 Task: Find connections with filter location Bhattiprolu with filter topic #Educationwith filter profile language French with filter current company VARUN BEVERAGES LIMITED with filter school Karpagam Institute of Technology with filter industry Artists and Writers with filter service category Grant Writing with filter keywords title Funeral Attendant
Action: Mouse moved to (671, 89)
Screenshot: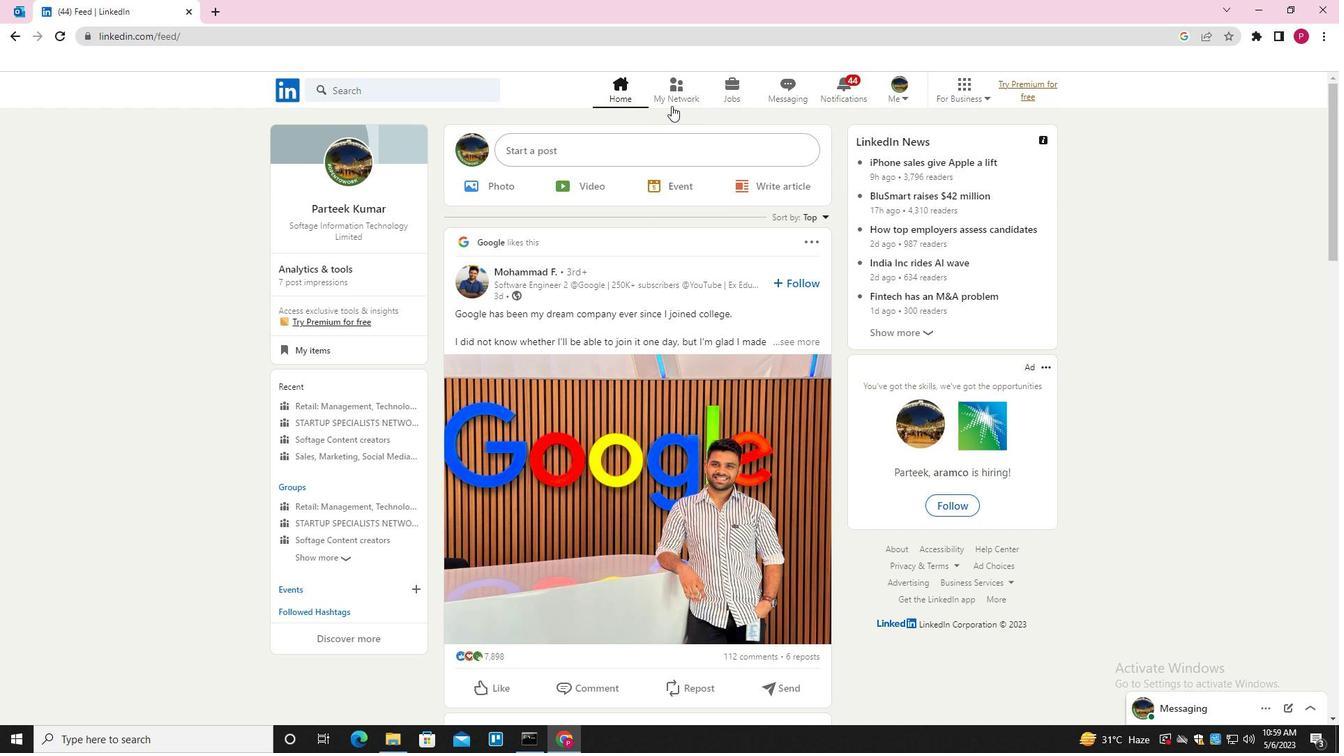 
Action: Mouse pressed left at (671, 89)
Screenshot: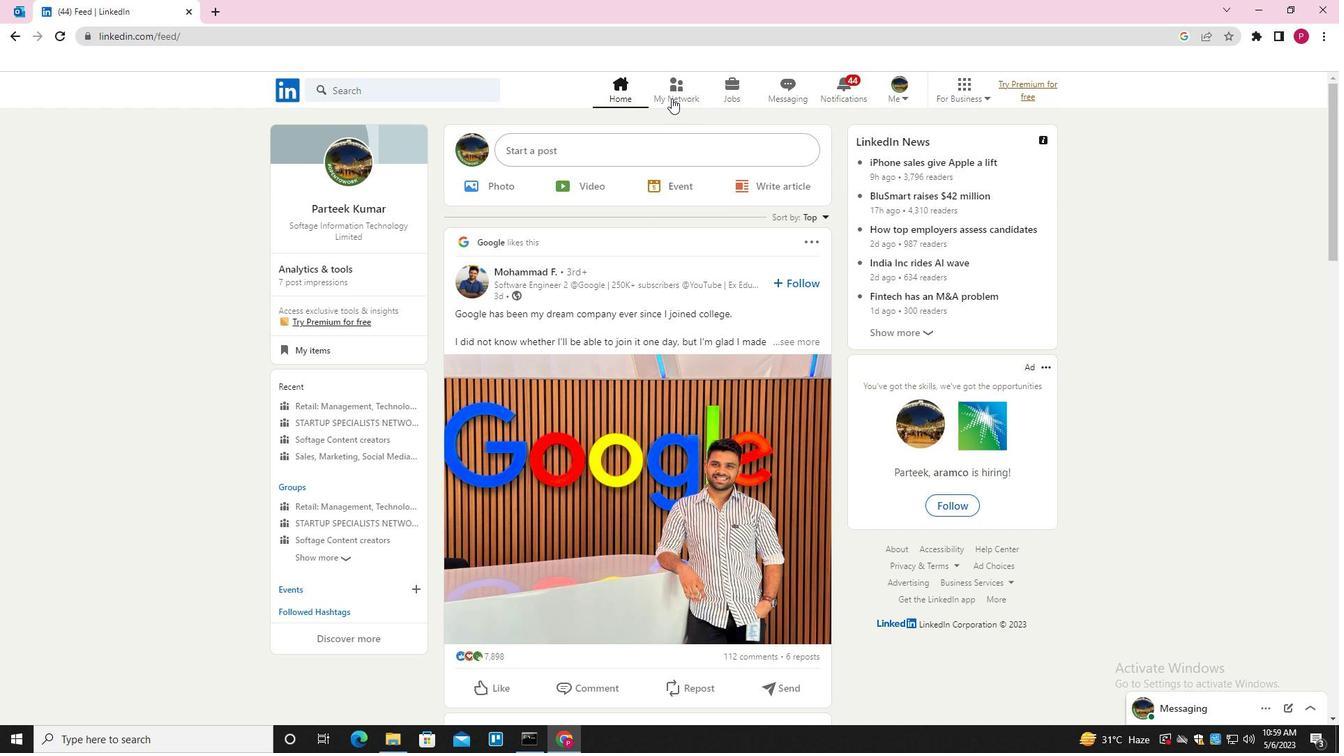 
Action: Mouse moved to (449, 161)
Screenshot: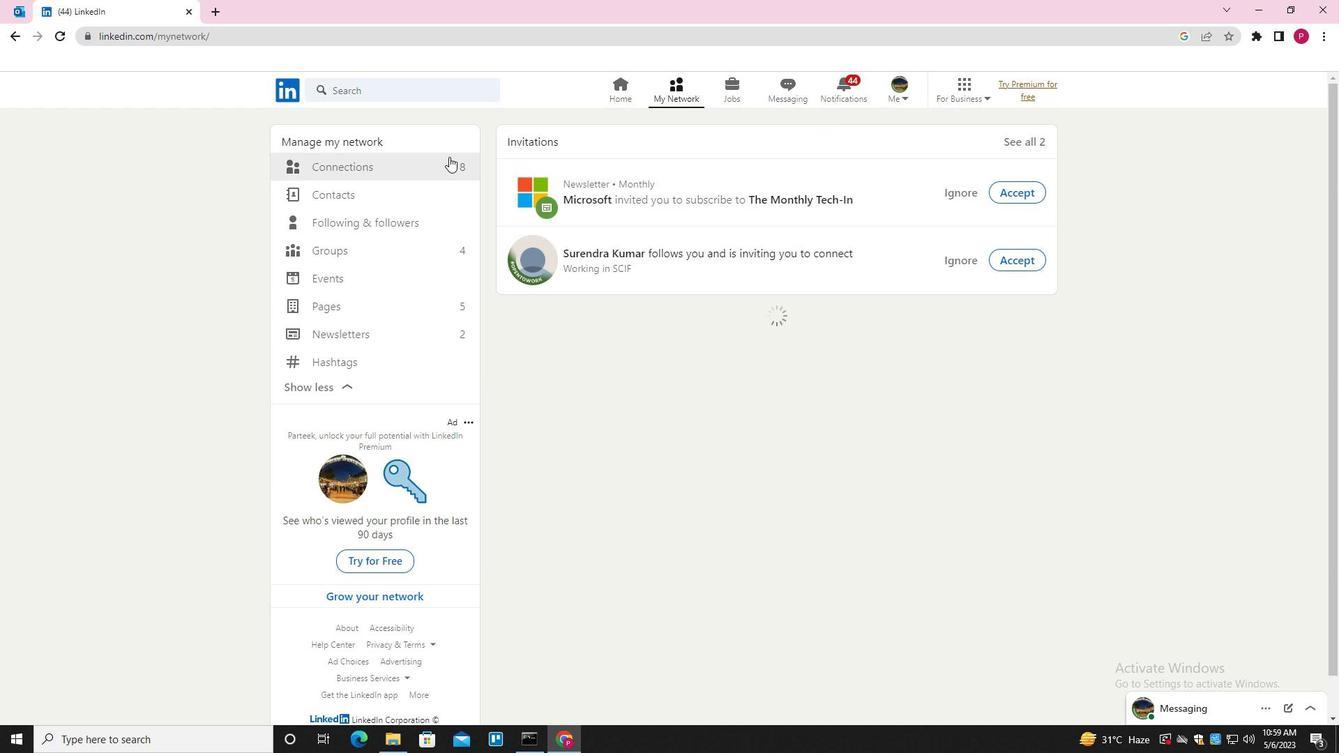 
Action: Mouse pressed left at (449, 161)
Screenshot: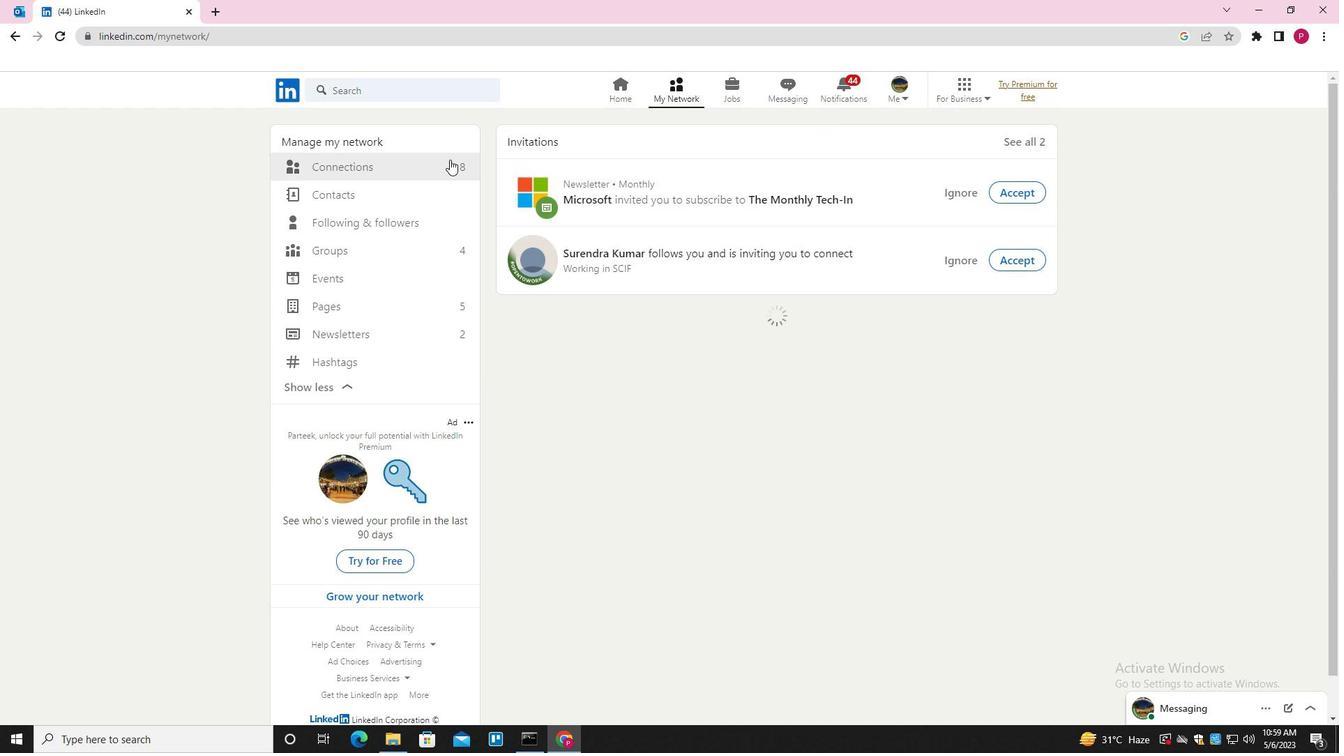 
Action: Mouse moved to (756, 166)
Screenshot: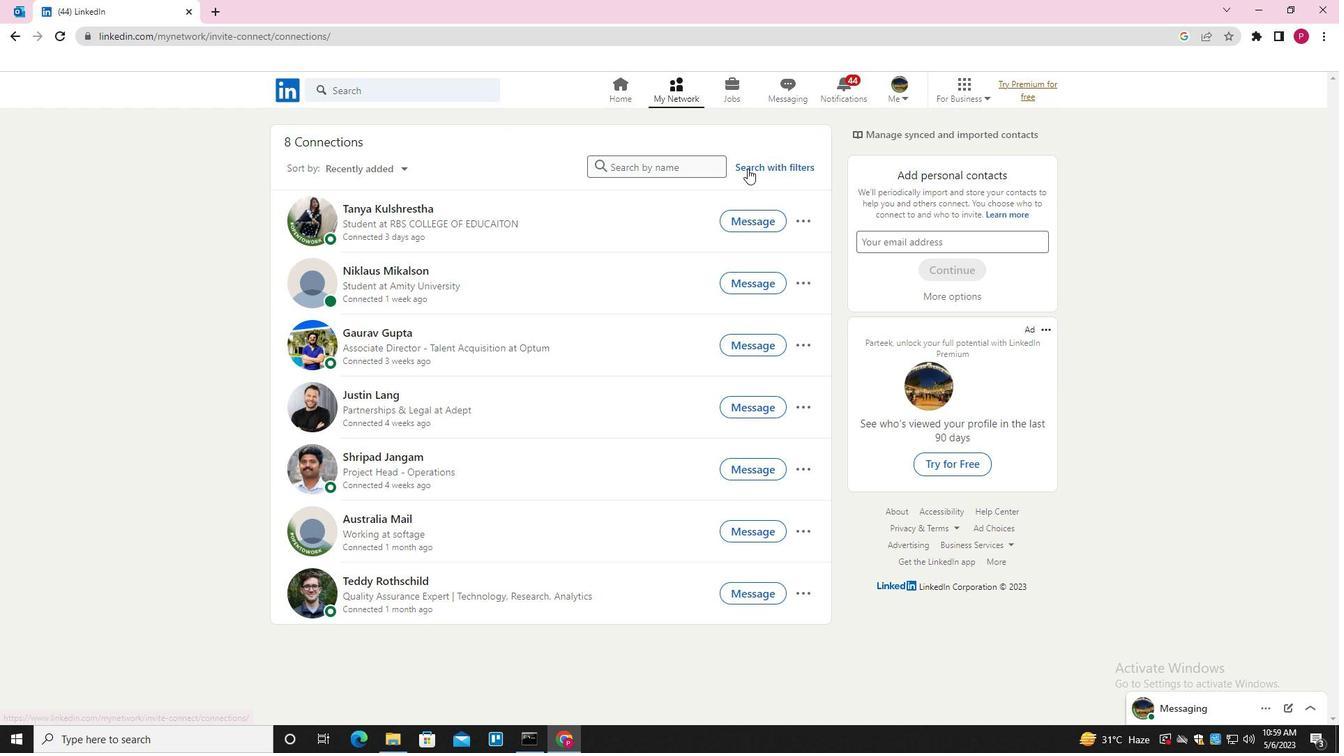 
Action: Mouse pressed left at (756, 166)
Screenshot: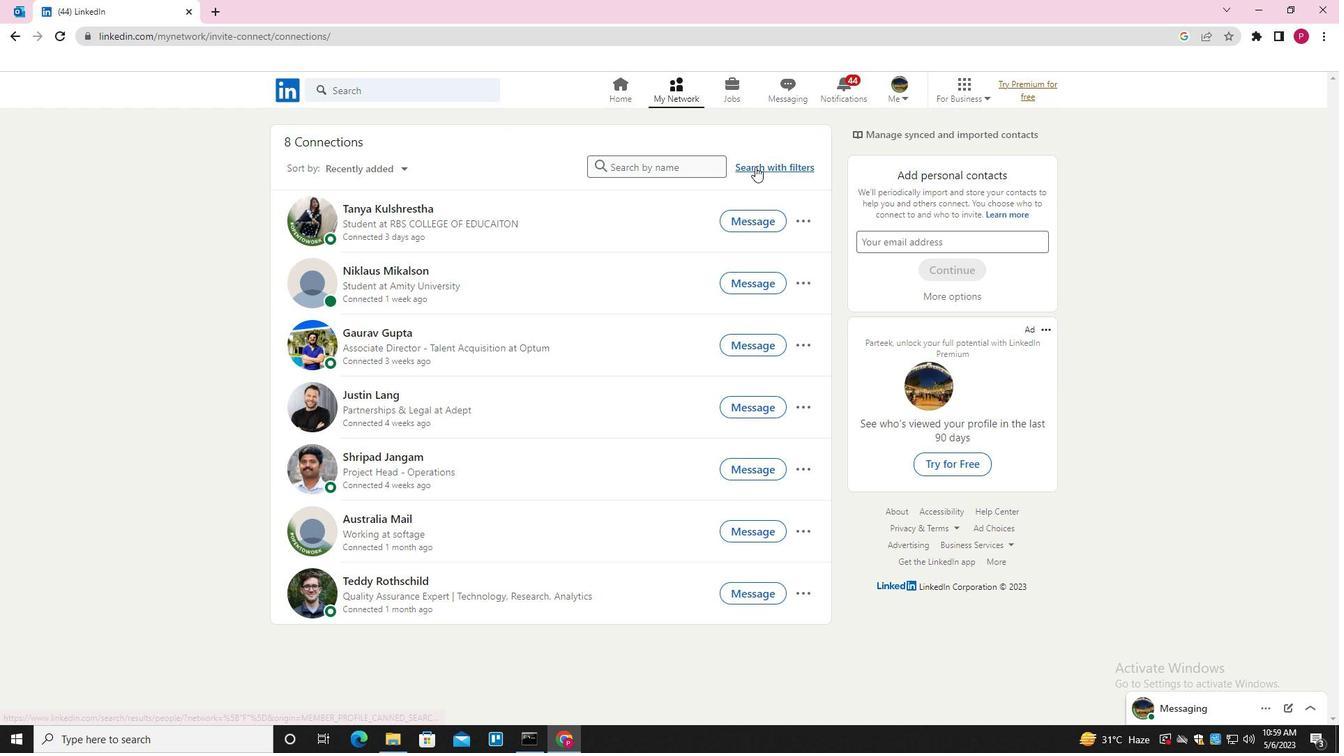 
Action: Mouse moved to (709, 127)
Screenshot: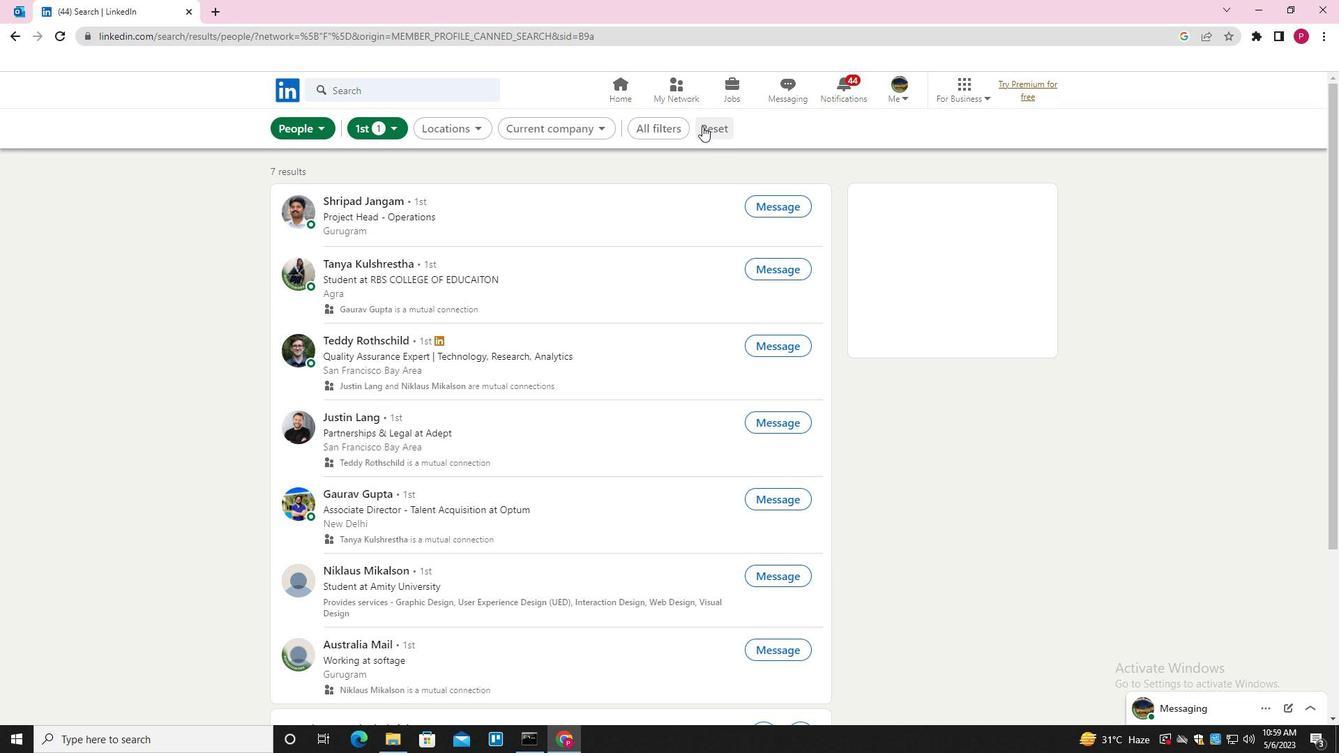 
Action: Mouse pressed left at (709, 127)
Screenshot: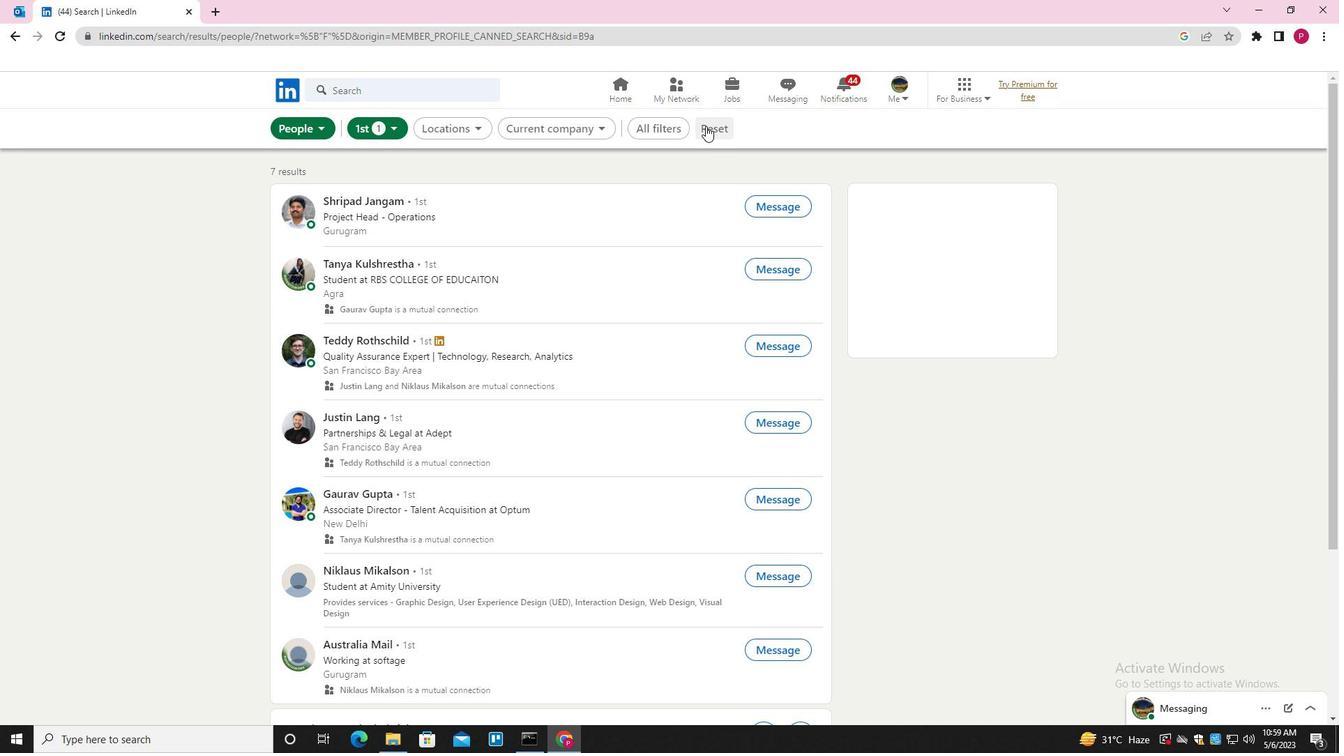
Action: Mouse moved to (699, 132)
Screenshot: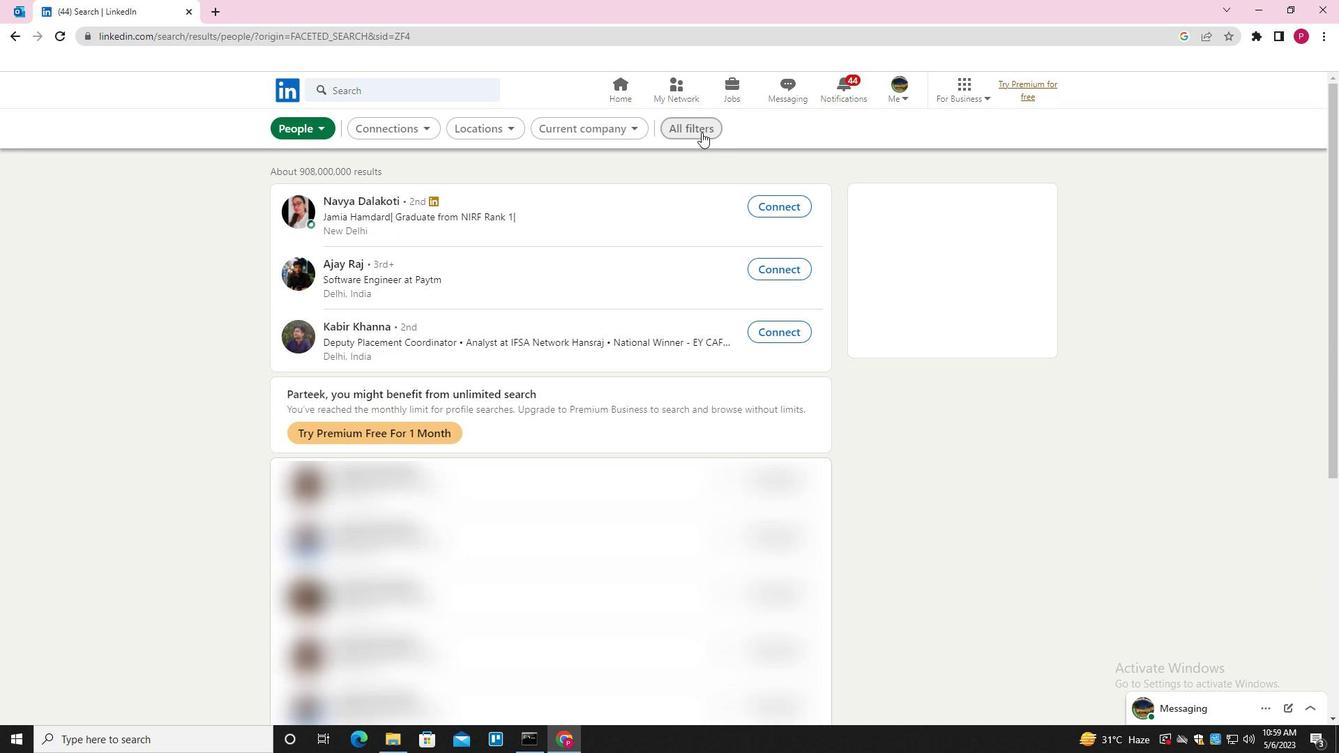 
Action: Mouse pressed left at (699, 132)
Screenshot: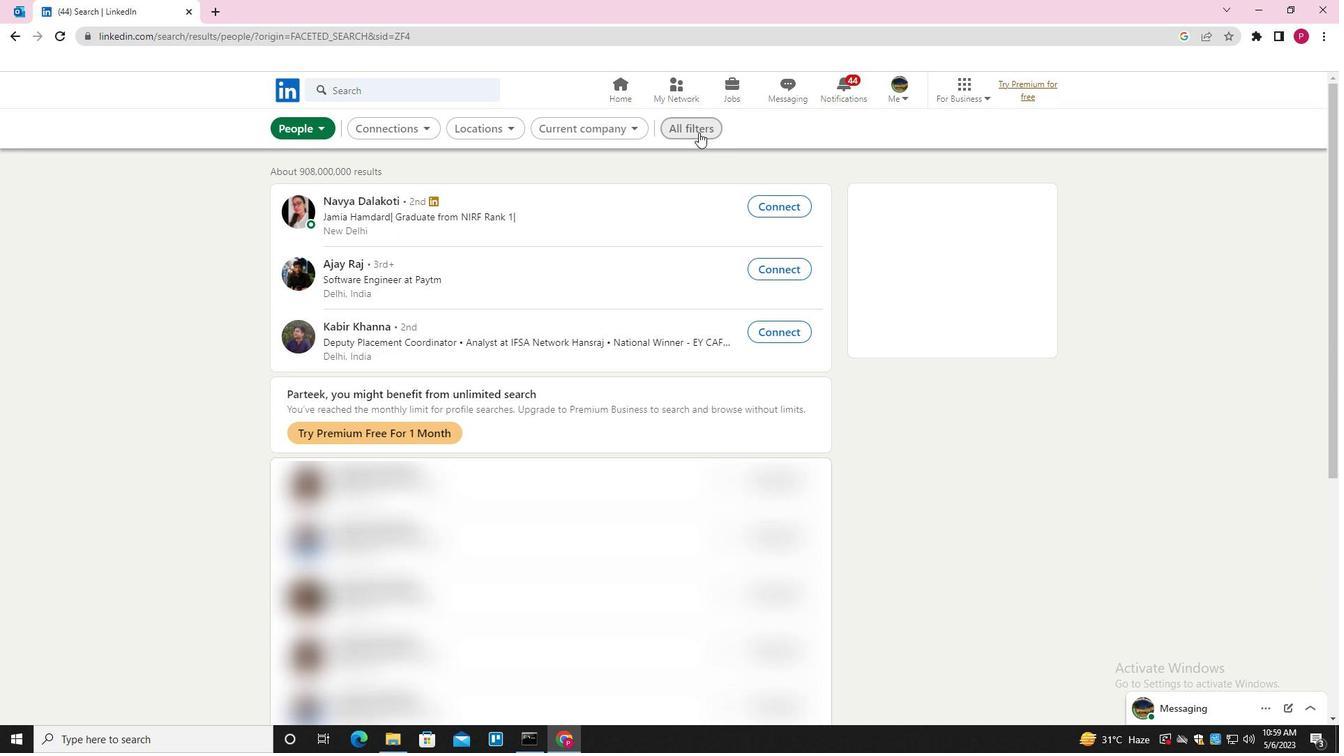 
Action: Mouse moved to (1045, 456)
Screenshot: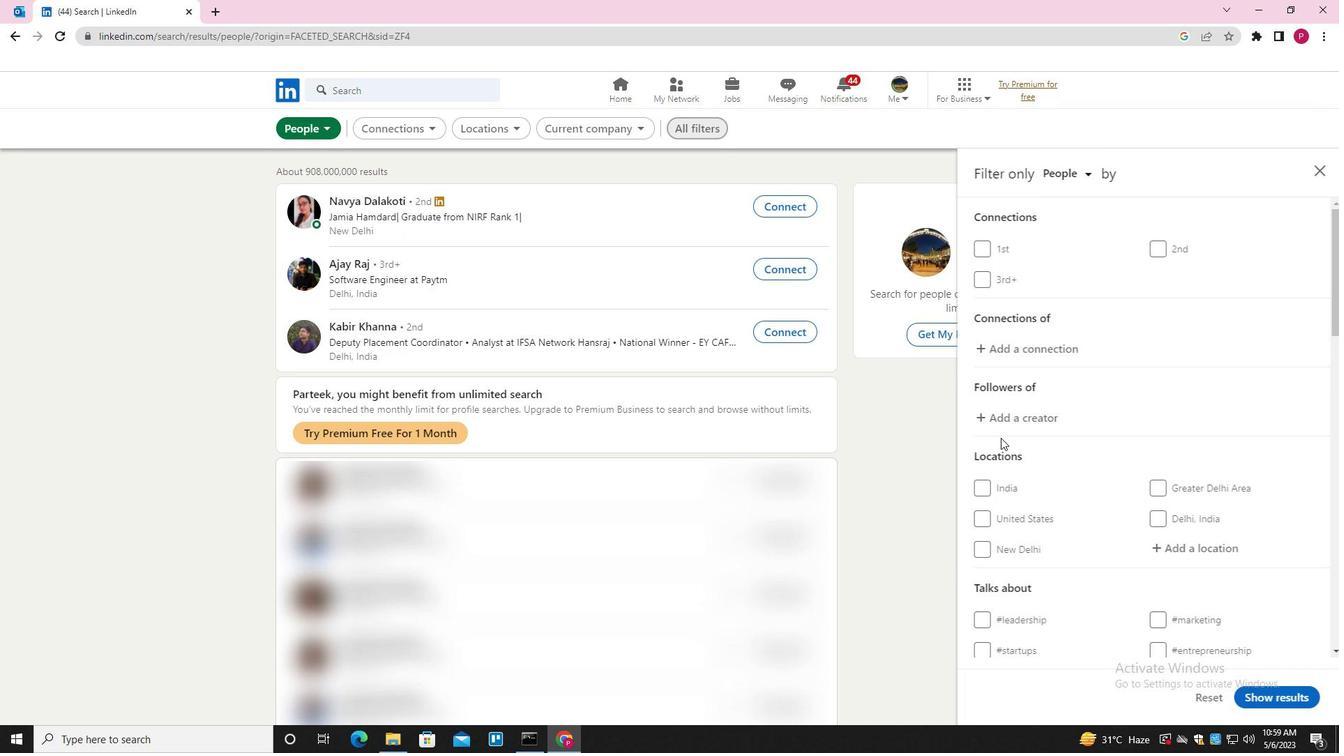 
Action: Mouse scrolled (1045, 455) with delta (0, 0)
Screenshot: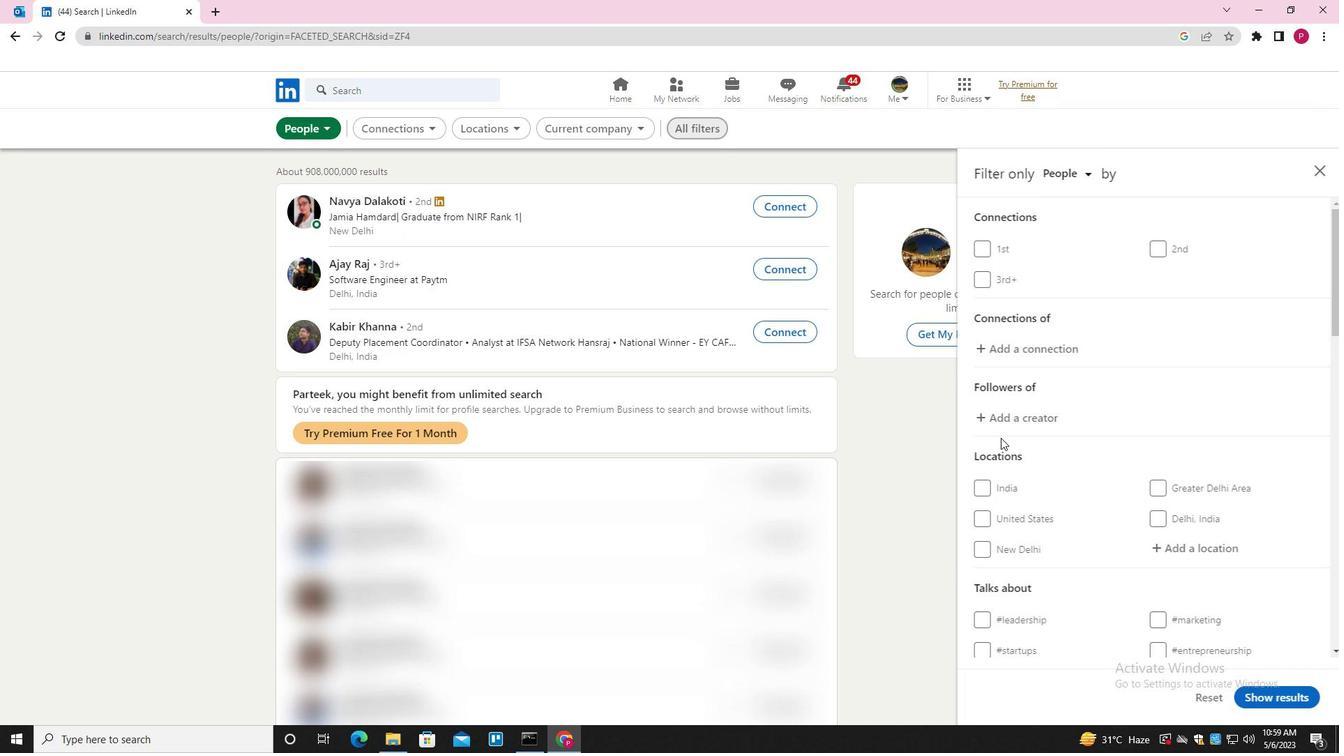 
Action: Mouse moved to (1050, 459)
Screenshot: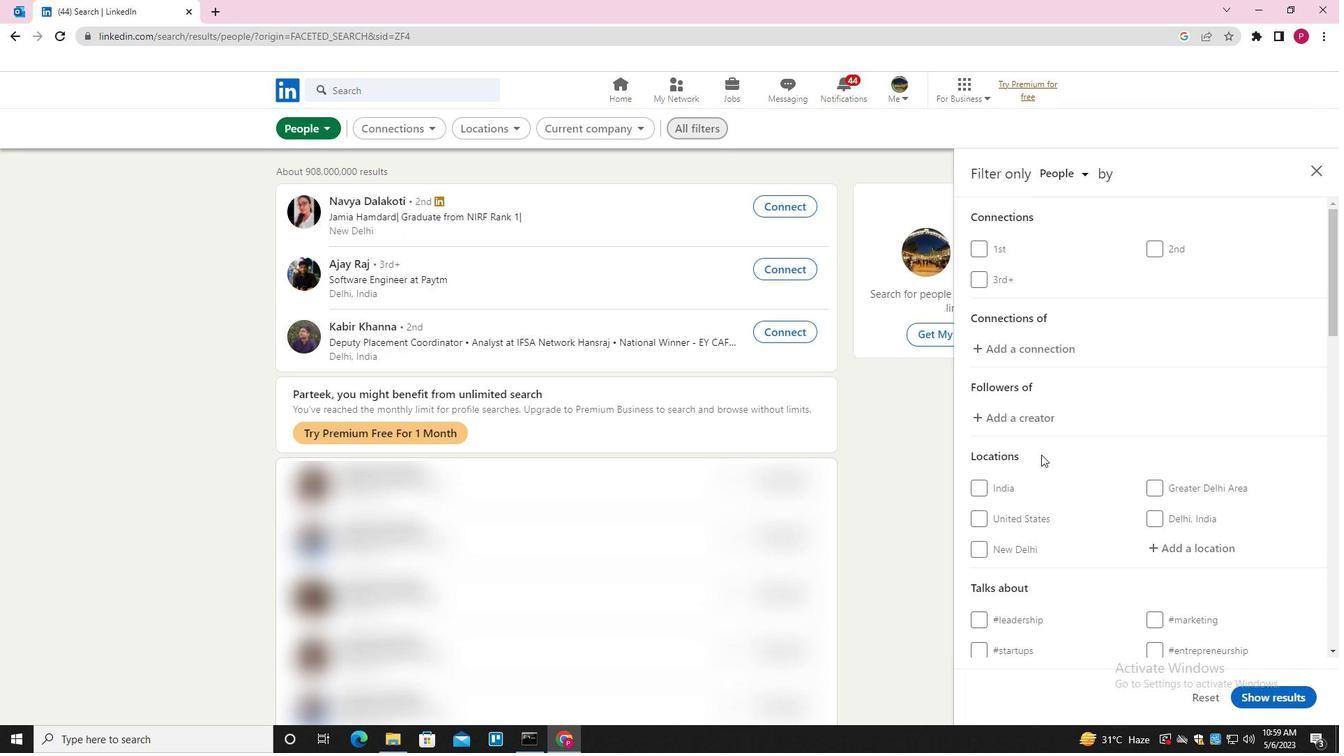 
Action: Mouse scrolled (1050, 458) with delta (0, 0)
Screenshot: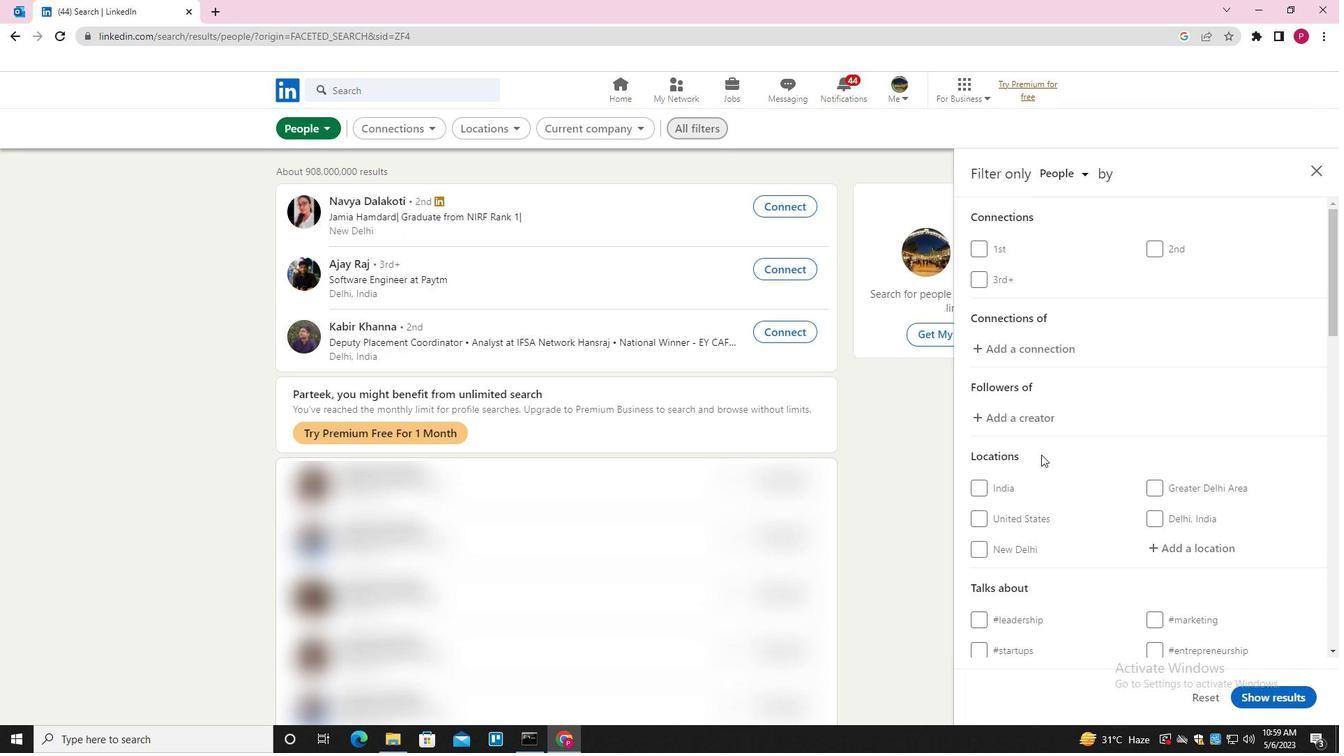 
Action: Mouse moved to (1059, 464)
Screenshot: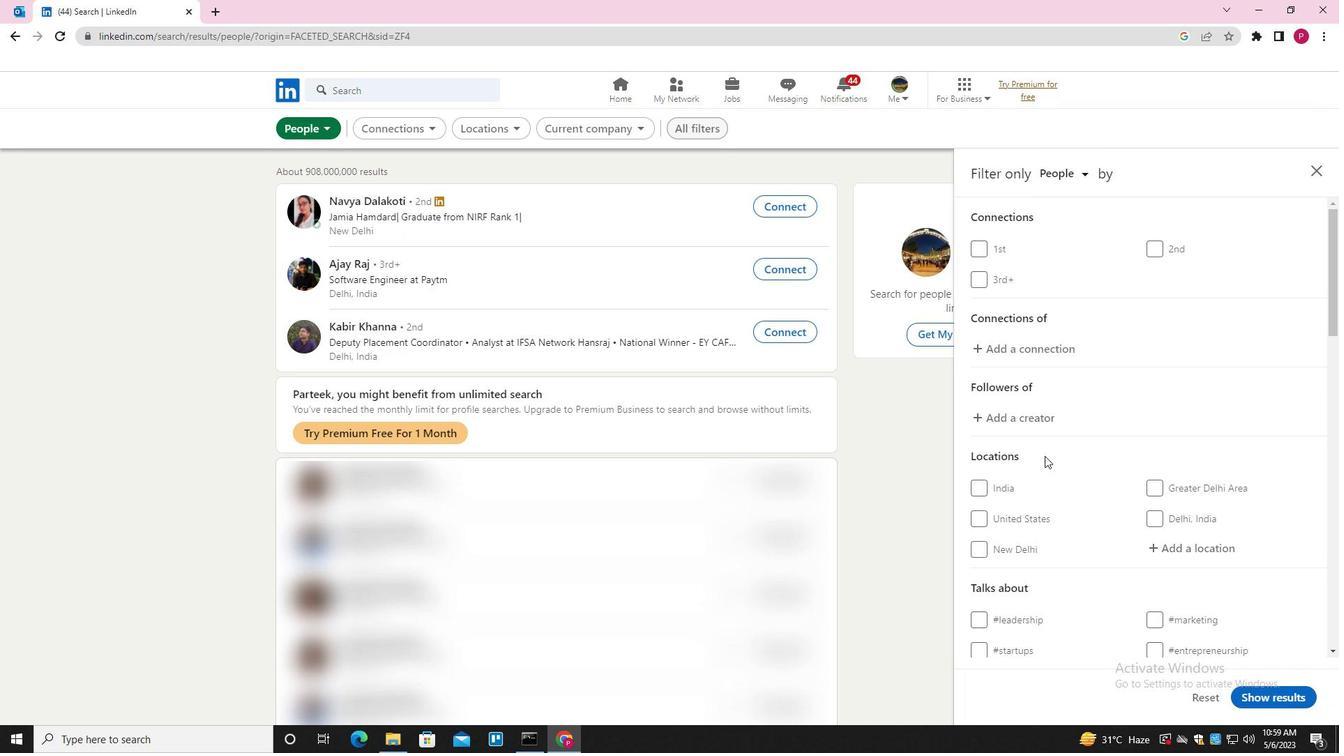 
Action: Mouse scrolled (1059, 463) with delta (0, 0)
Screenshot: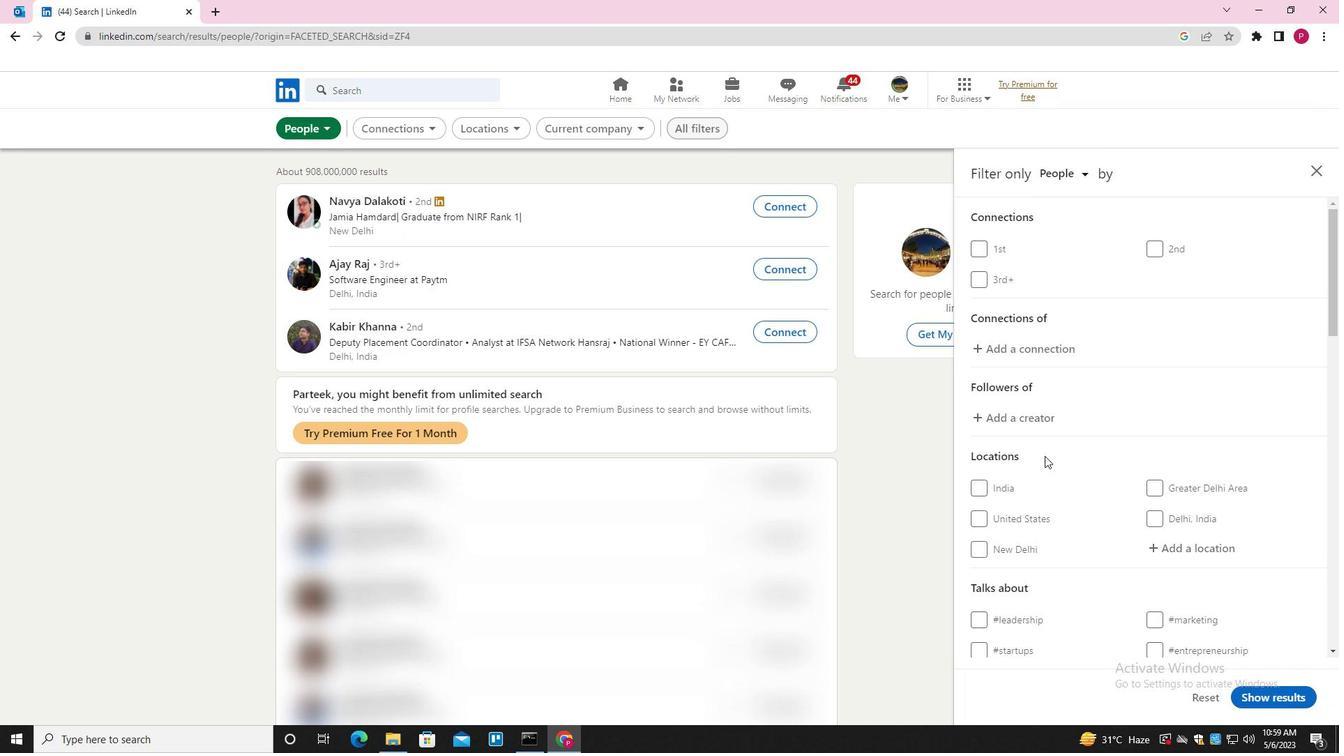 
Action: Mouse moved to (1198, 325)
Screenshot: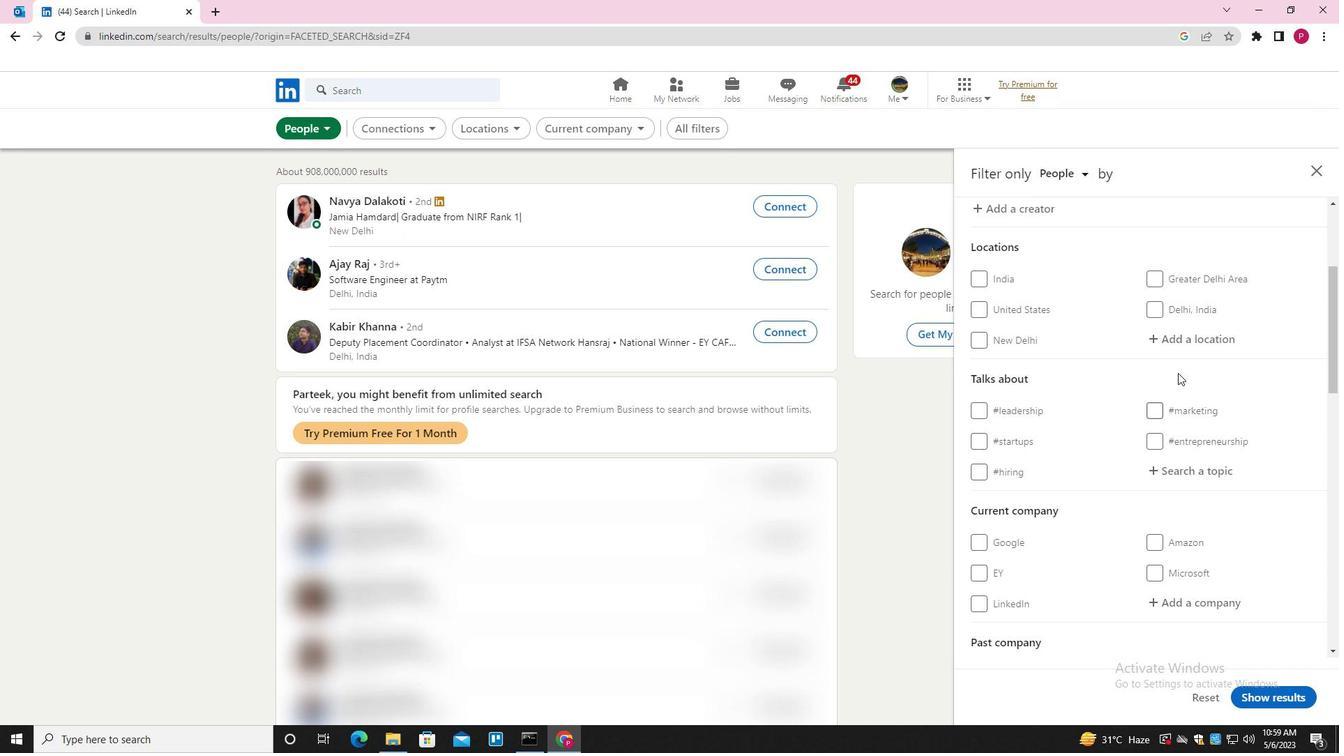 
Action: Mouse pressed left at (1198, 325)
Screenshot: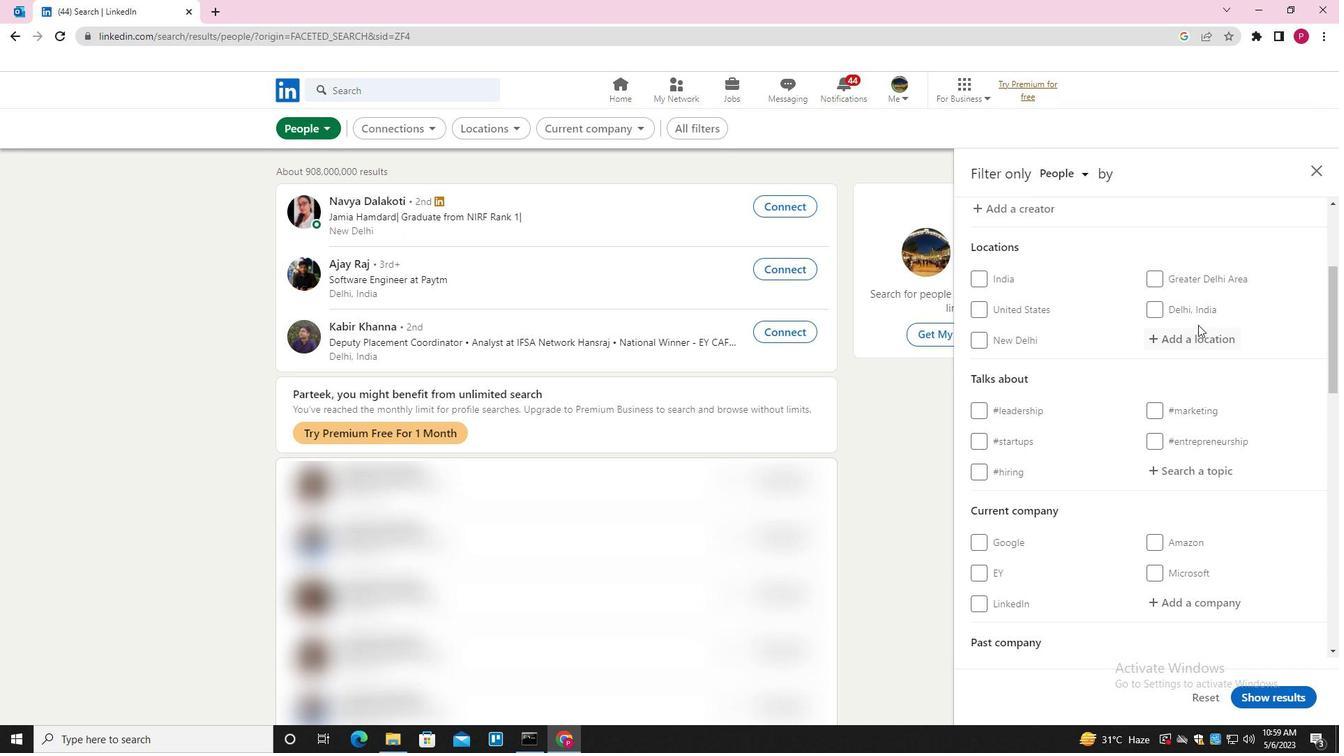 
Action: Mouse moved to (1199, 346)
Screenshot: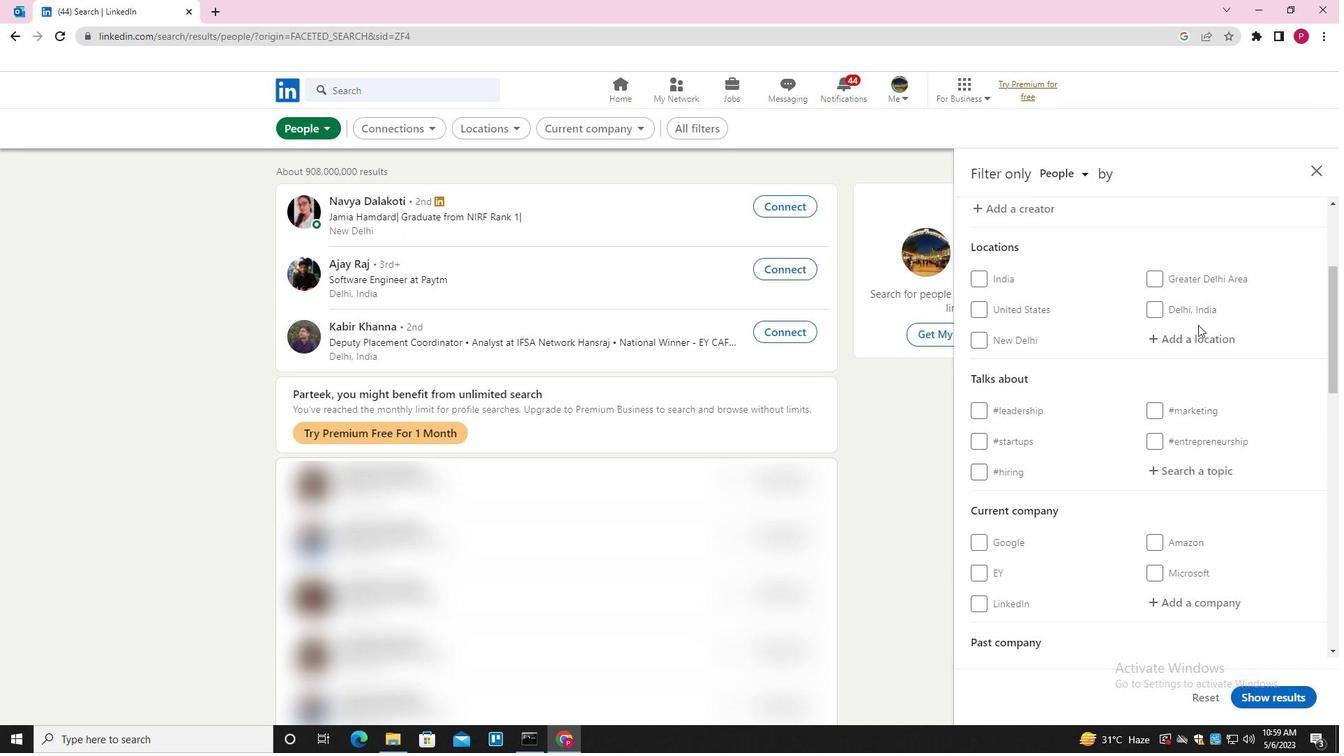 
Action: Mouse pressed left at (1199, 346)
Screenshot: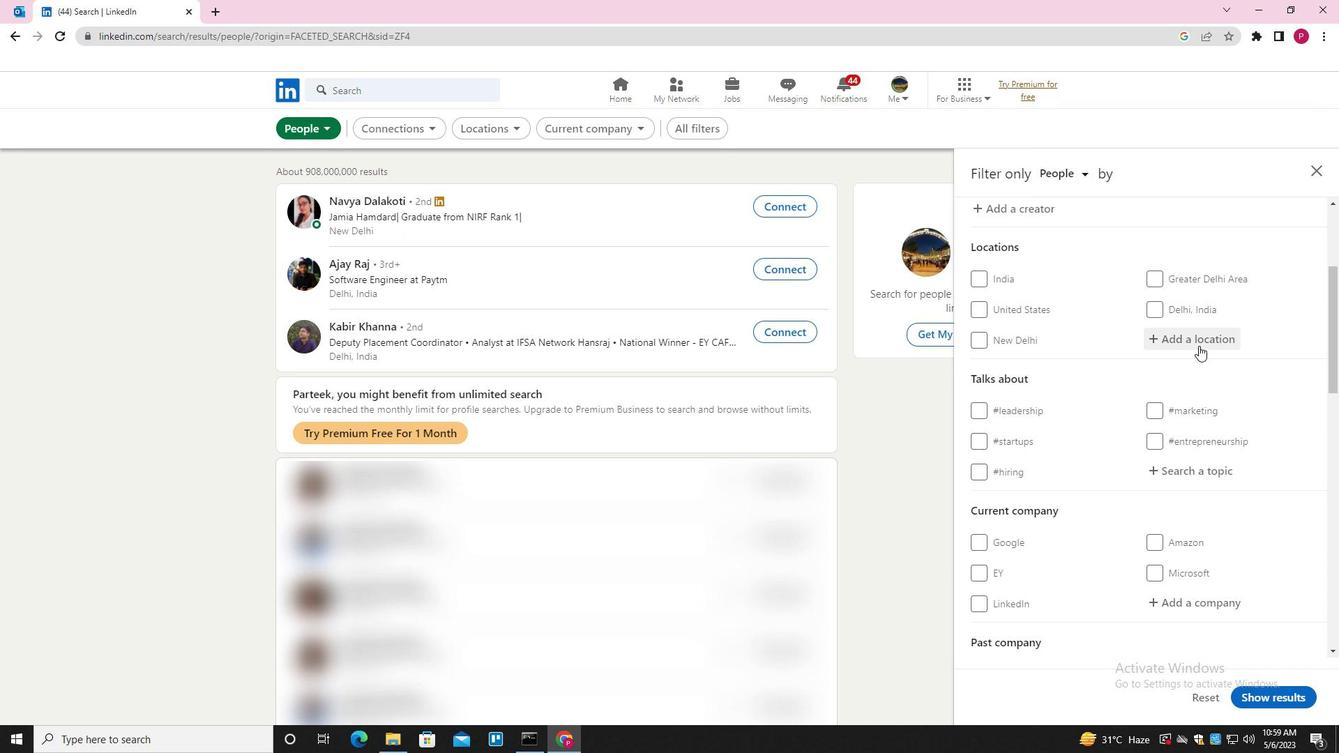 
Action: Key pressed <Key.shift>BHATIPRO<Key.backspace><Key.backspace><Key.backspace><Key.backspace>TIPROLU<Key.down><Key.enter>
Screenshot: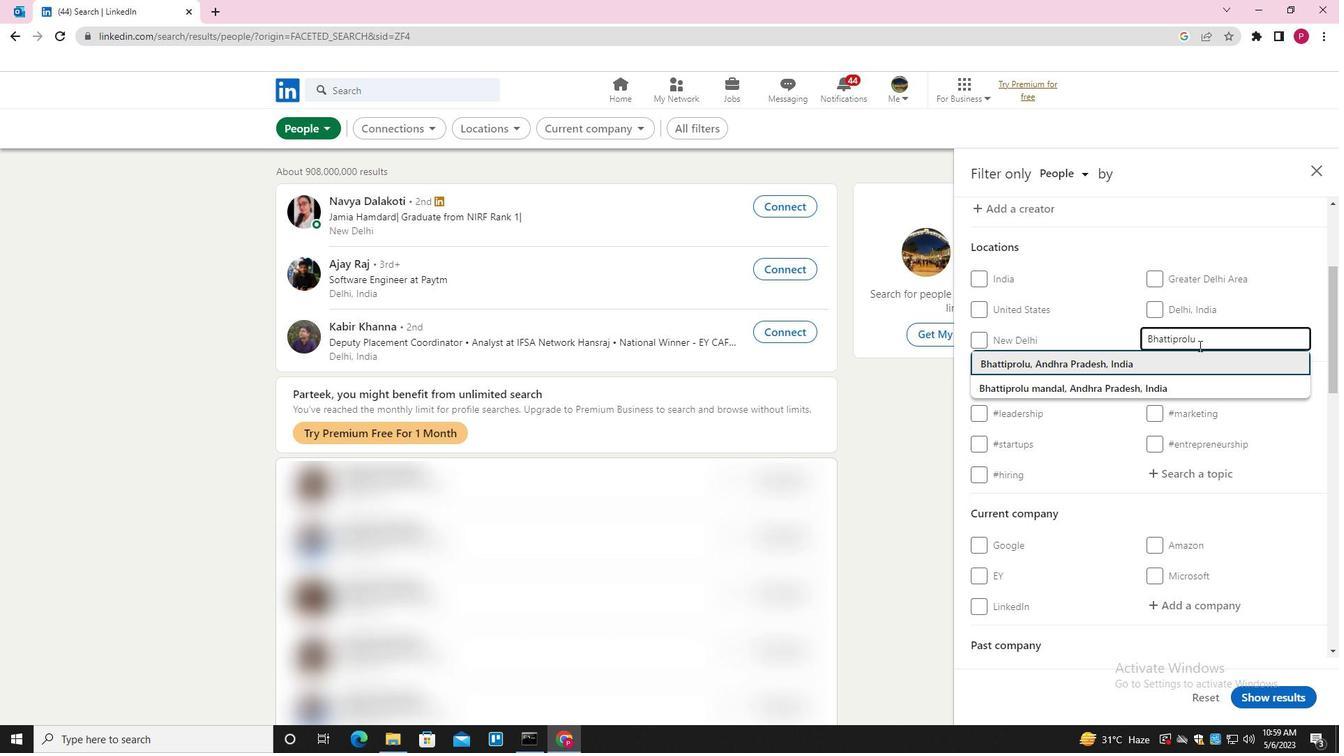 
Action: Mouse moved to (1133, 448)
Screenshot: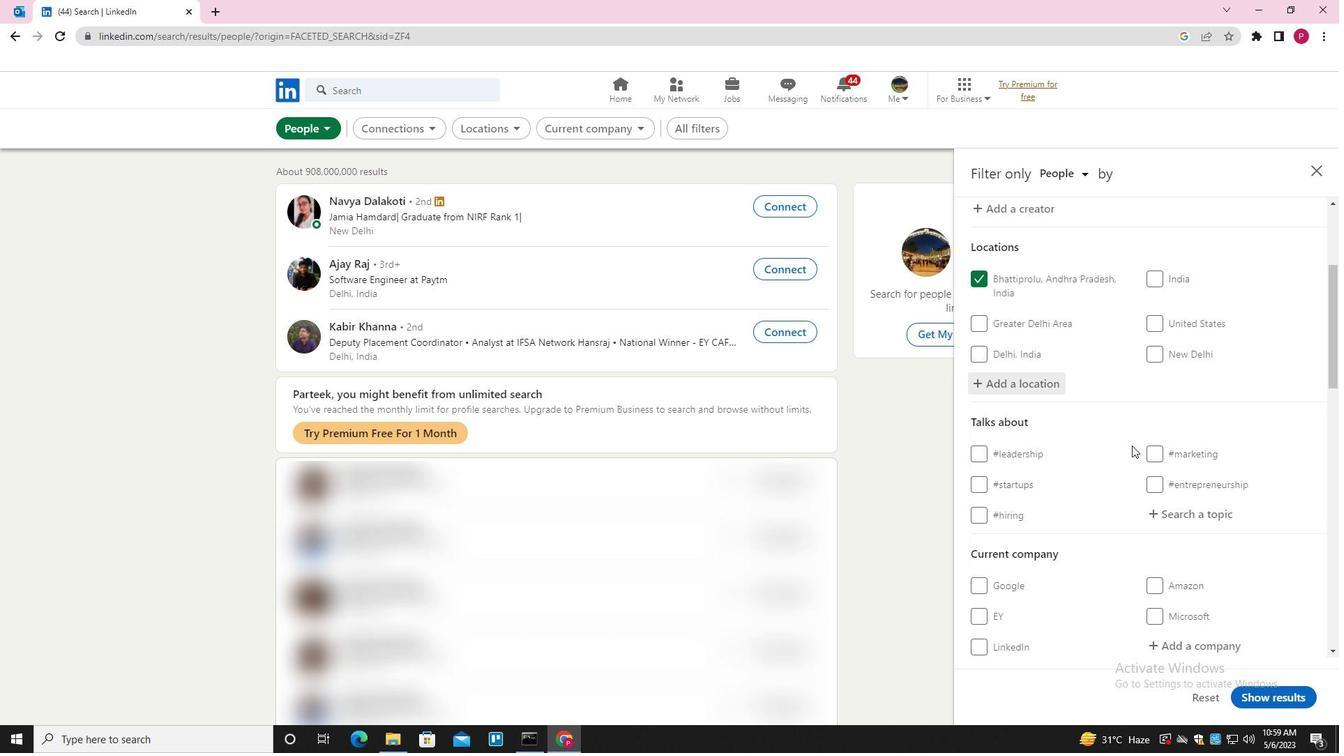 
Action: Mouse scrolled (1133, 447) with delta (0, 0)
Screenshot: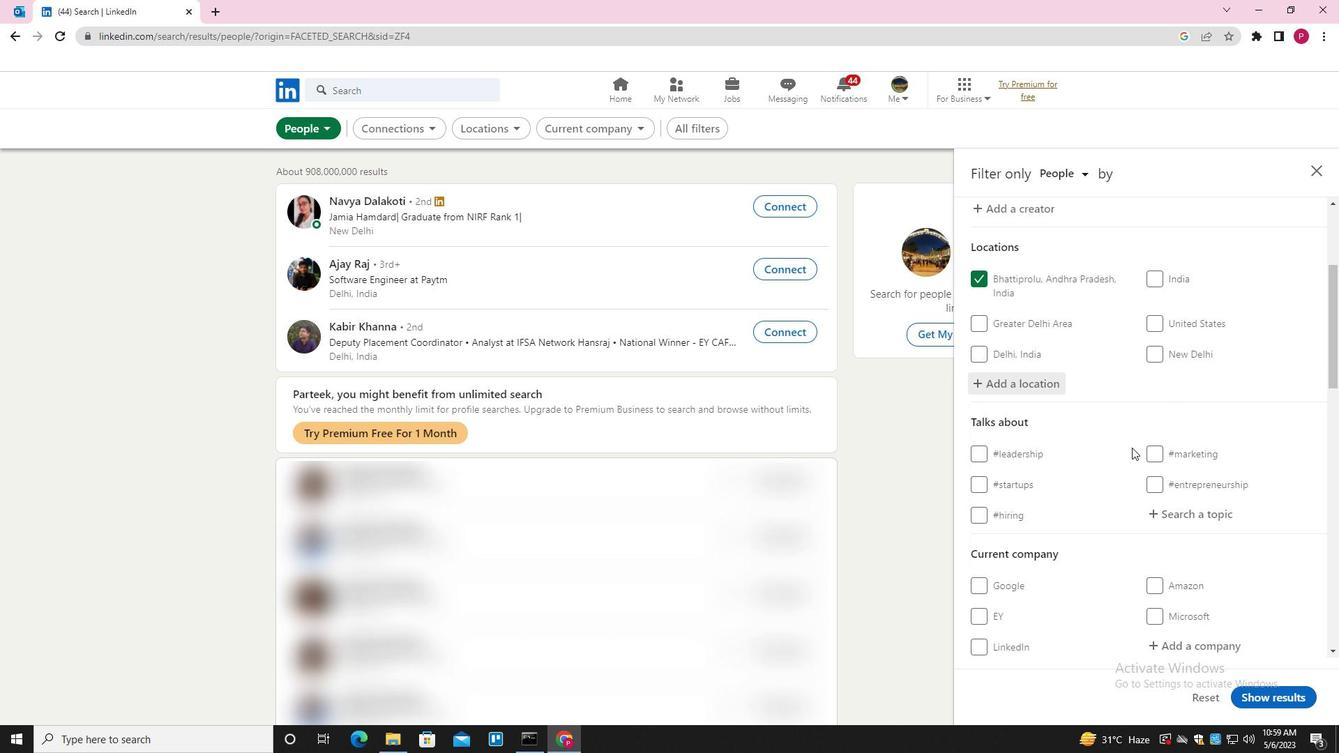 
Action: Mouse scrolled (1133, 447) with delta (0, 0)
Screenshot: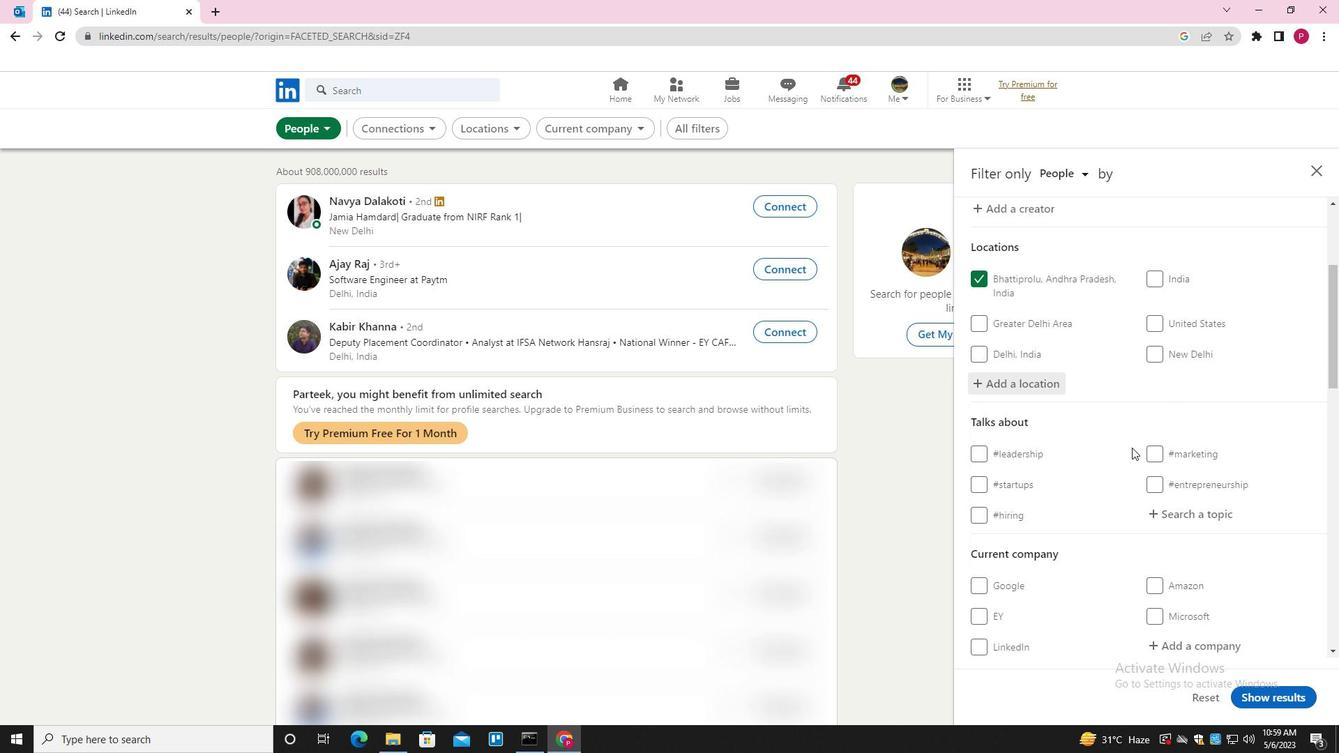 
Action: Mouse scrolled (1133, 447) with delta (0, 0)
Screenshot: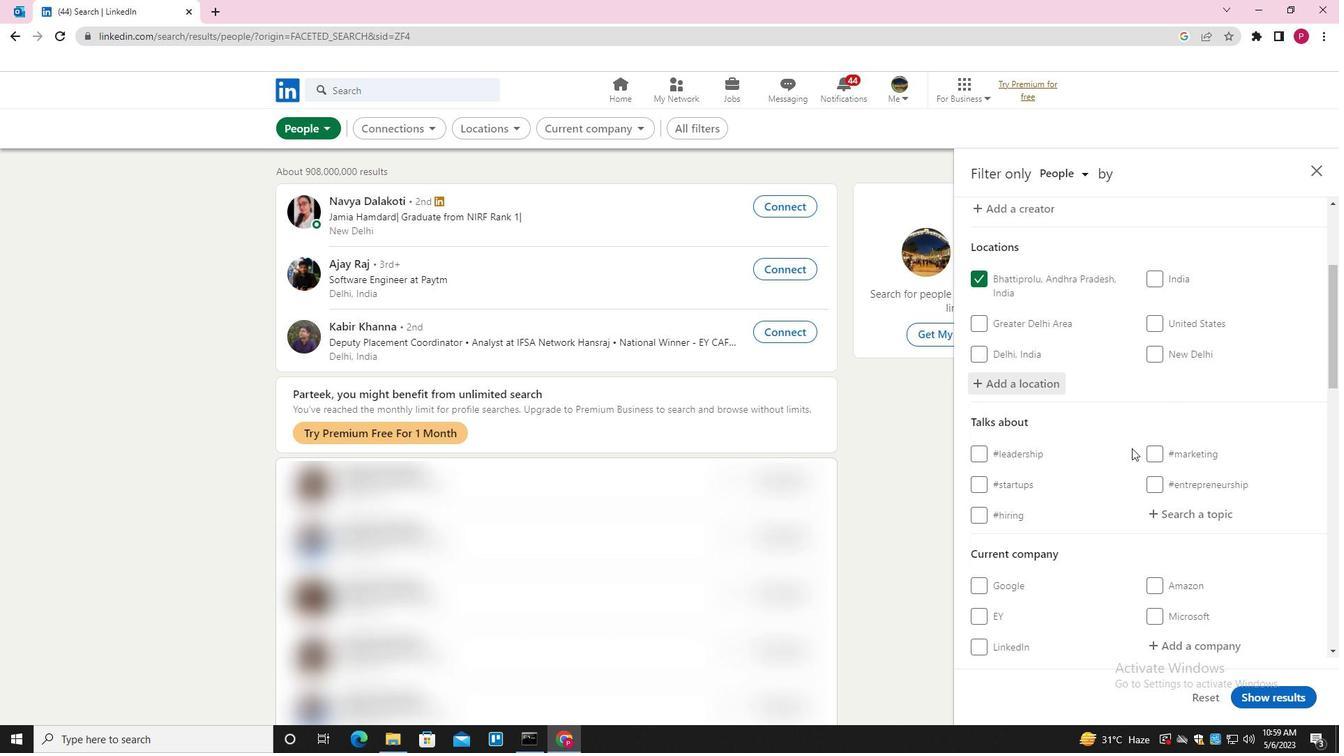 
Action: Mouse moved to (1177, 292)
Screenshot: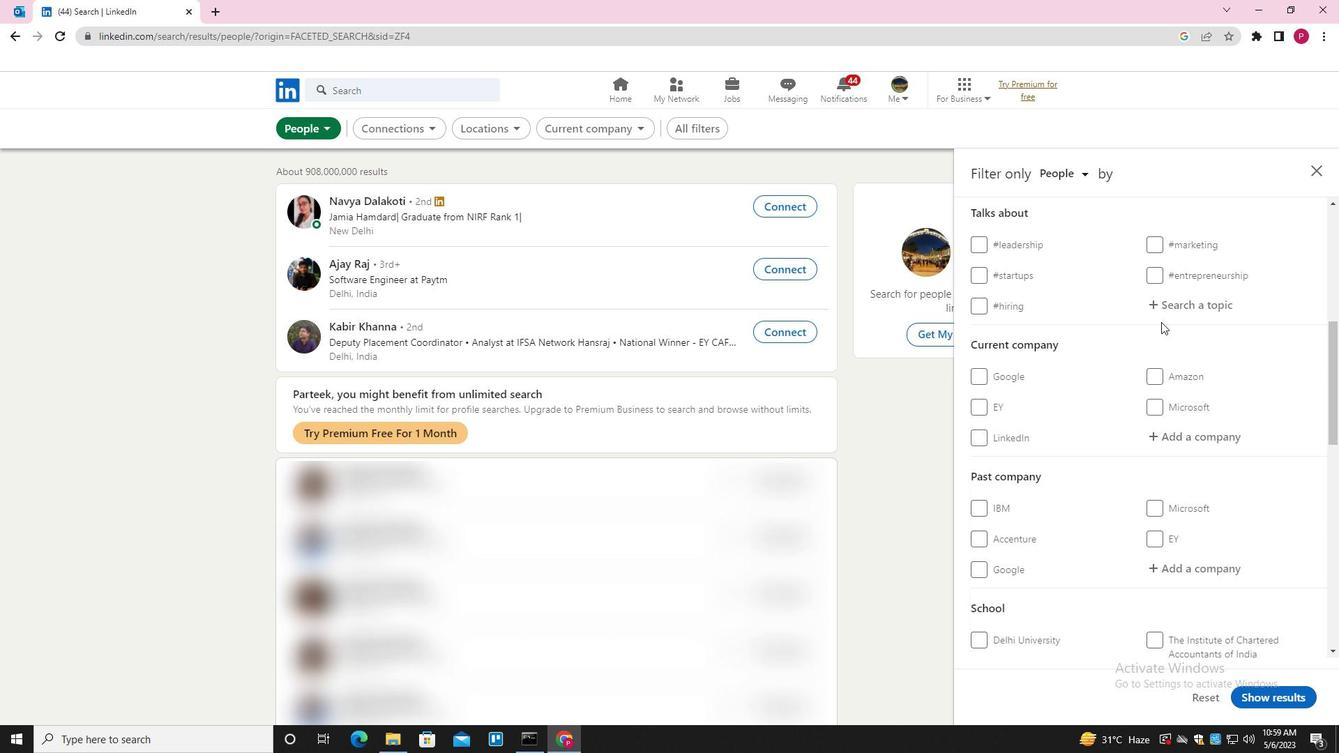 
Action: Mouse pressed left at (1177, 292)
Screenshot: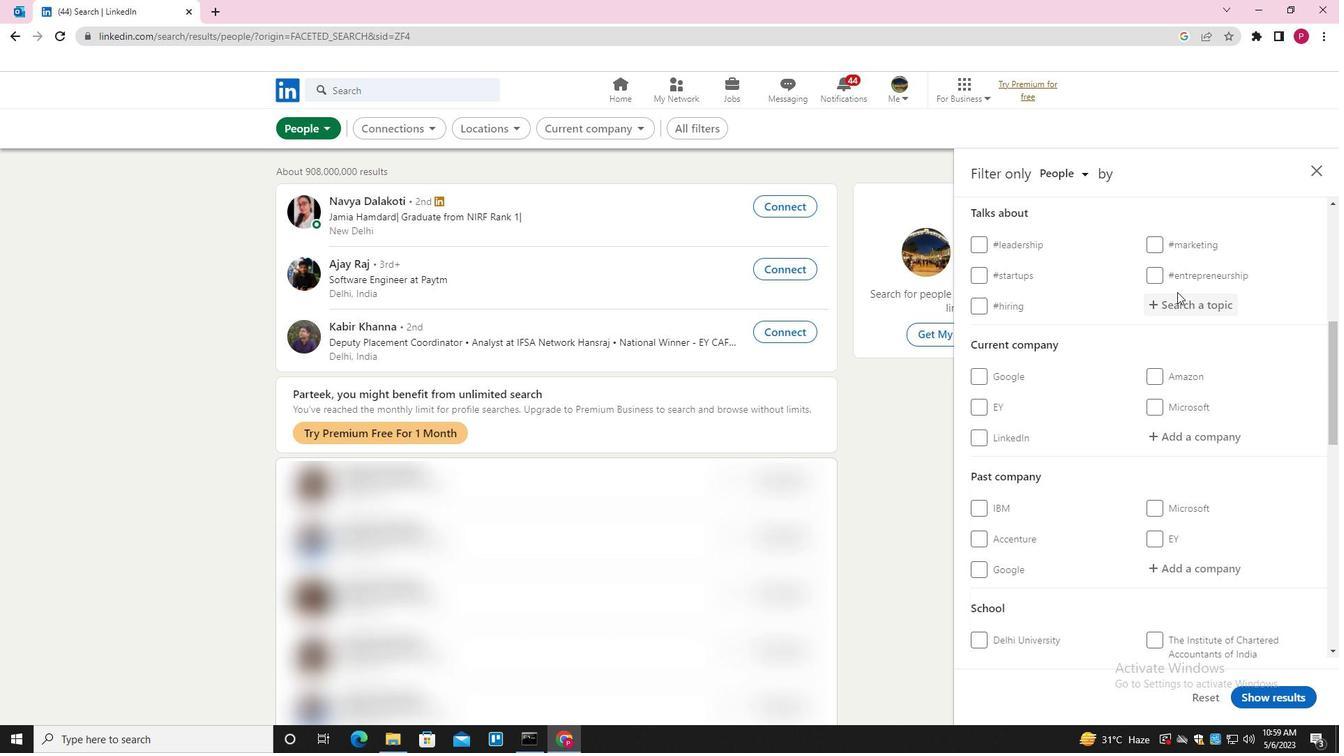 
Action: Mouse moved to (1178, 303)
Screenshot: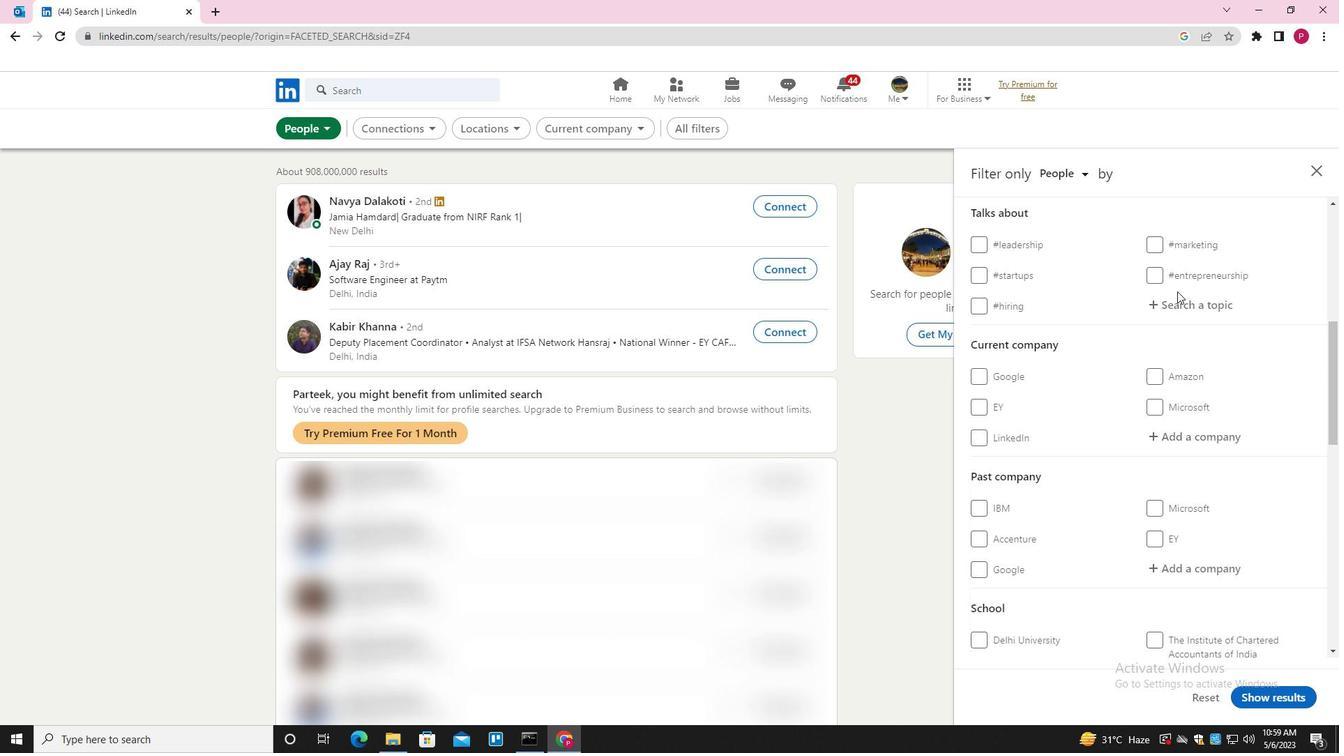 
Action: Mouse pressed left at (1178, 303)
Screenshot: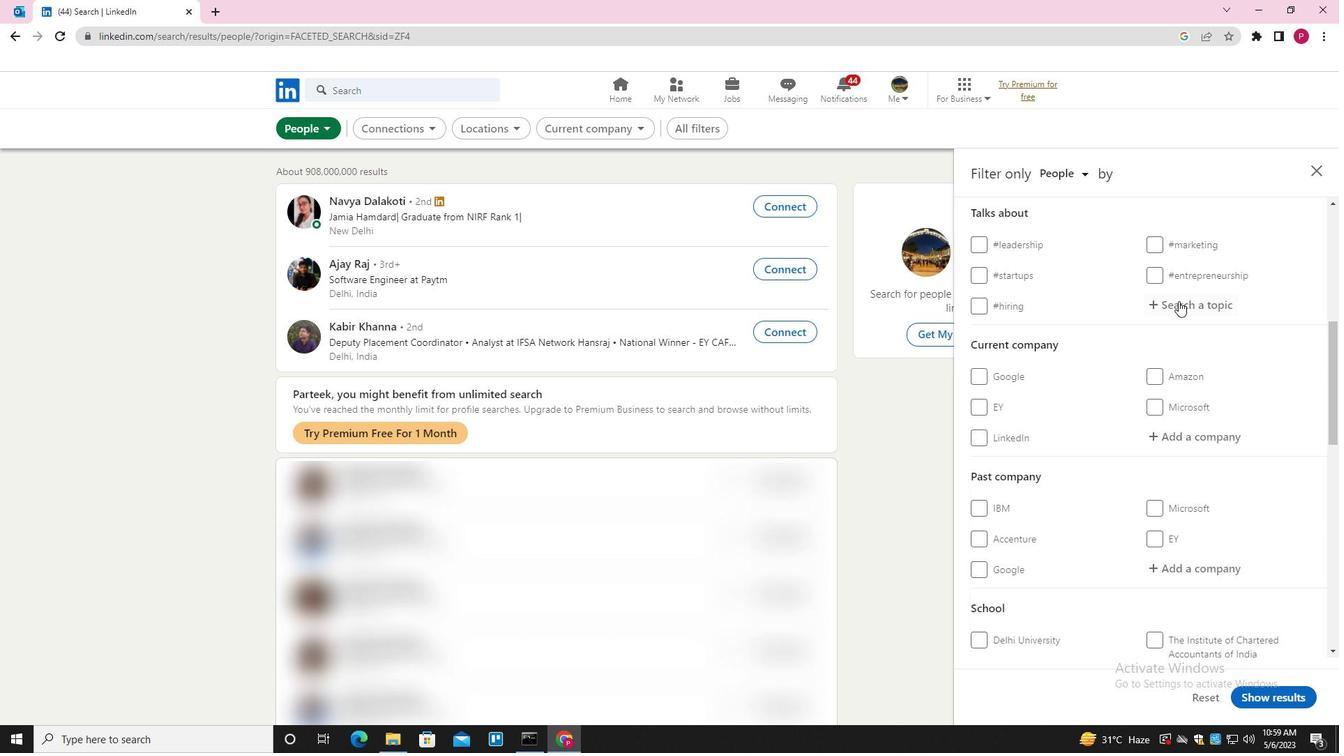 
Action: Mouse moved to (1179, 303)
Screenshot: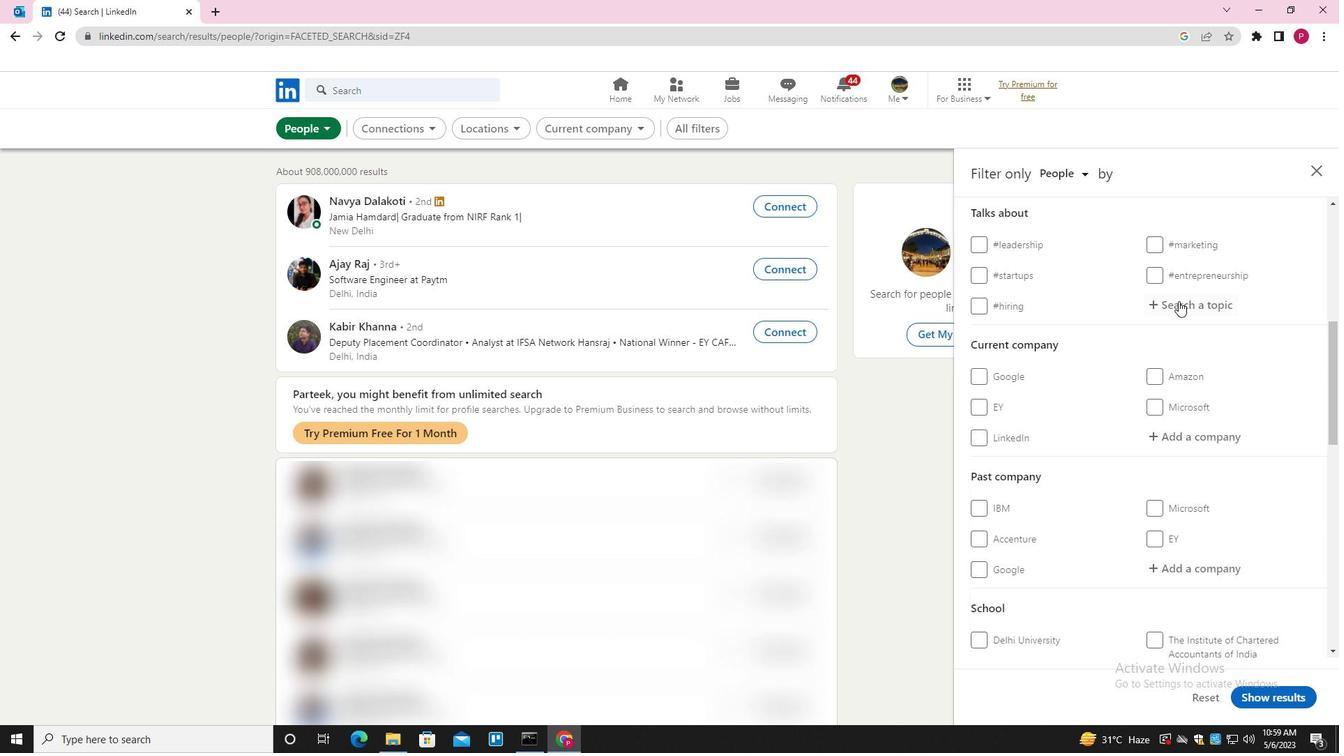 
Action: Key pressed EDUCATION<Key.down><Key.enter>
Screenshot: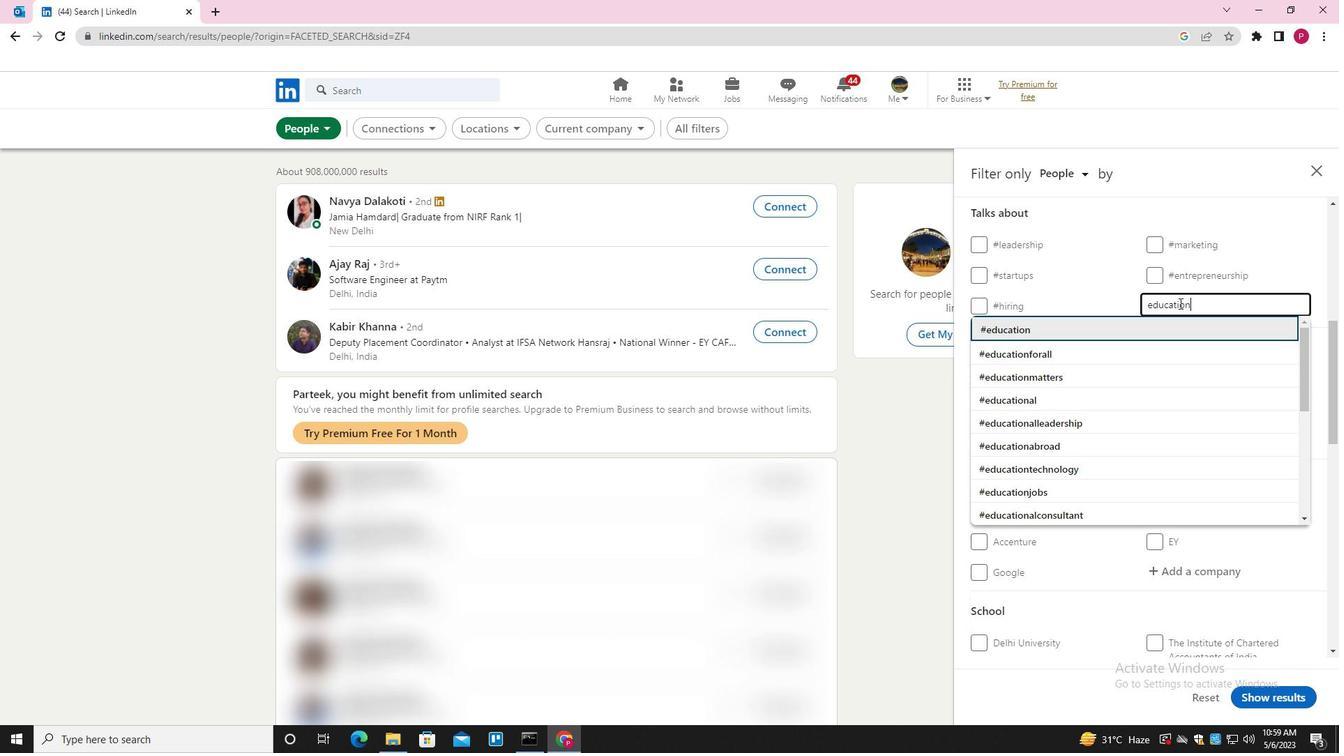 
Action: Mouse moved to (1151, 380)
Screenshot: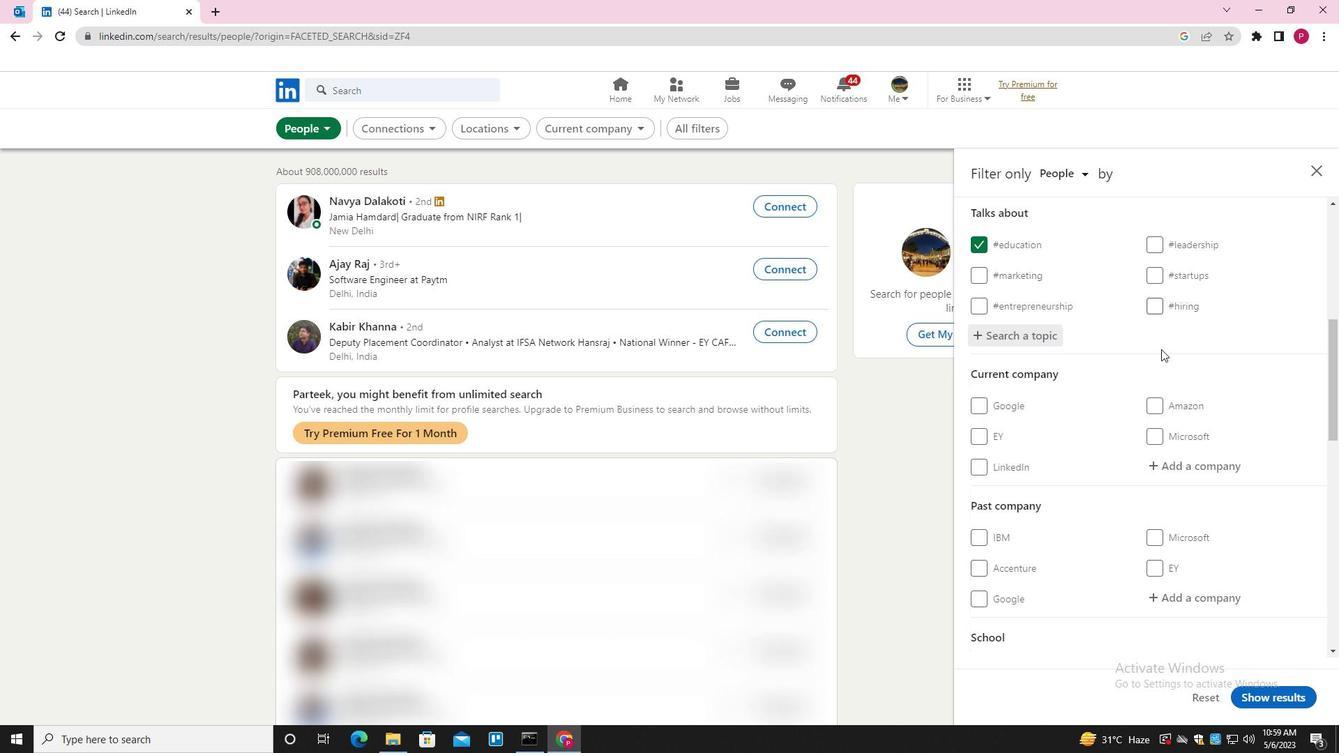 
Action: Mouse scrolled (1151, 380) with delta (0, 0)
Screenshot: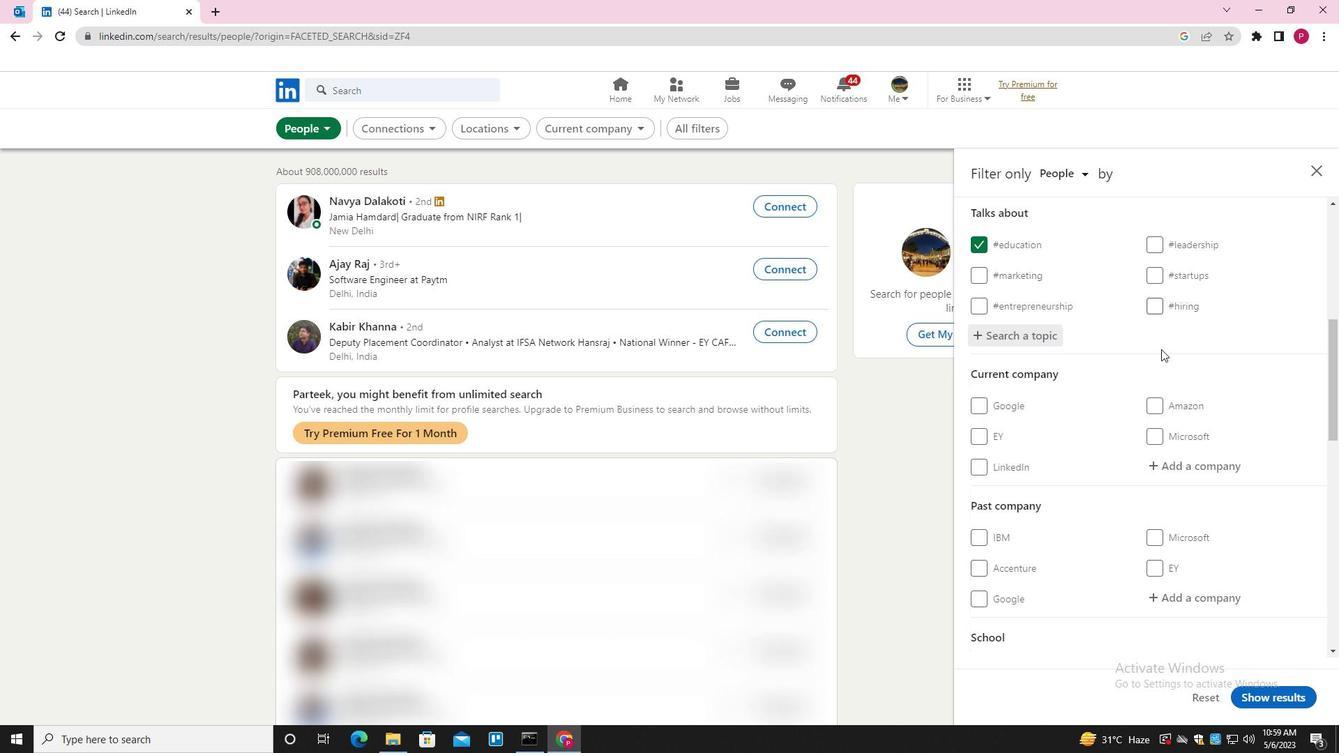 
Action: Mouse moved to (1150, 382)
Screenshot: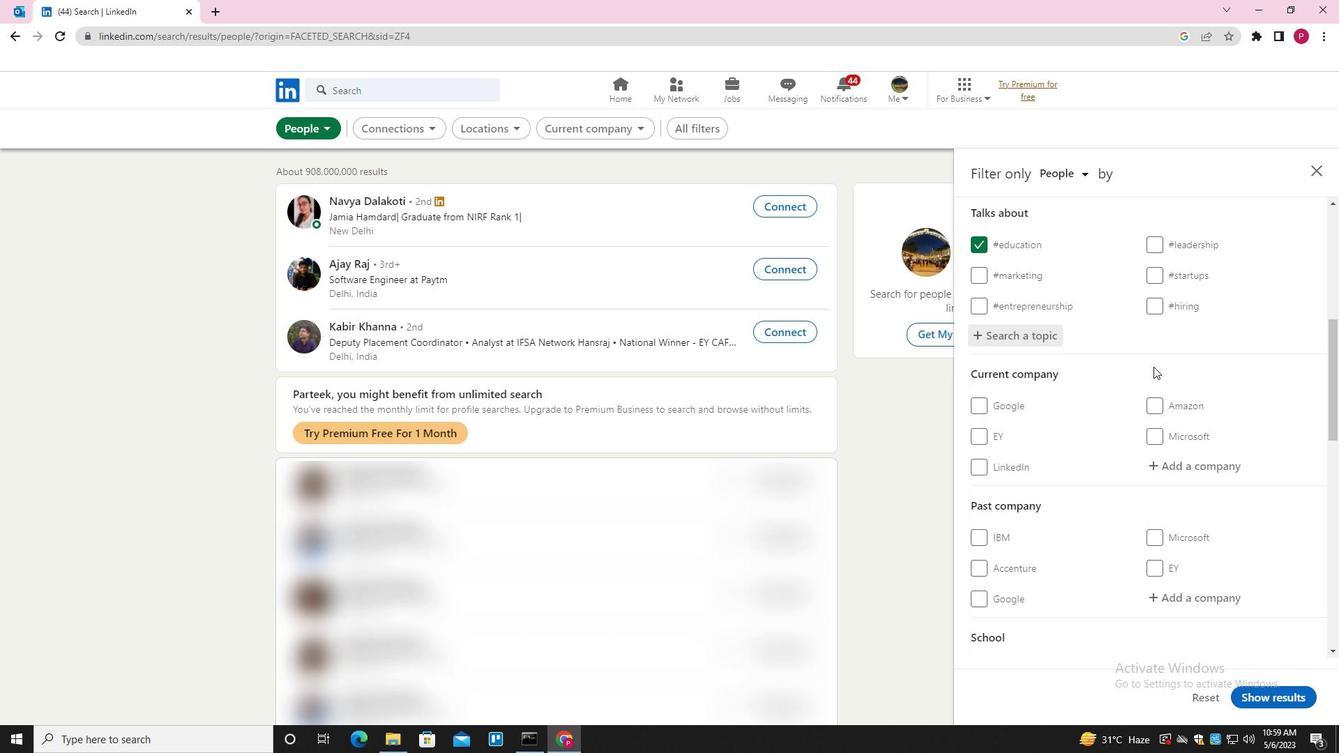 
Action: Mouse scrolled (1150, 382) with delta (0, 0)
Screenshot: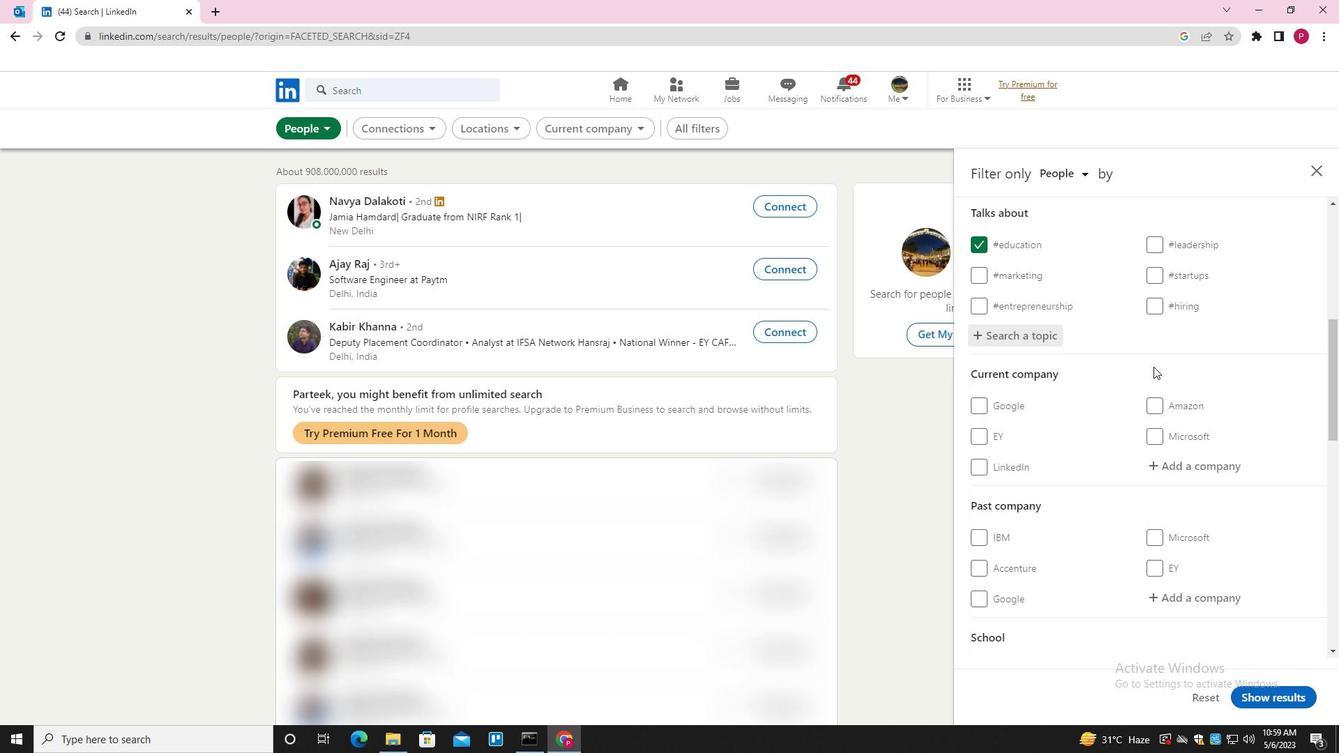 
Action: Mouse moved to (1150, 387)
Screenshot: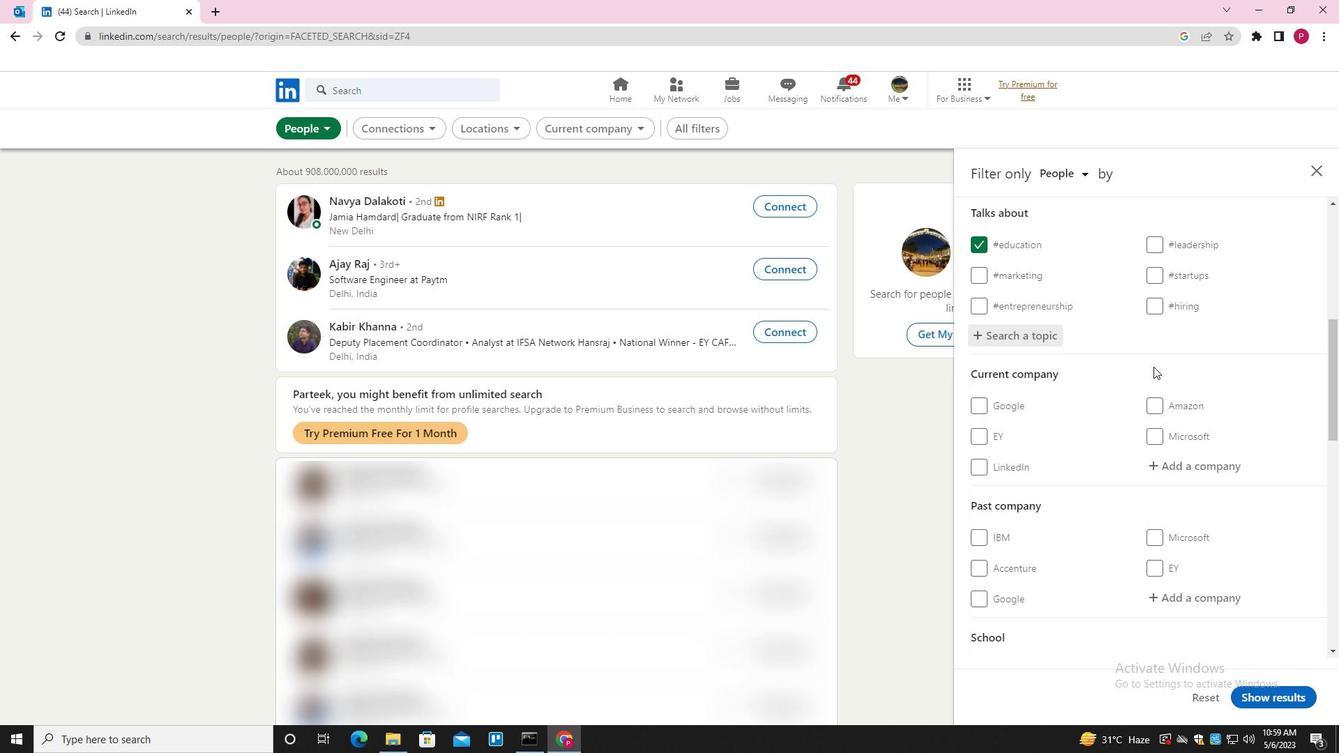 
Action: Mouse scrolled (1150, 387) with delta (0, 0)
Screenshot: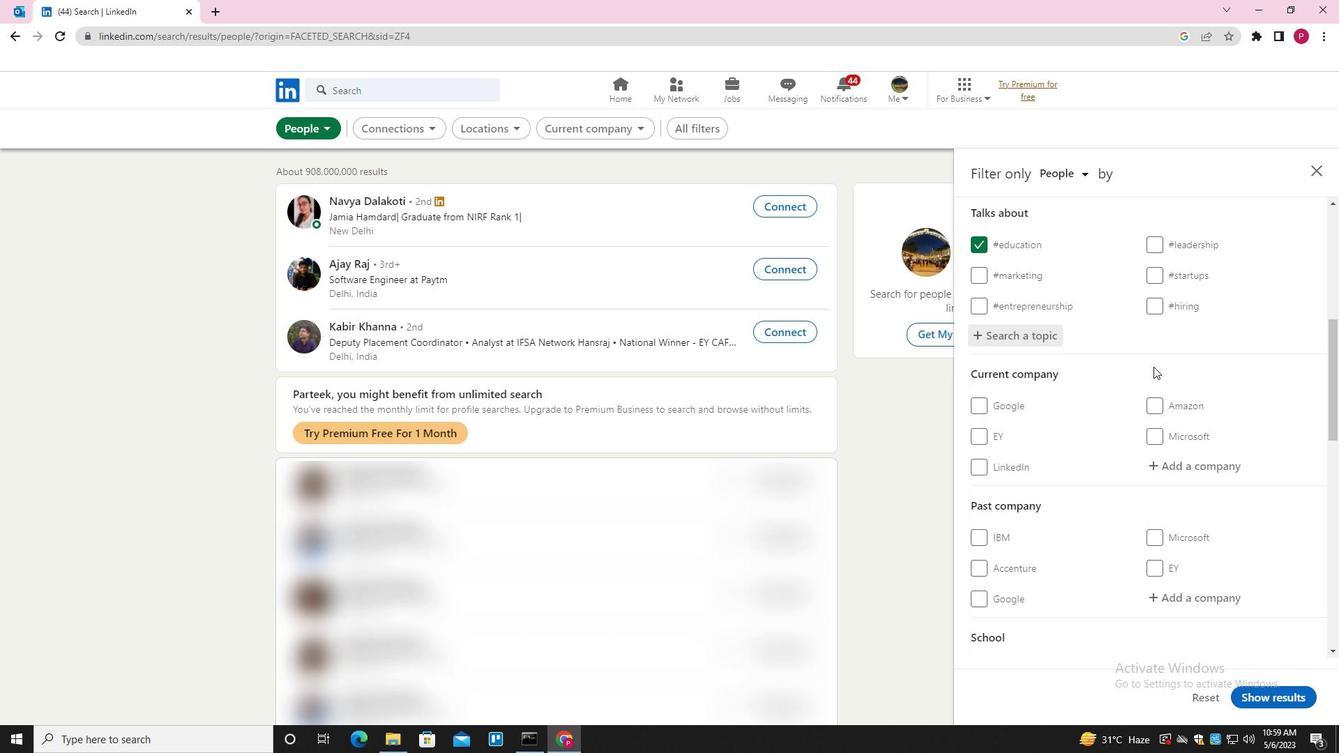 
Action: Mouse moved to (1137, 425)
Screenshot: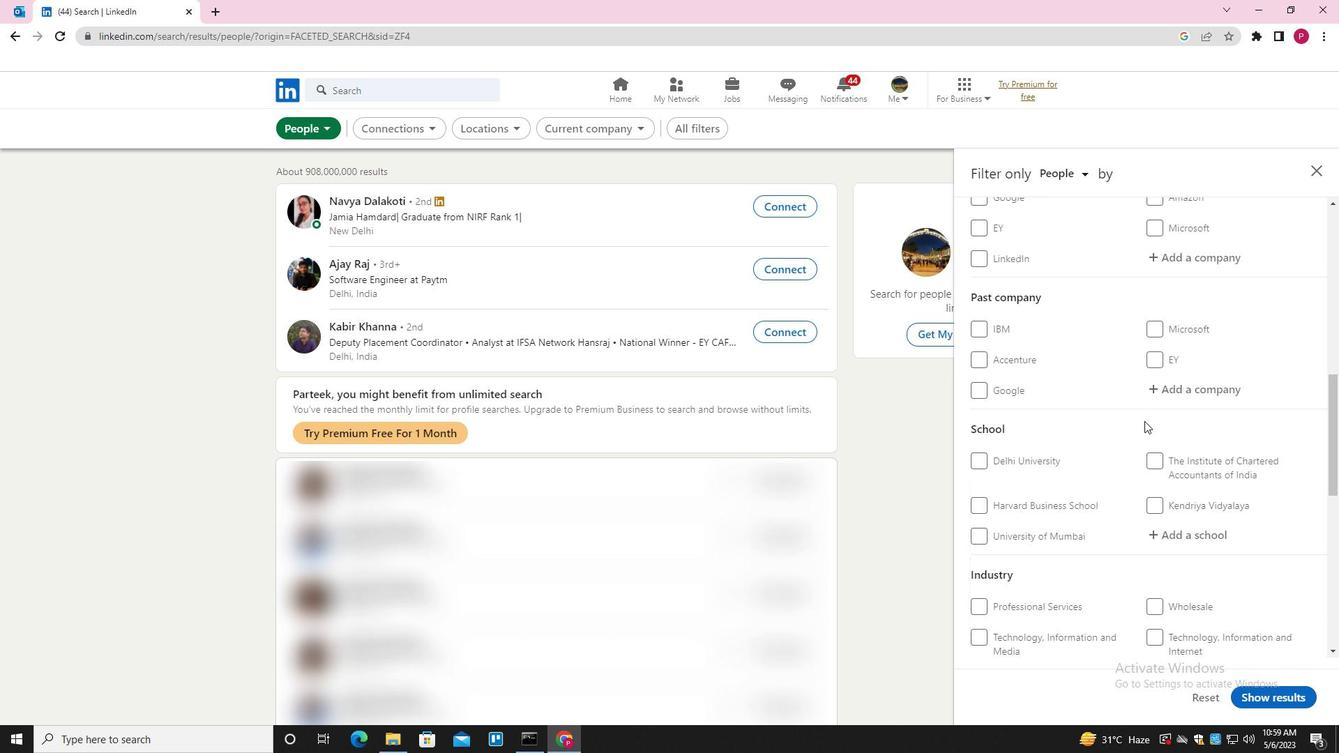
Action: Mouse scrolled (1137, 424) with delta (0, 0)
Screenshot: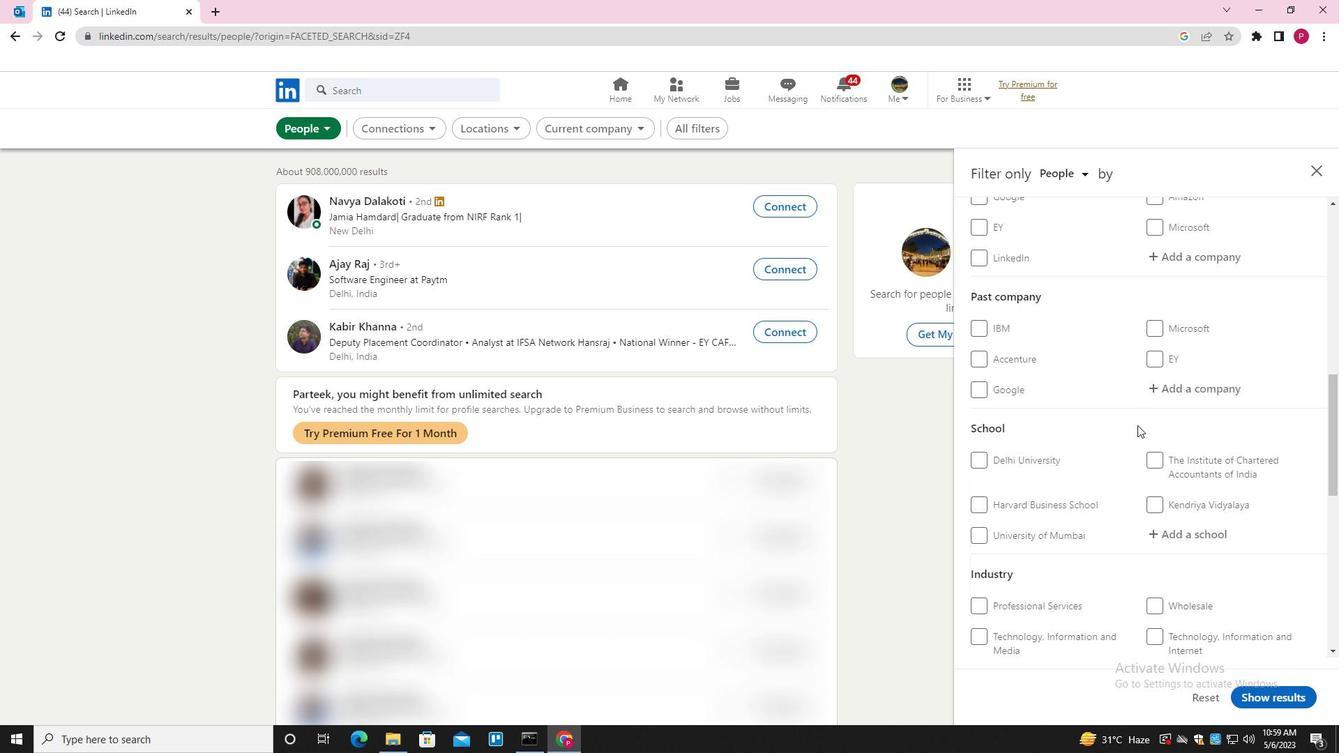 
Action: Mouse scrolled (1137, 424) with delta (0, 0)
Screenshot: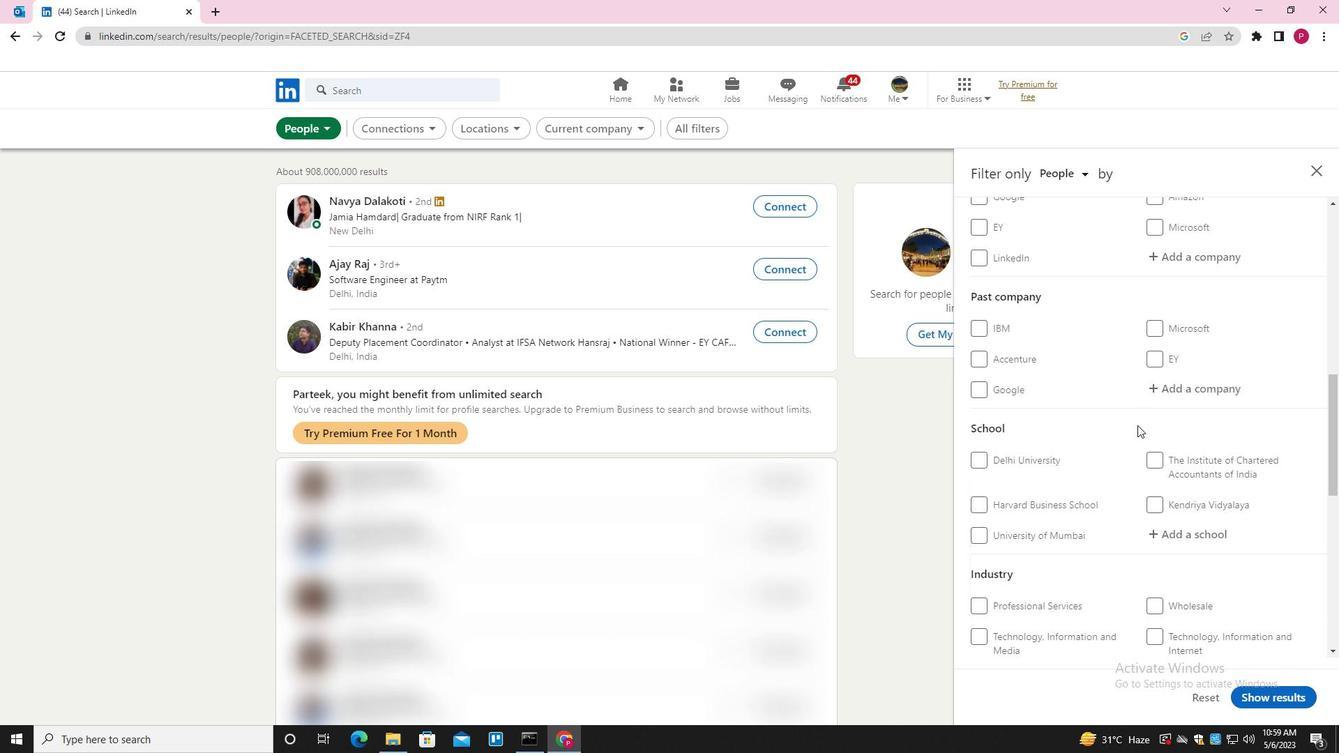 
Action: Mouse scrolled (1137, 424) with delta (0, 0)
Screenshot: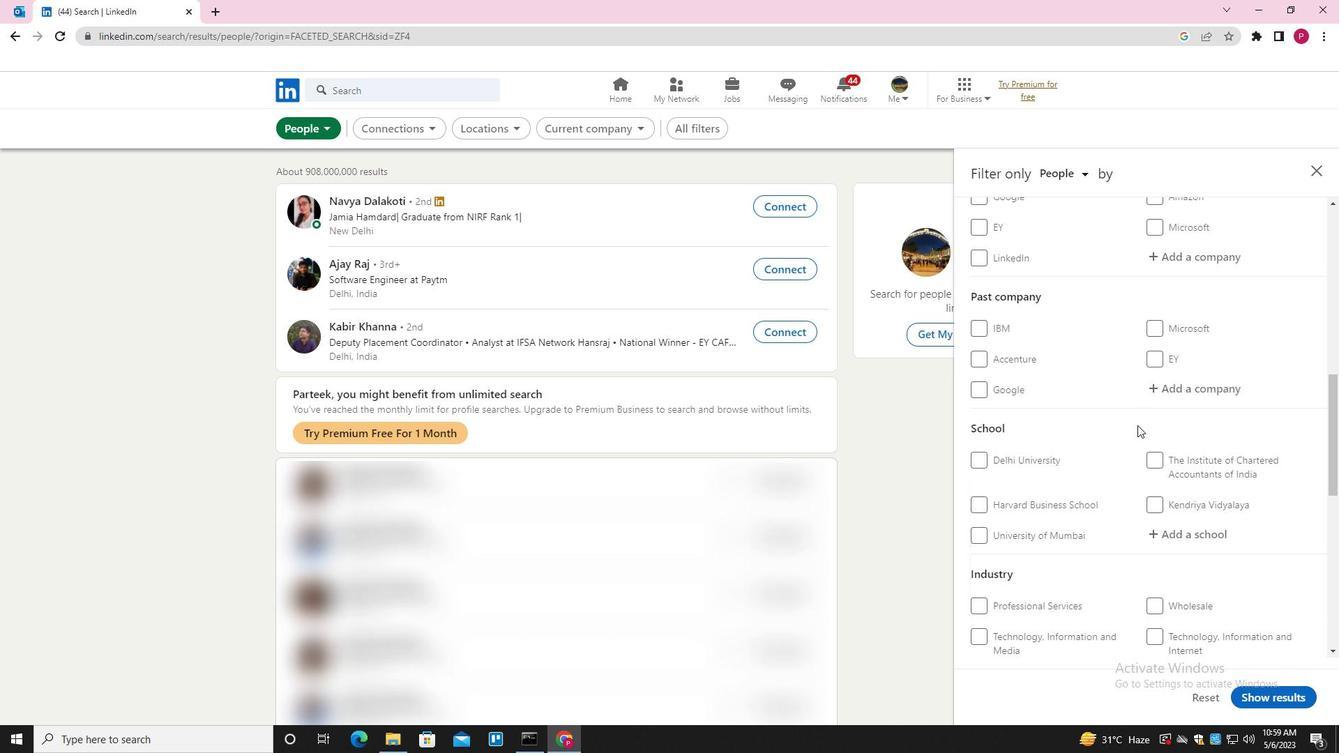 
Action: Mouse scrolled (1137, 424) with delta (0, 0)
Screenshot: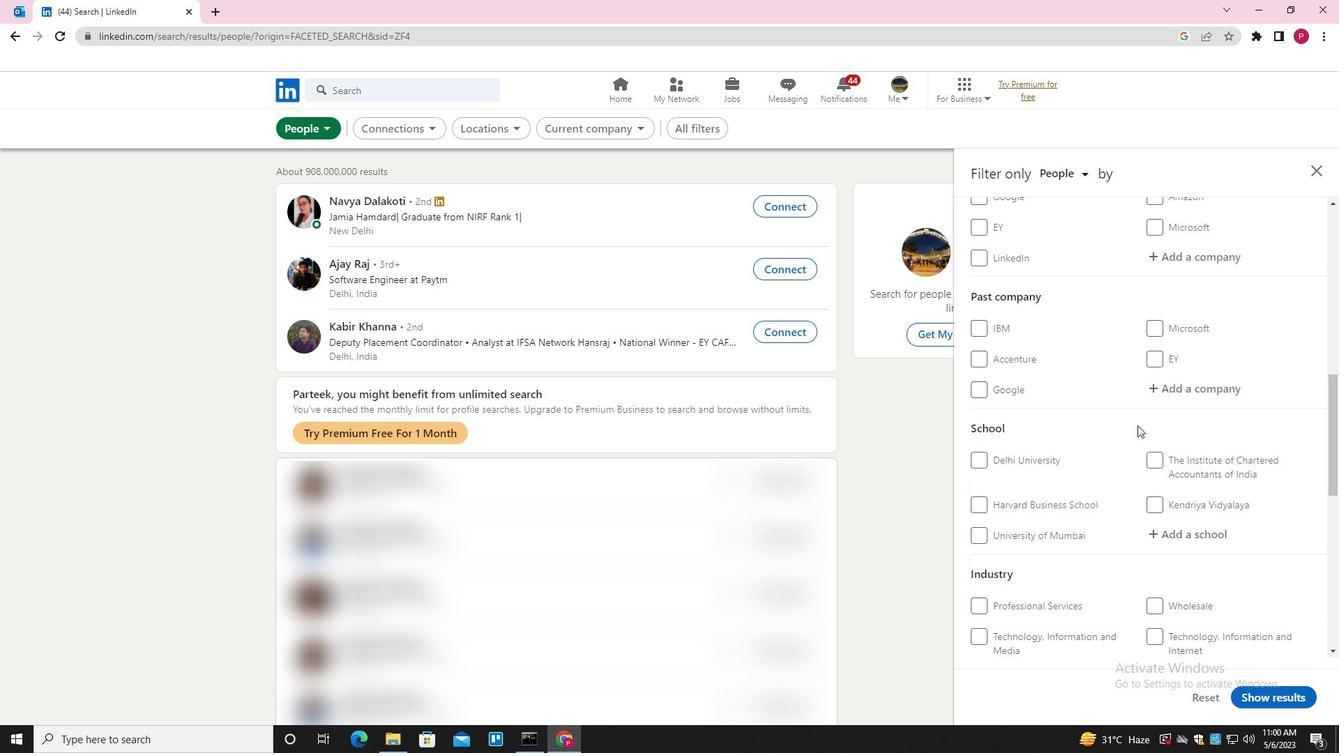 
Action: Mouse moved to (1142, 386)
Screenshot: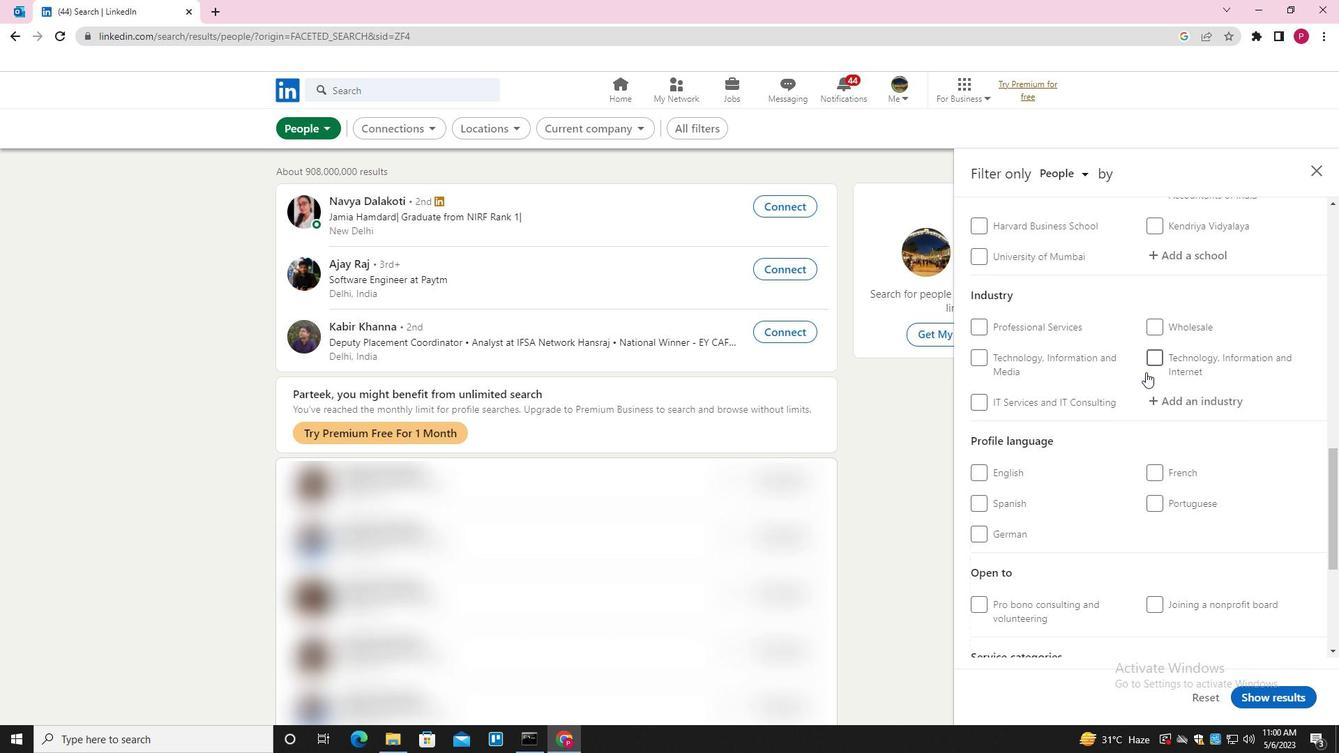 
Action: Mouse scrolled (1142, 385) with delta (0, 0)
Screenshot: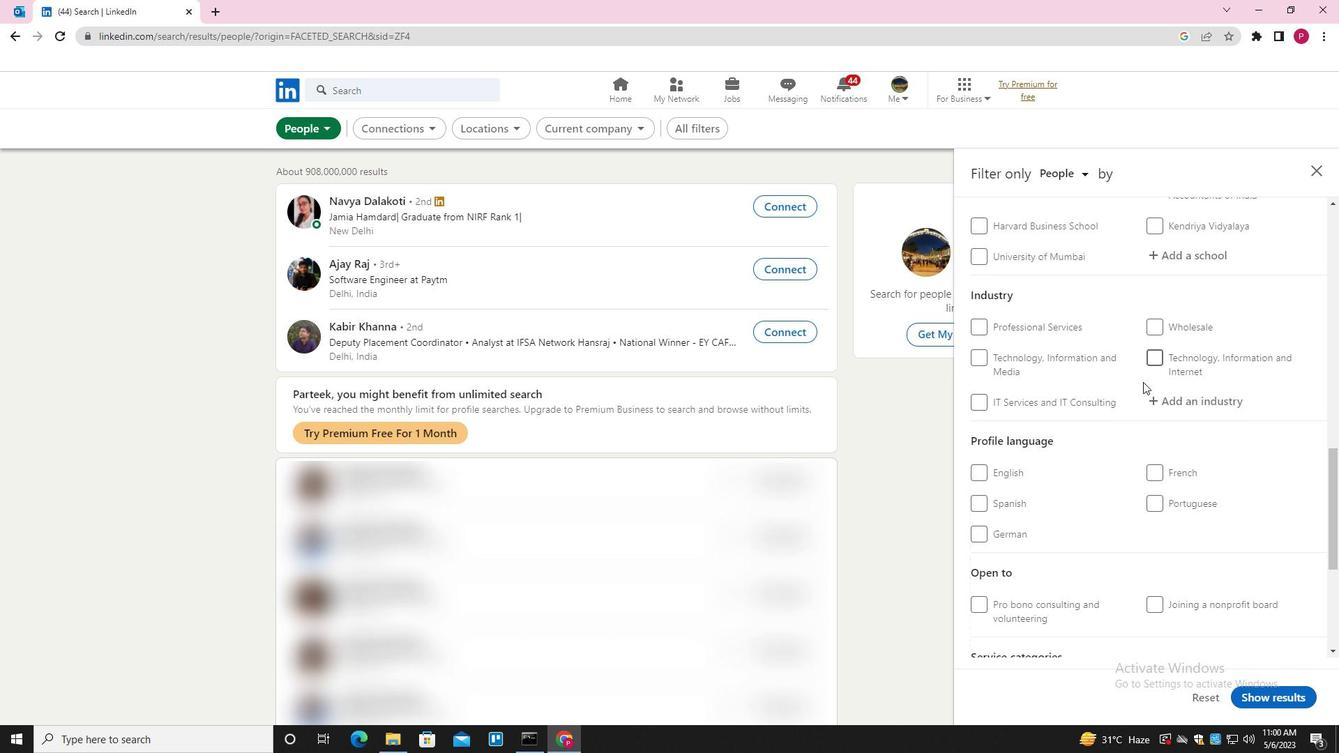 
Action: Mouse moved to (1142, 387)
Screenshot: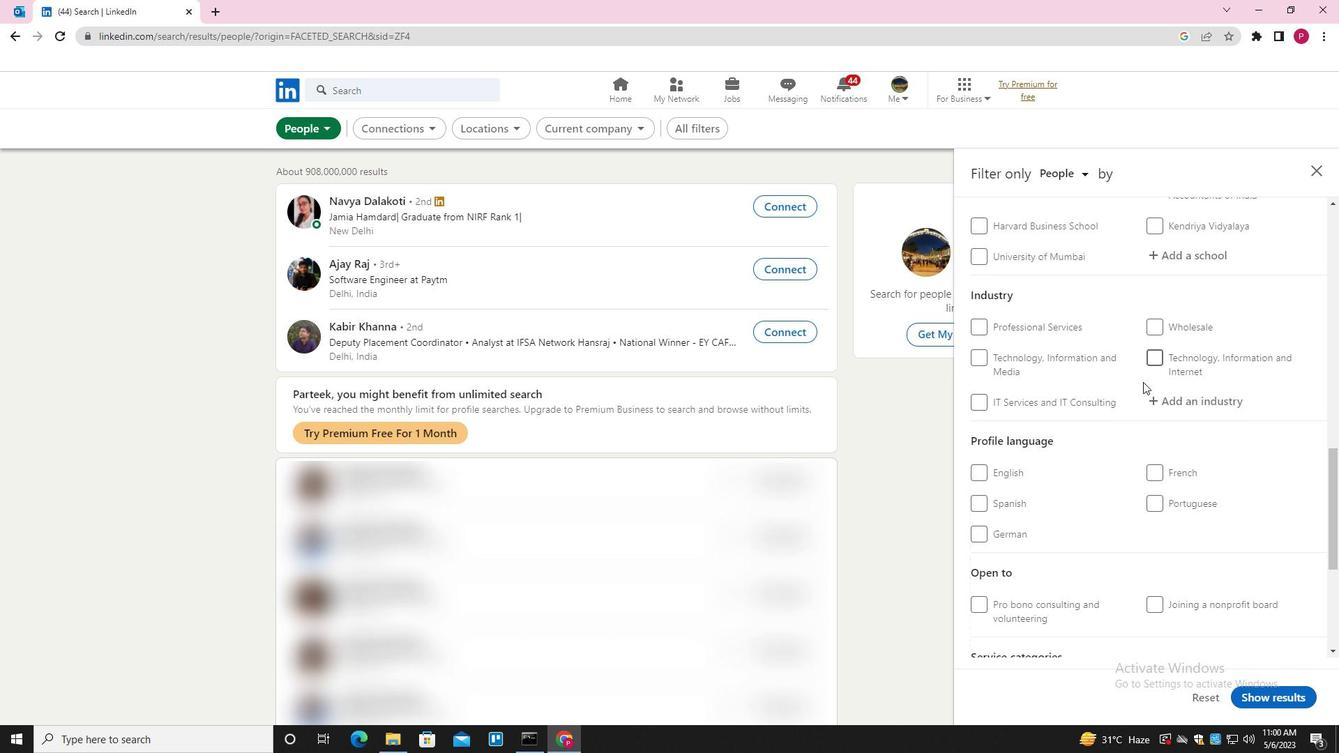 
Action: Mouse scrolled (1142, 386) with delta (0, 0)
Screenshot: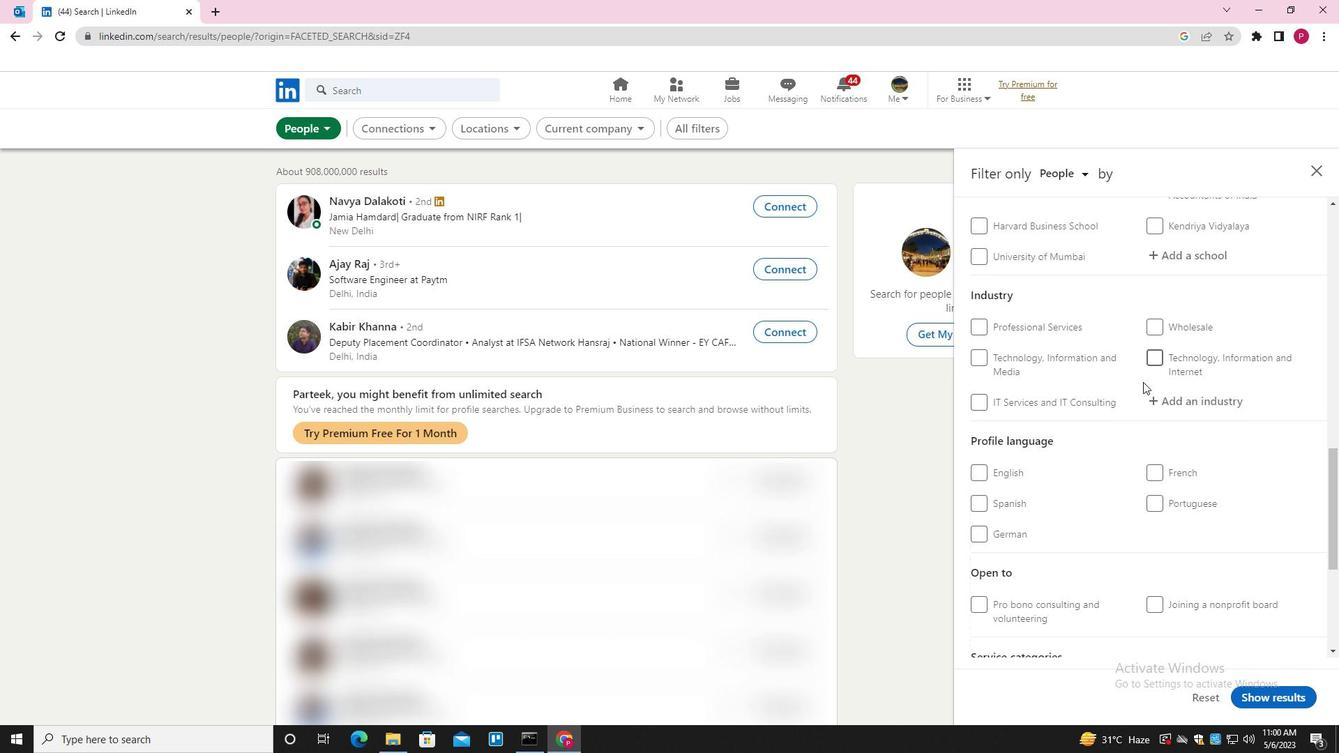 
Action: Mouse scrolled (1142, 386) with delta (0, 0)
Screenshot: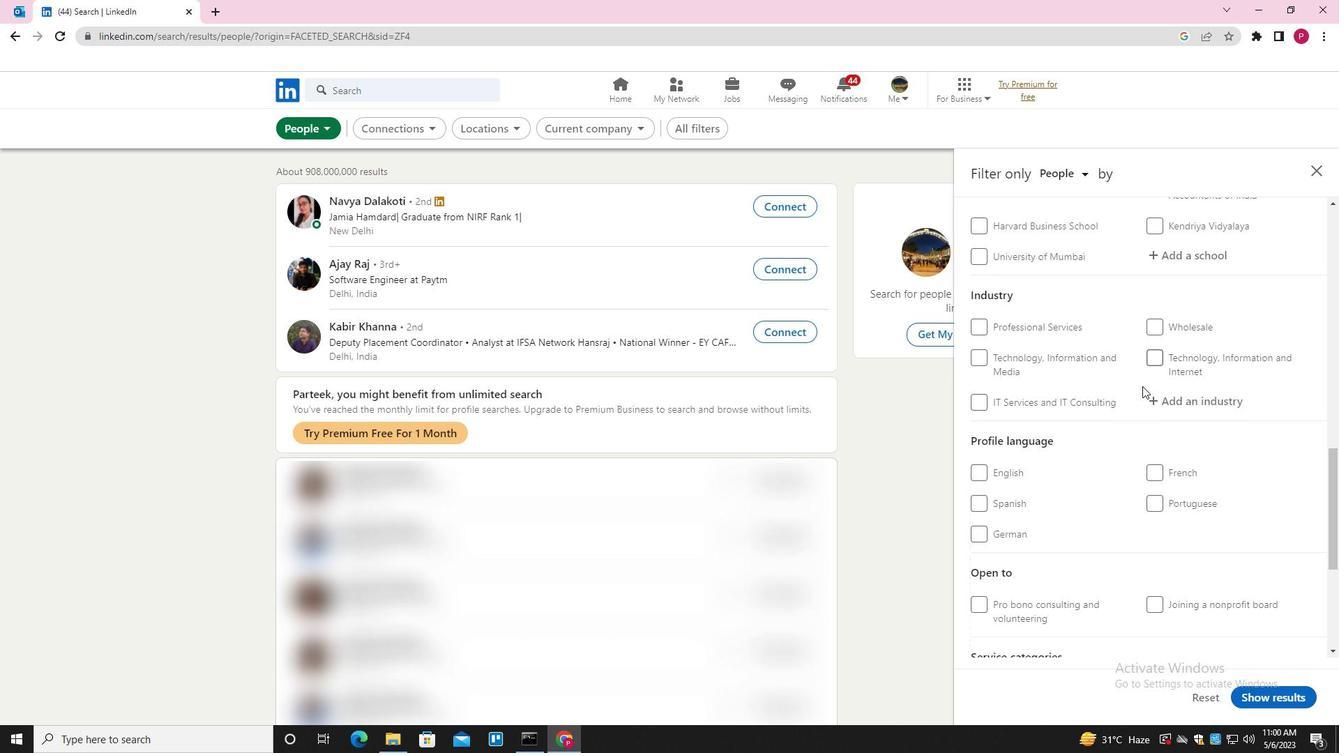 
Action: Mouse moved to (1153, 272)
Screenshot: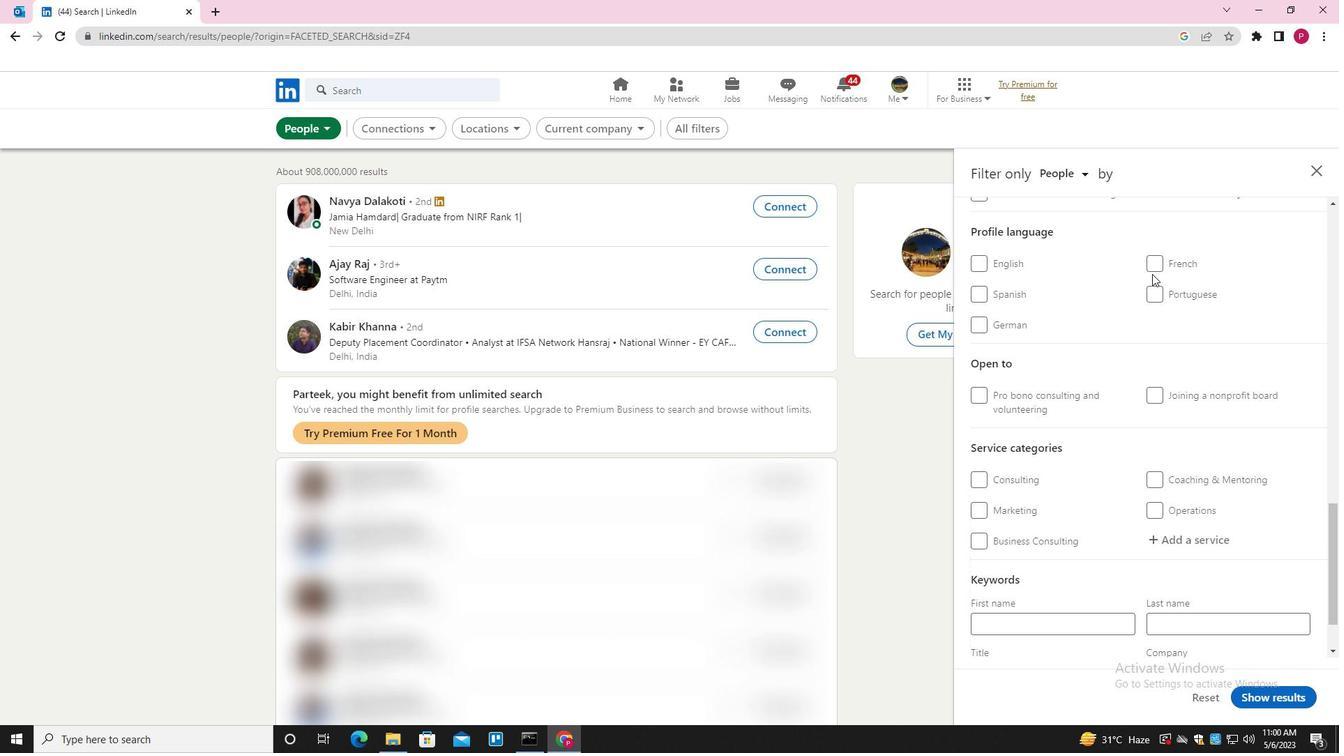 
Action: Mouse pressed left at (1153, 272)
Screenshot: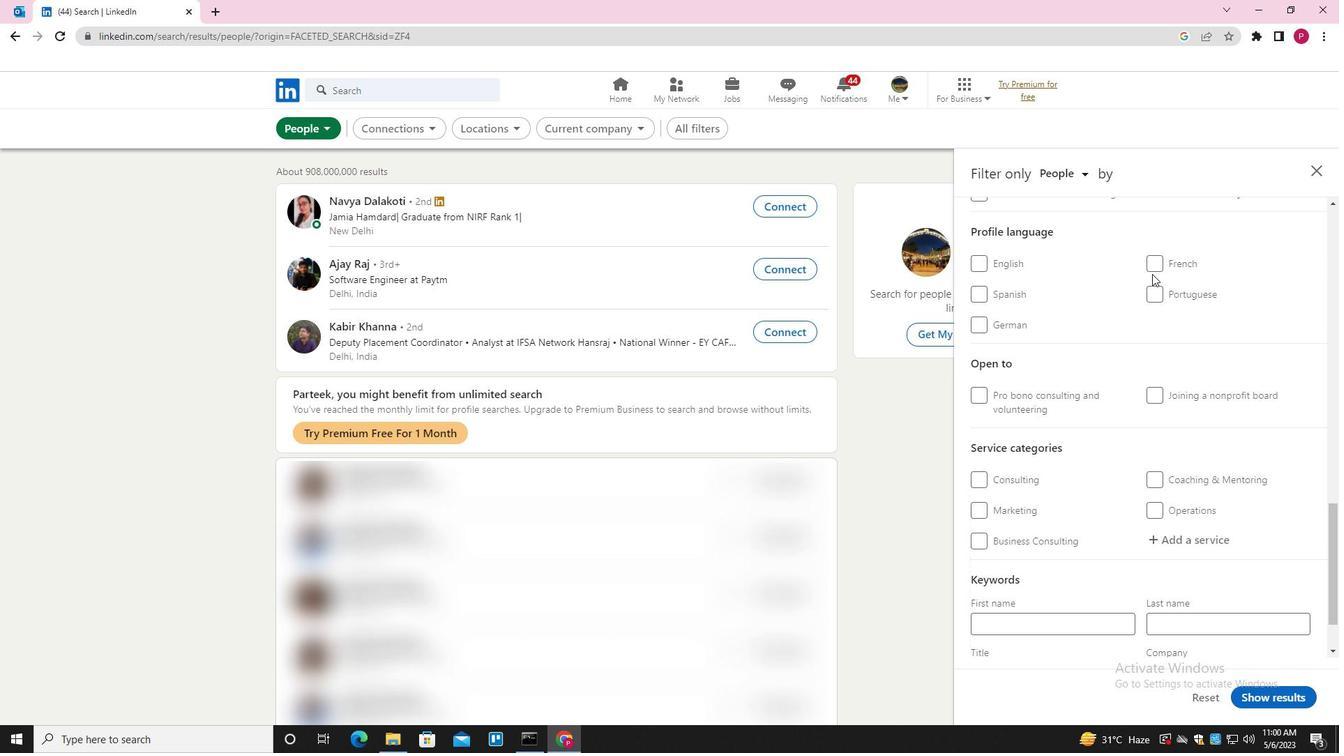 
Action: Mouse moved to (1153, 272)
Screenshot: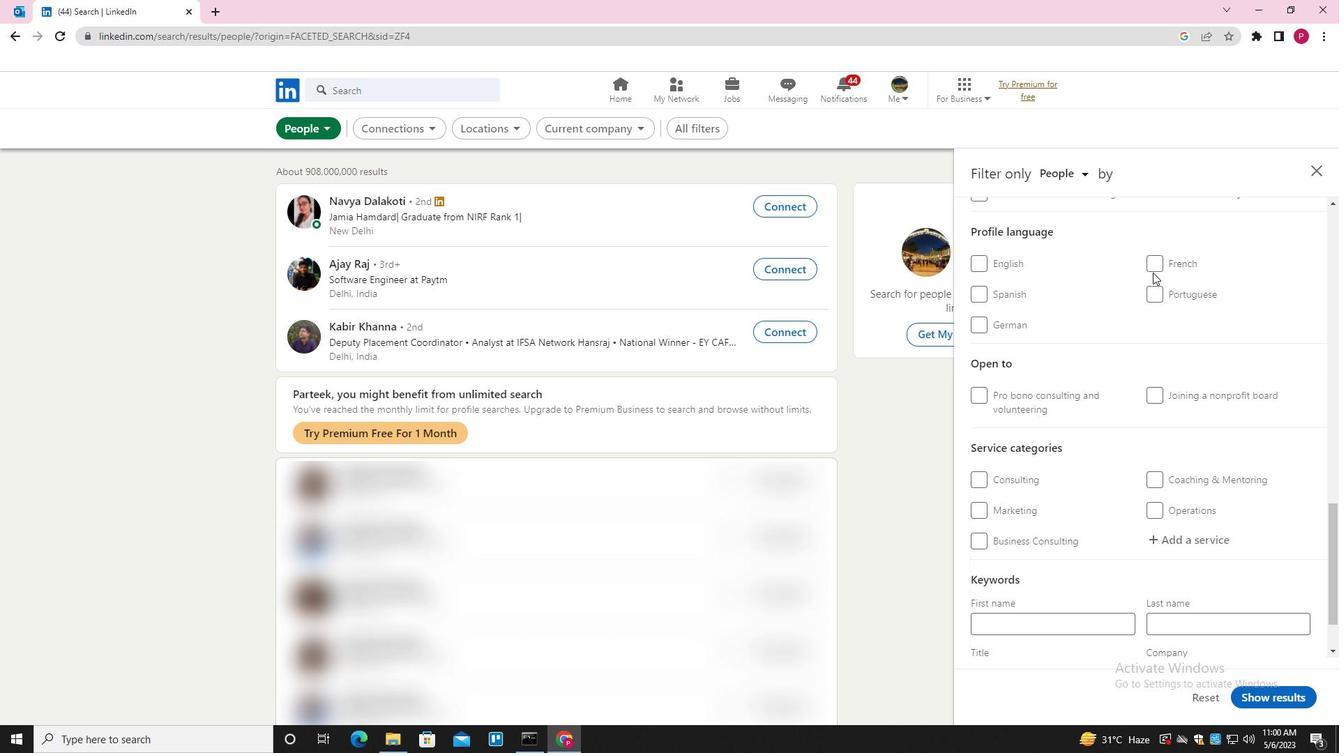 
Action: Mouse pressed left at (1153, 272)
Screenshot: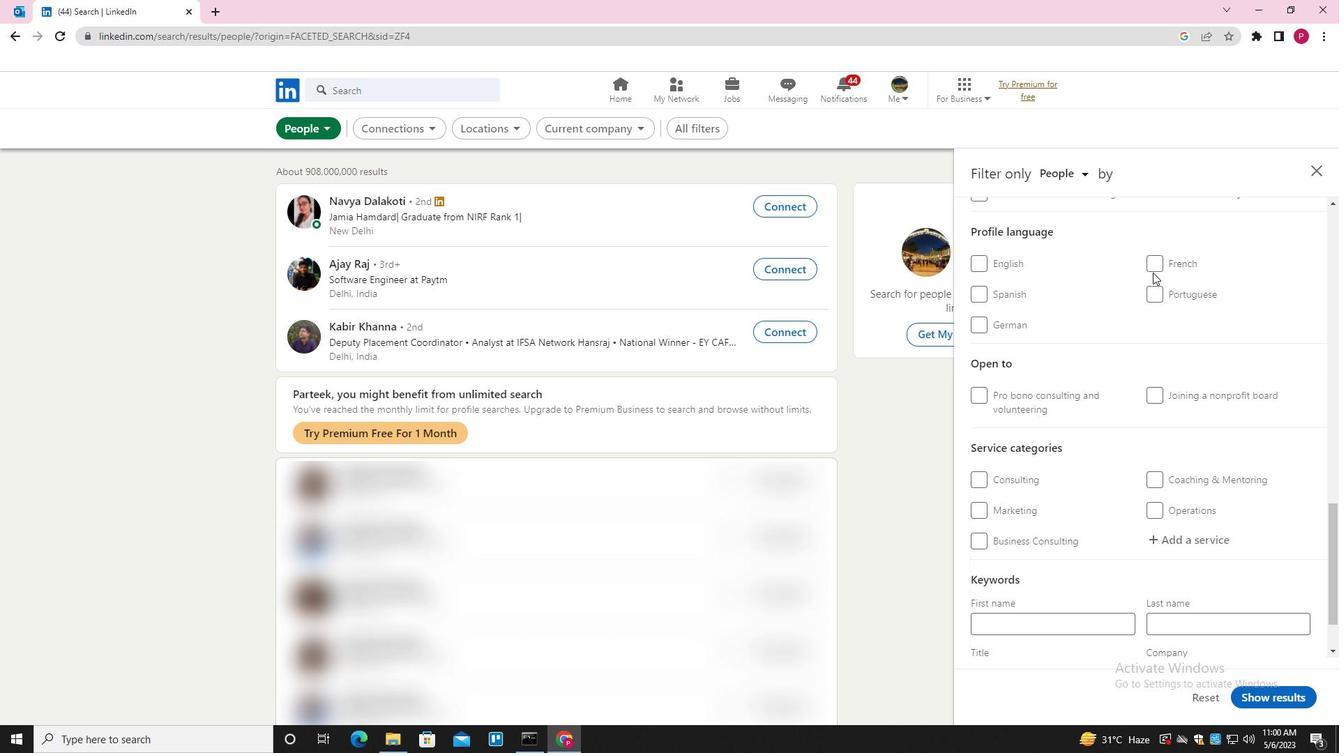 
Action: Mouse moved to (1146, 269)
Screenshot: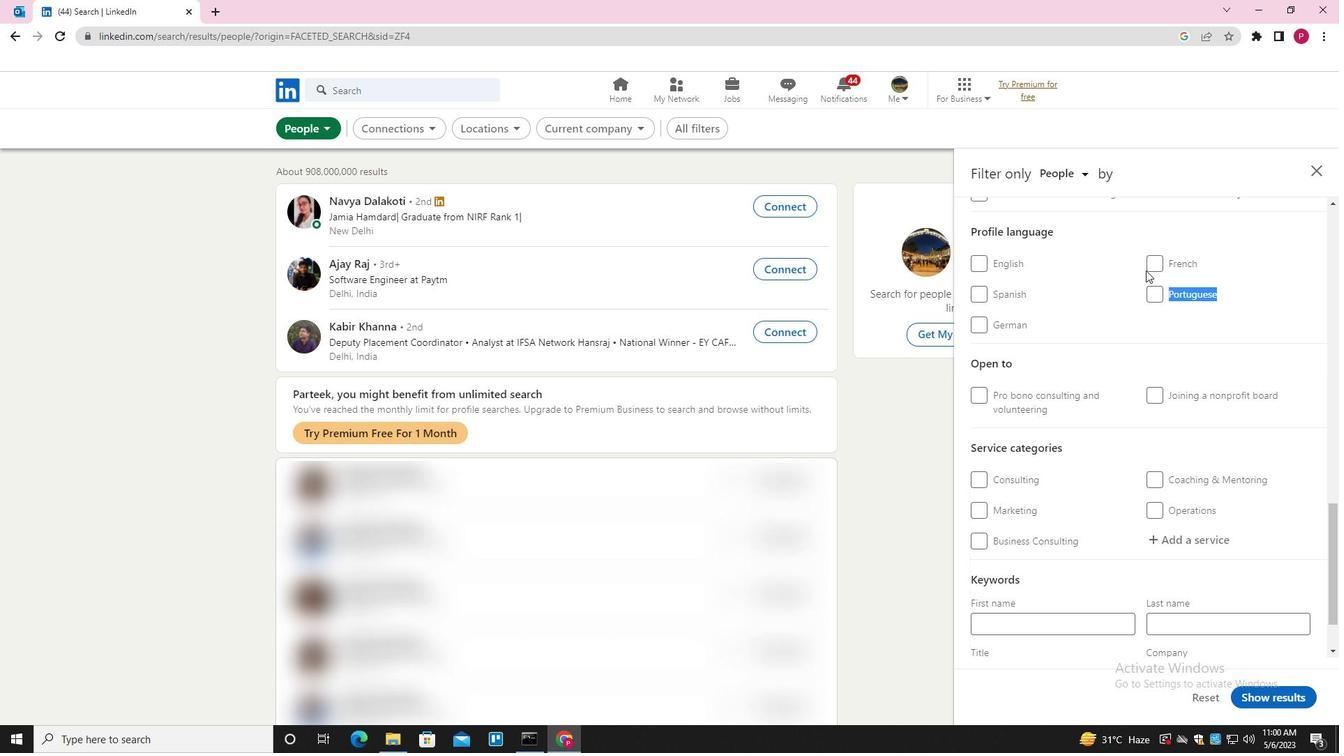 
Action: Mouse pressed left at (1146, 269)
Screenshot: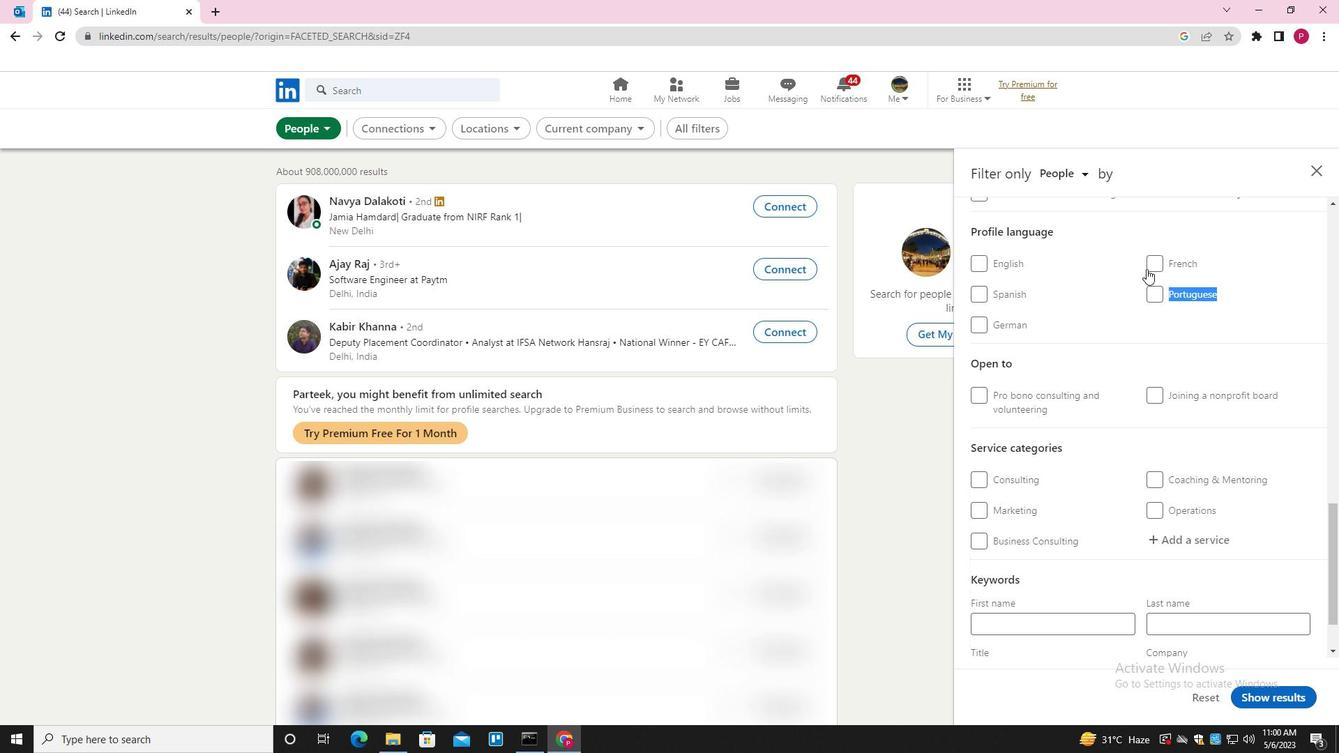 
Action: Mouse moved to (1084, 373)
Screenshot: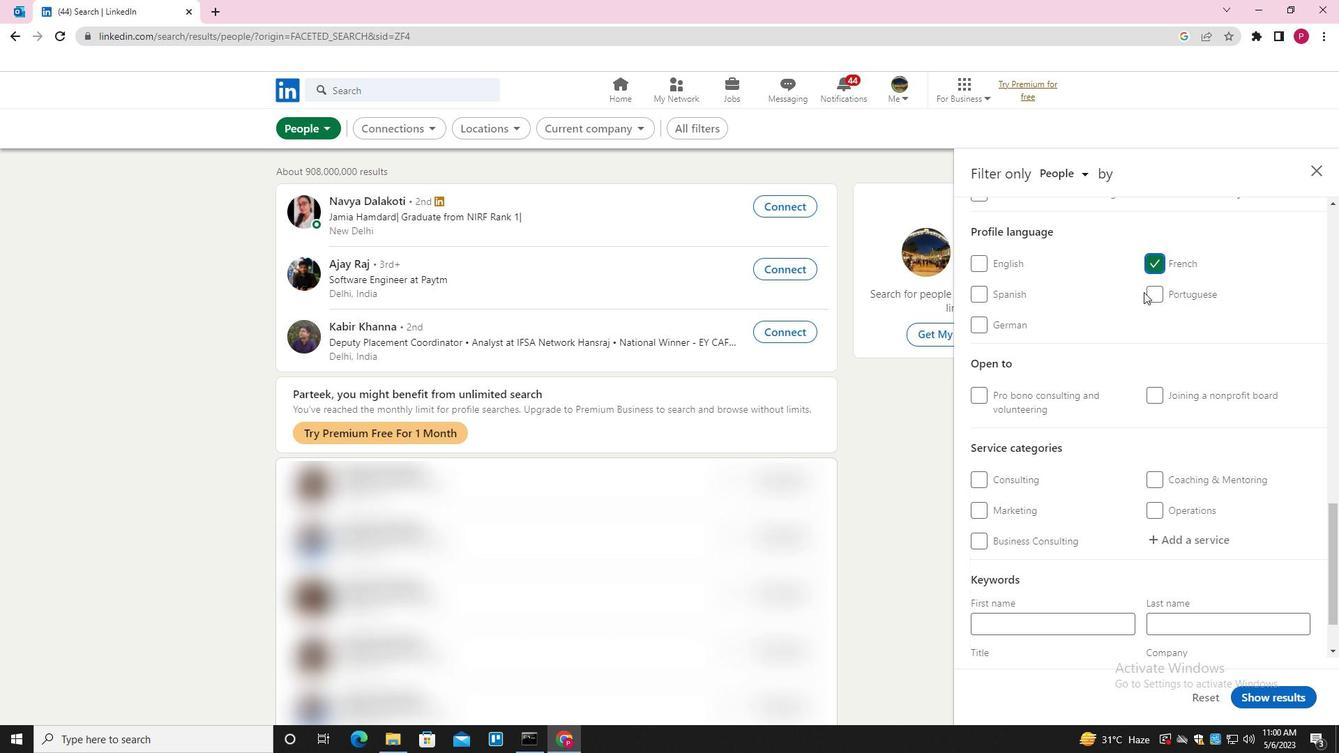 
Action: Mouse scrolled (1084, 373) with delta (0, 0)
Screenshot: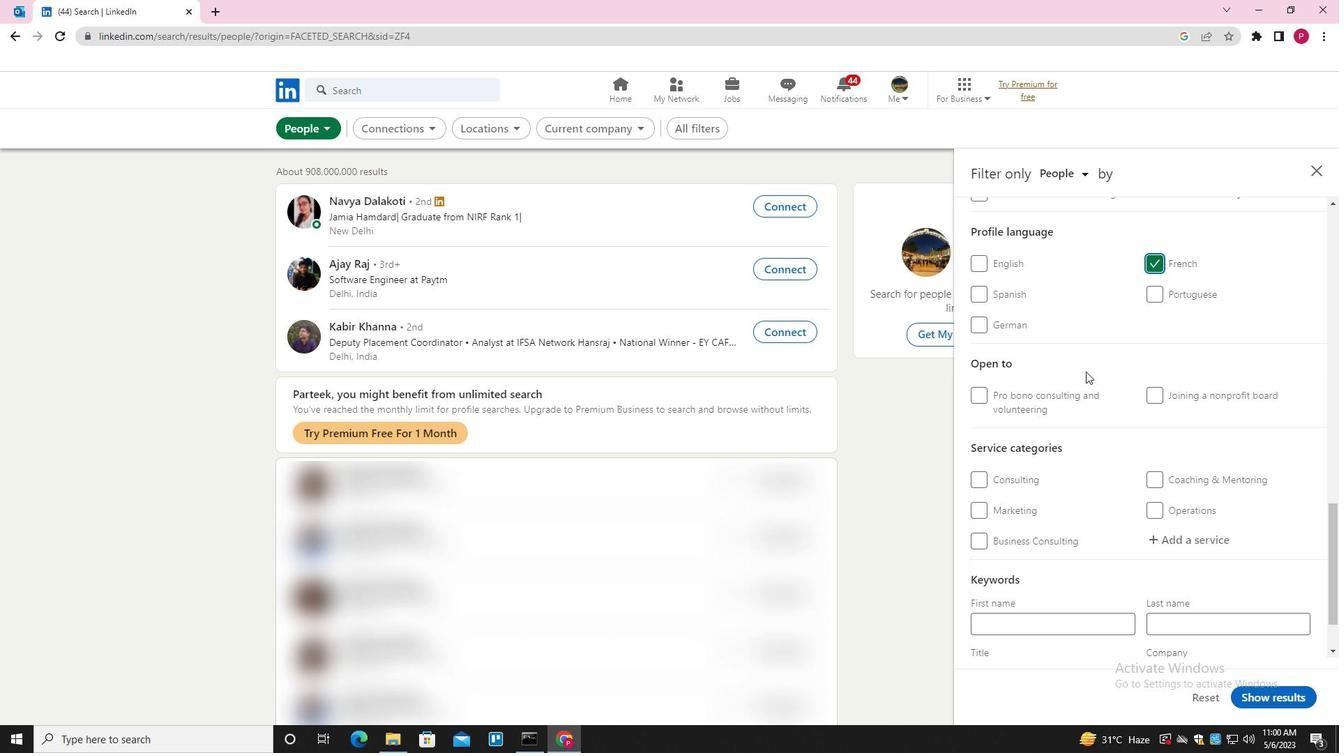
Action: Mouse scrolled (1084, 373) with delta (0, 0)
Screenshot: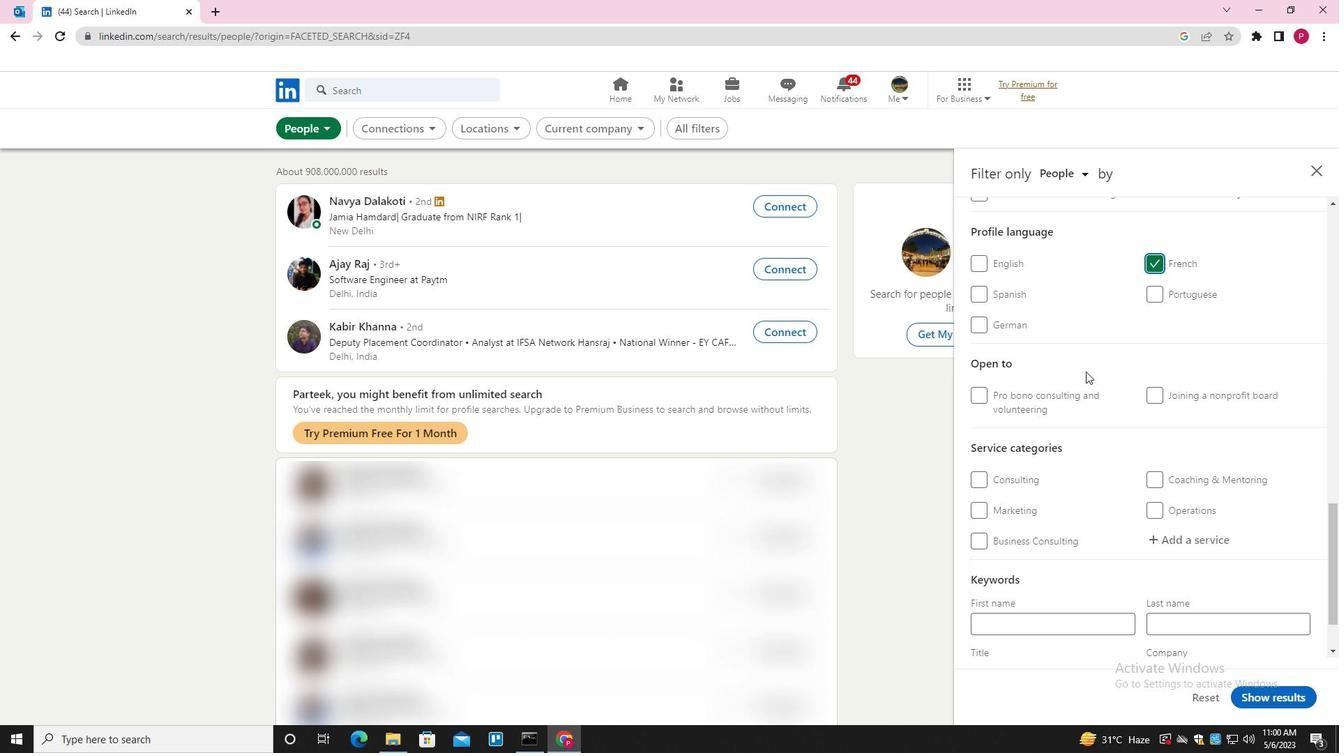 
Action: Mouse scrolled (1084, 373) with delta (0, 0)
Screenshot: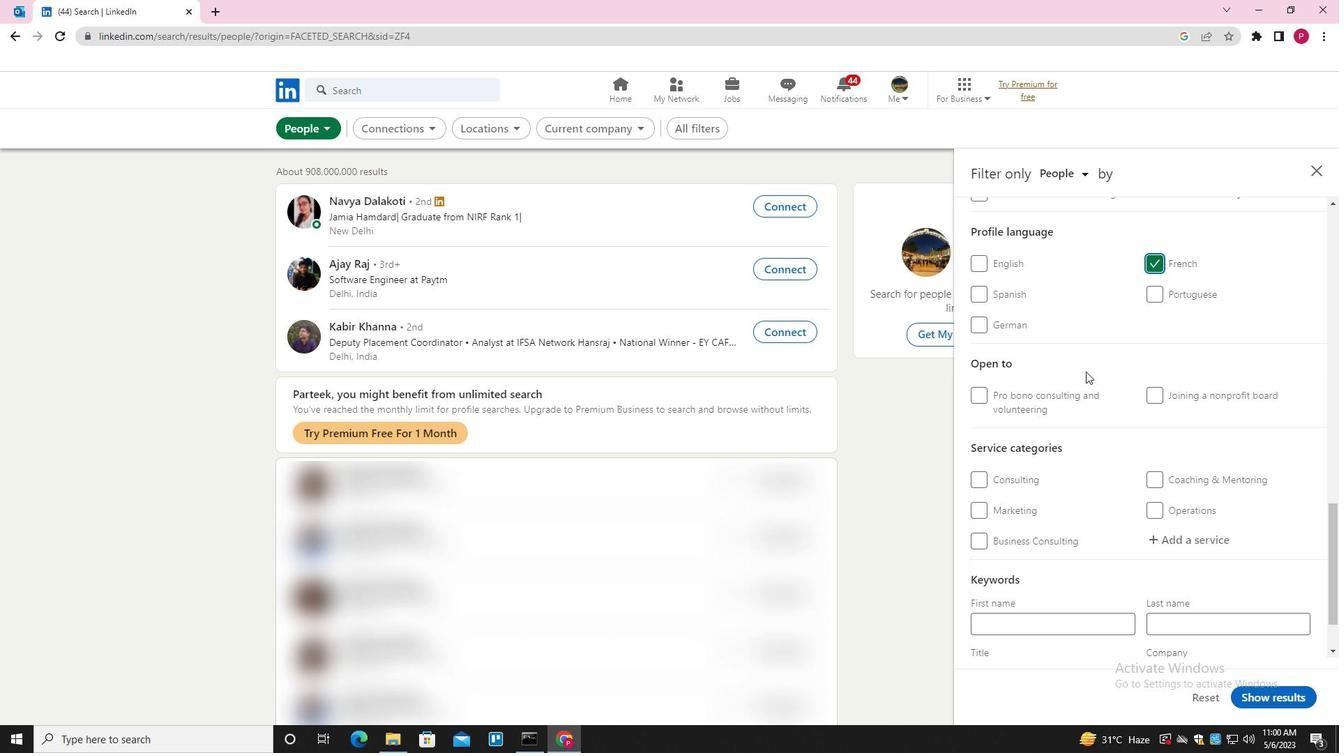 
Action: Mouse scrolled (1084, 373) with delta (0, 0)
Screenshot: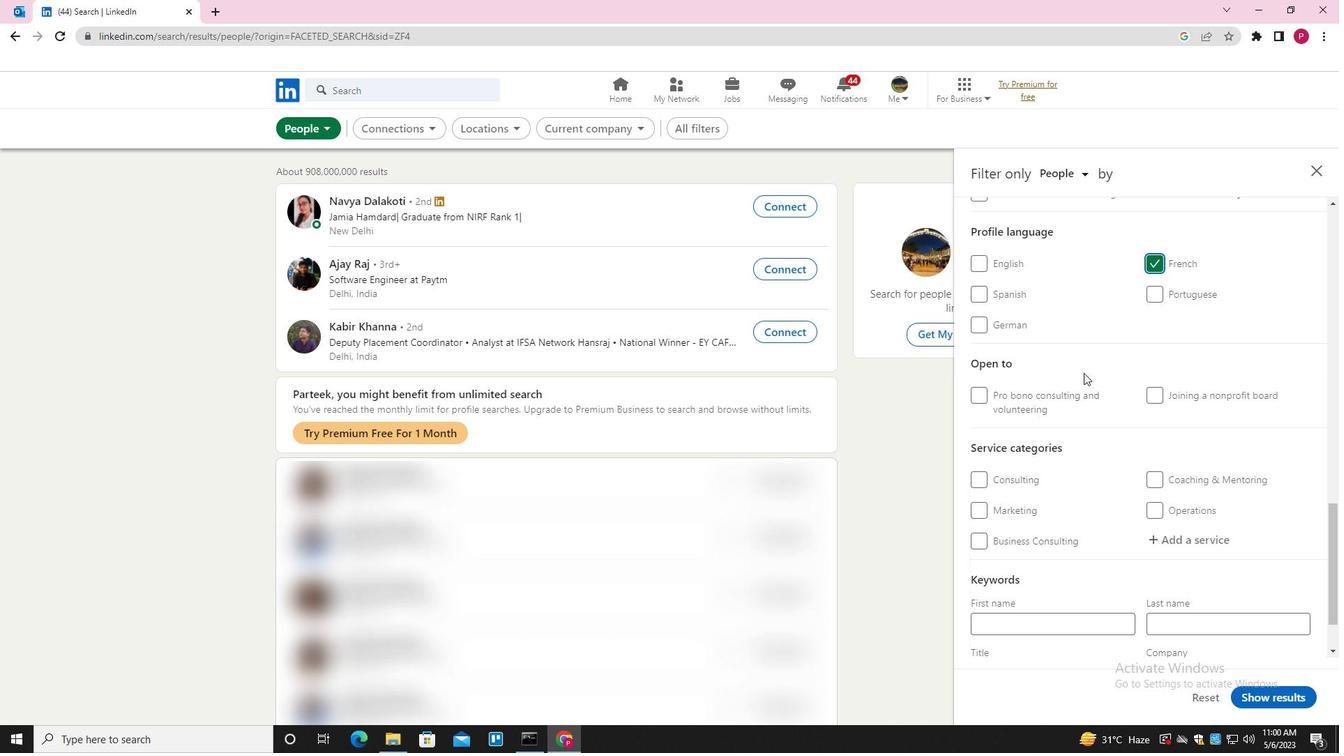 
Action: Mouse scrolled (1084, 373) with delta (0, 0)
Screenshot: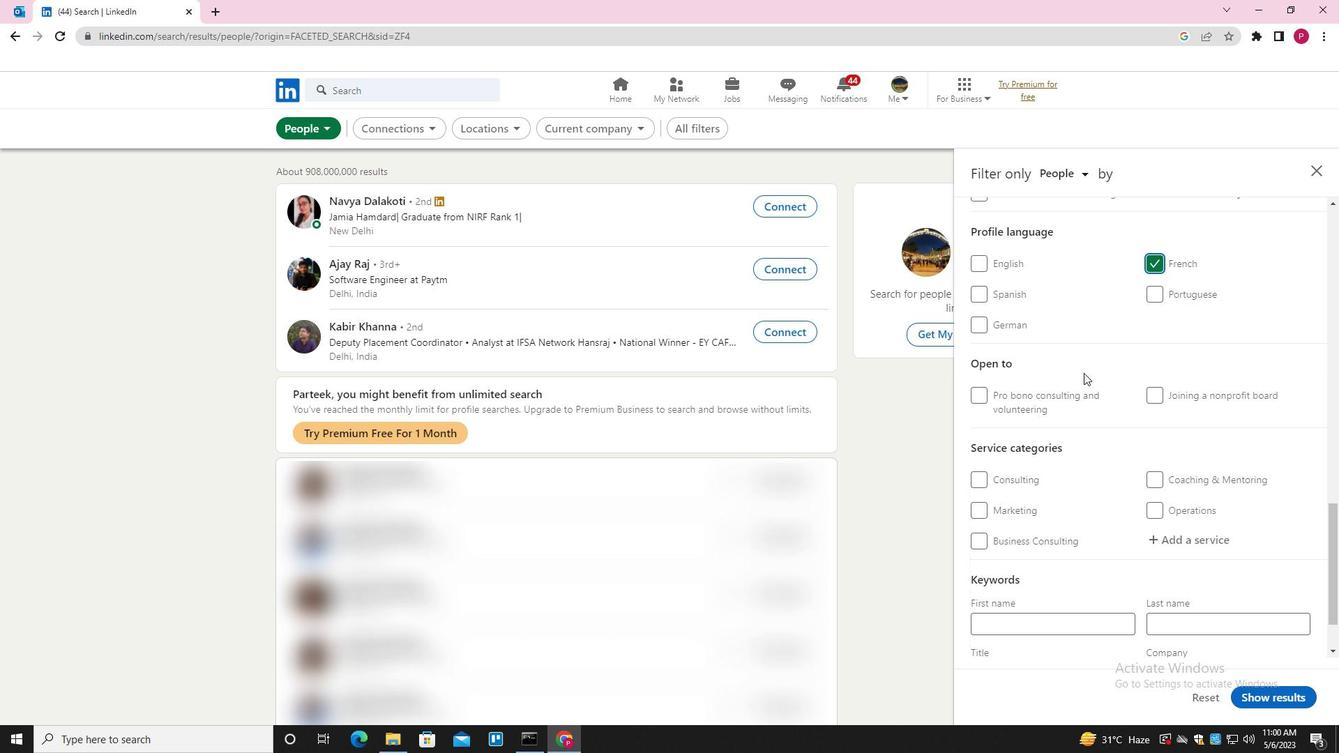 
Action: Mouse moved to (1067, 399)
Screenshot: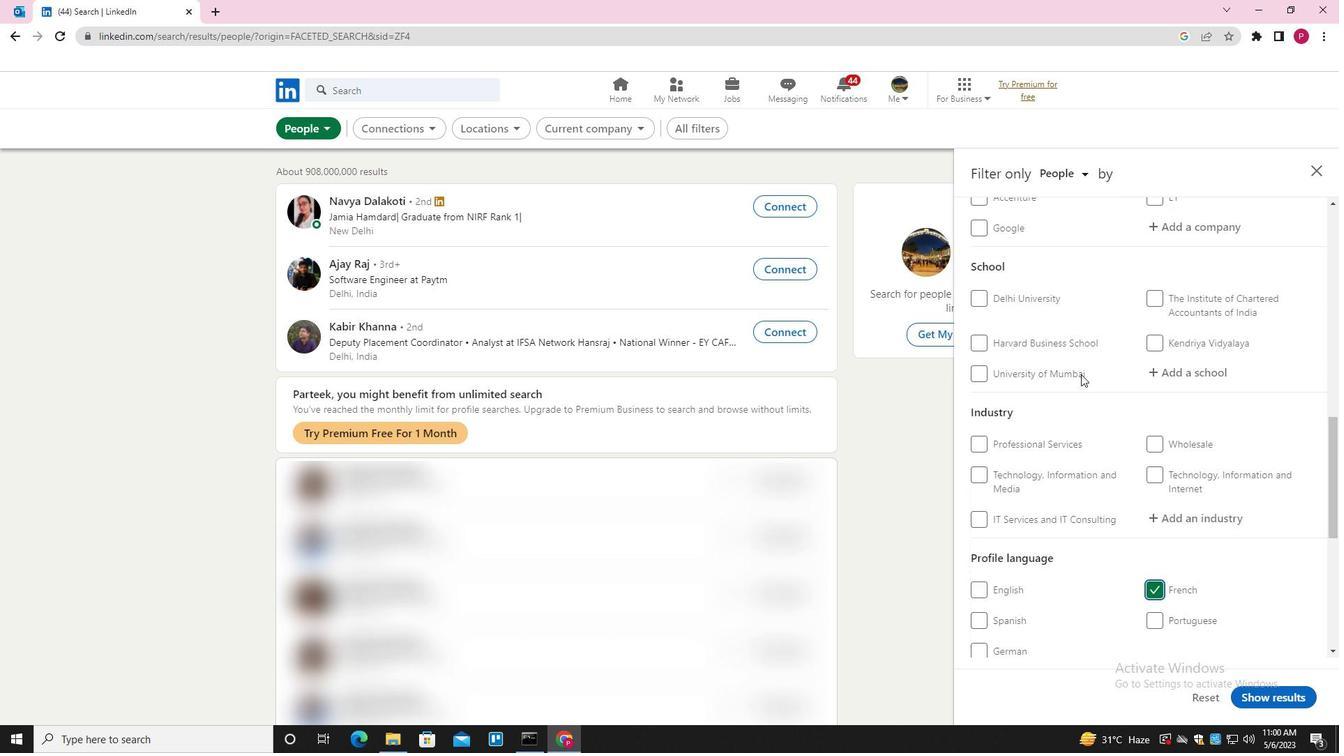 
Action: Mouse scrolled (1067, 399) with delta (0, 0)
Screenshot: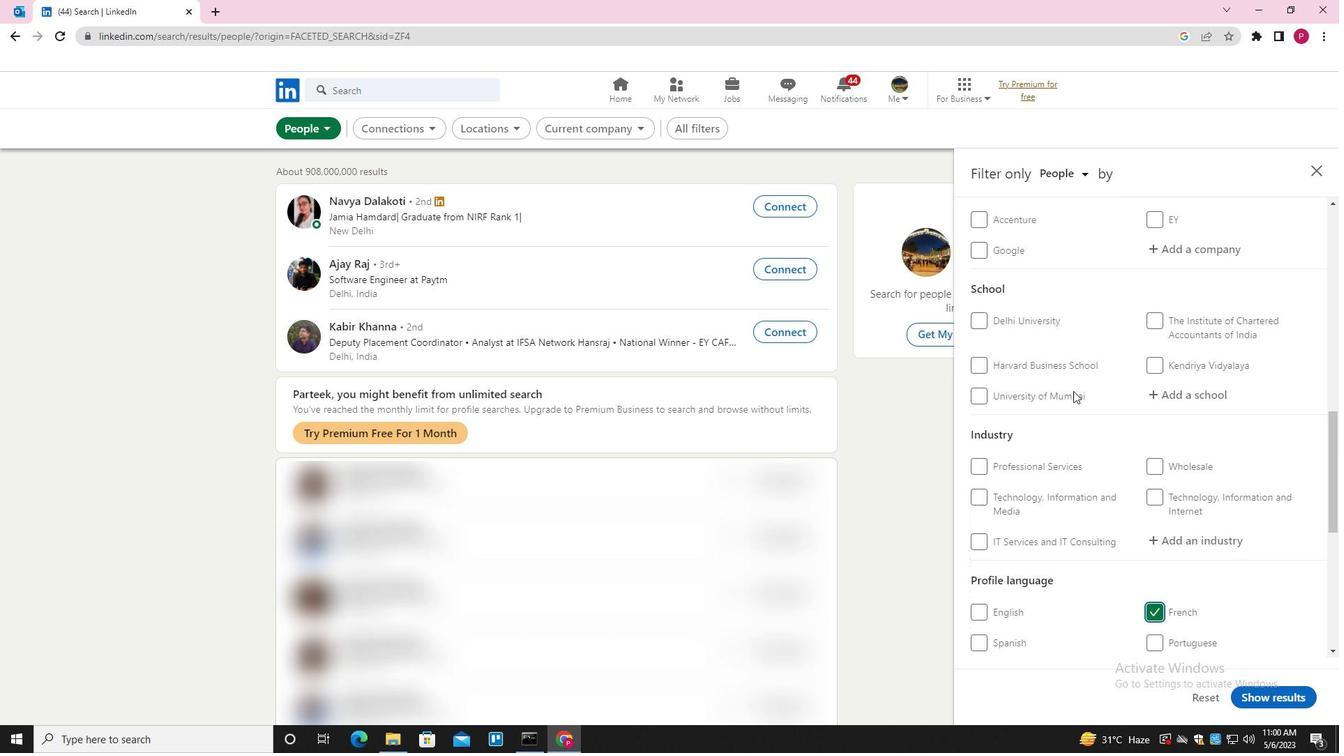 
Action: Mouse scrolled (1067, 399) with delta (0, 0)
Screenshot: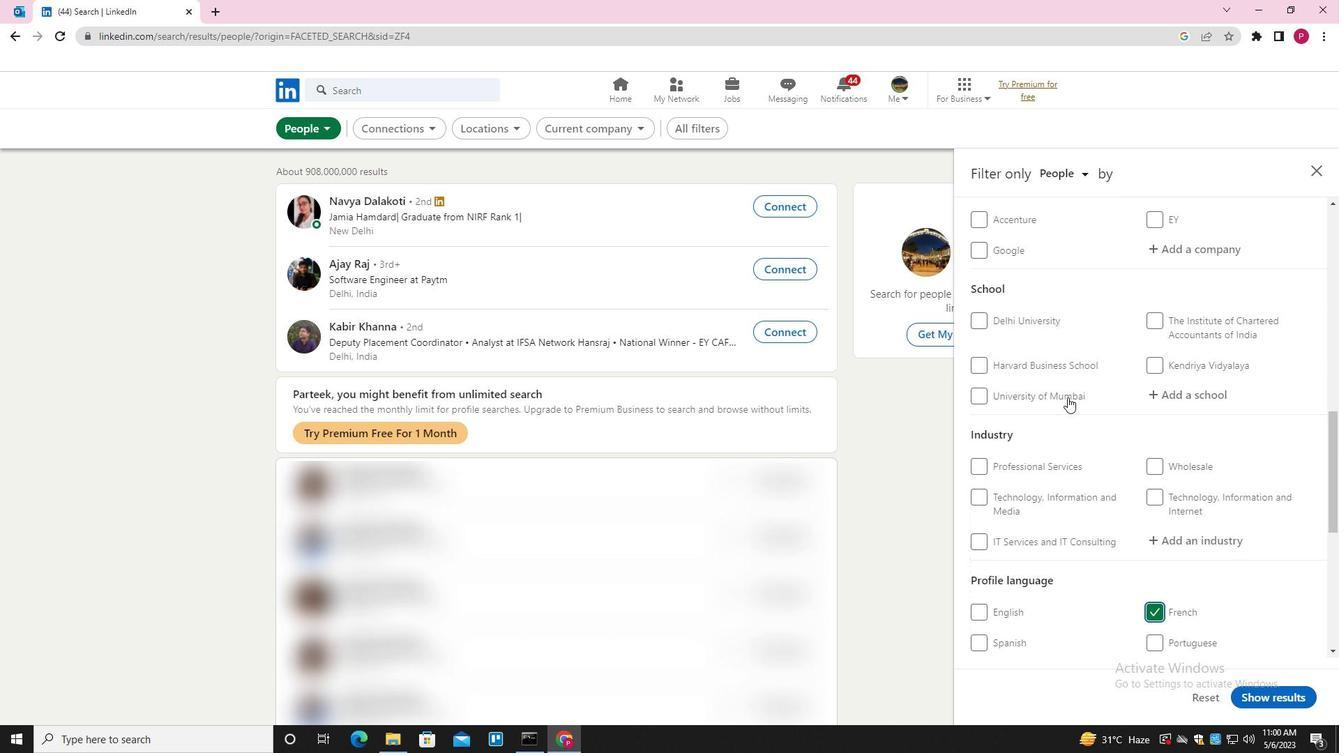 
Action: Mouse scrolled (1067, 399) with delta (0, 0)
Screenshot: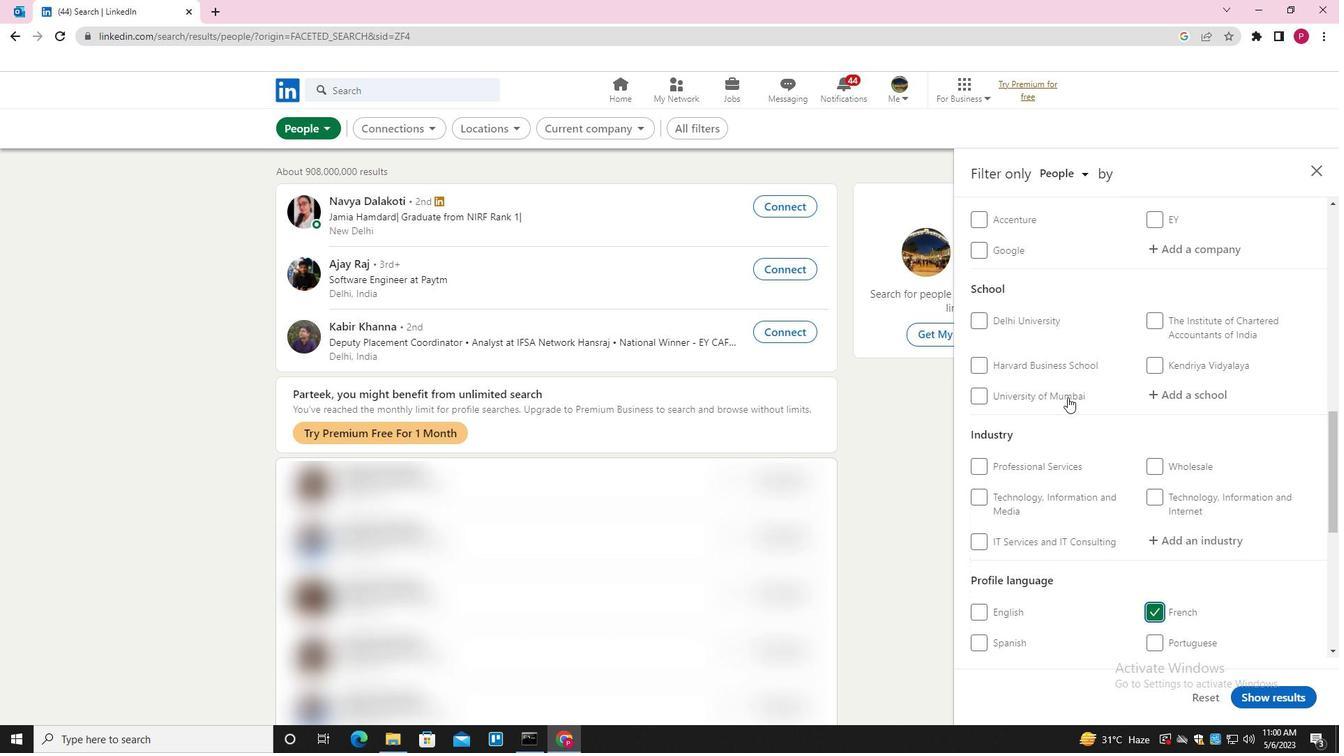 
Action: Mouse moved to (1181, 322)
Screenshot: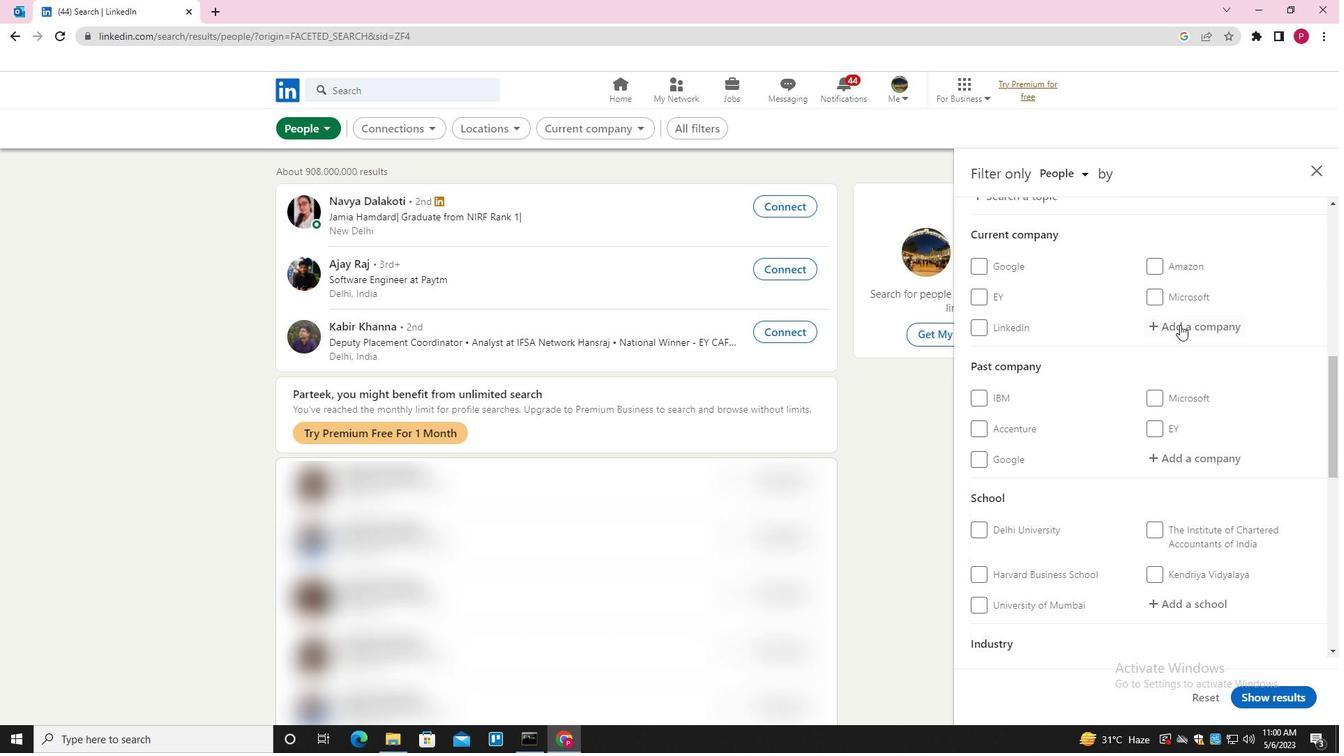 
Action: Mouse pressed left at (1181, 322)
Screenshot: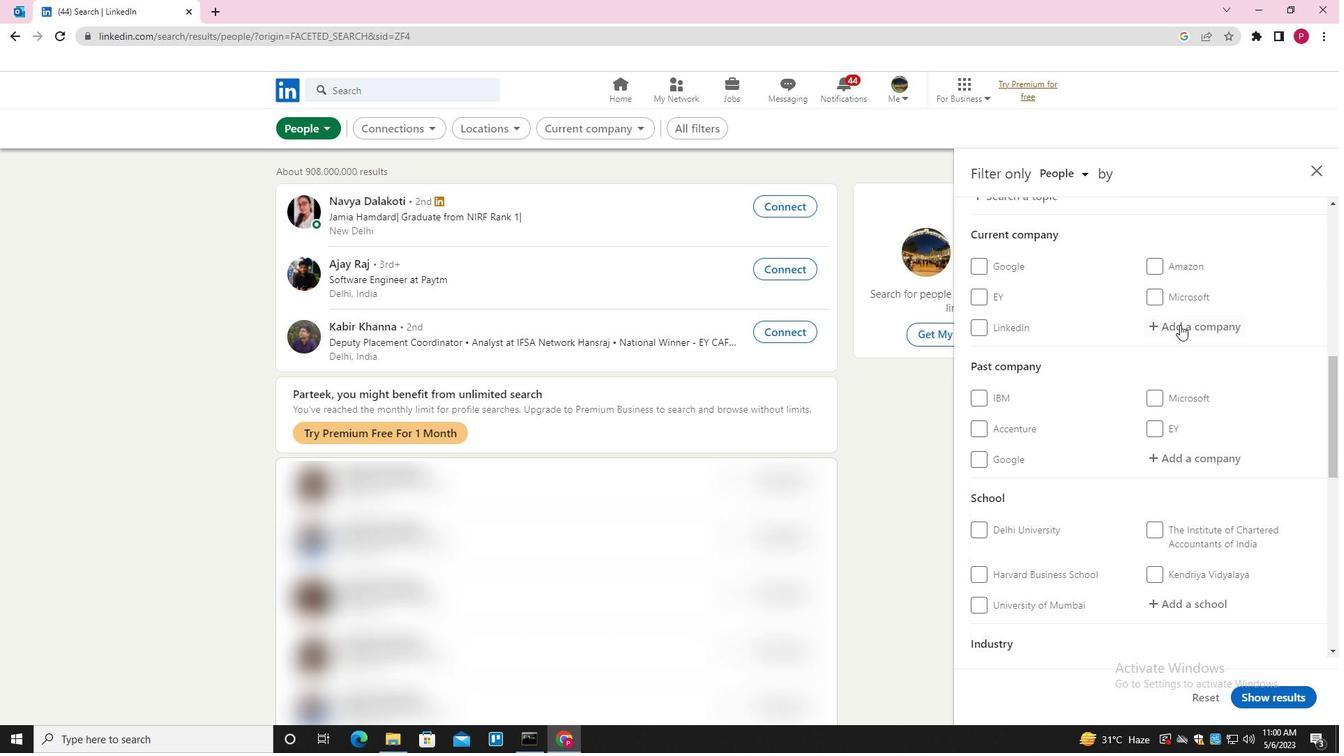 
Action: Mouse moved to (1182, 322)
Screenshot: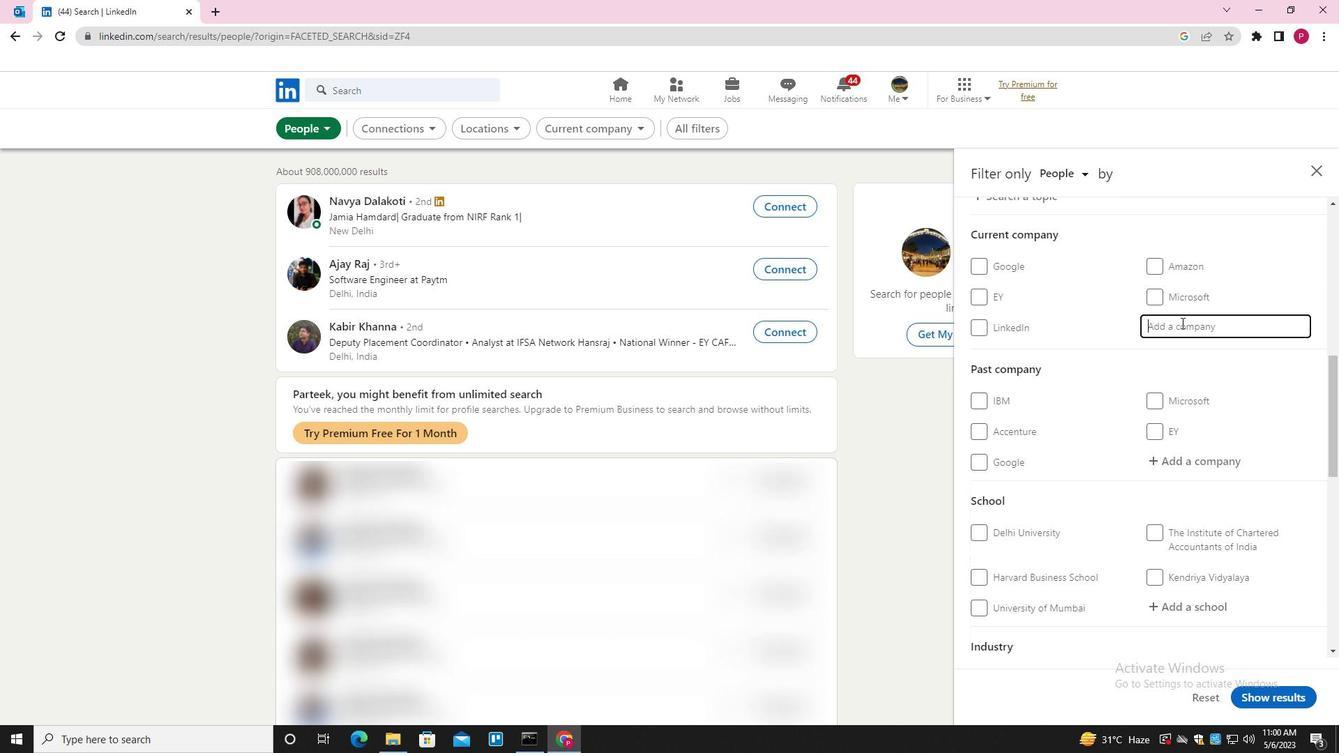 
Action: Key pressed <Key.shift><Key.shift><Key.shift><Key.shift><Key.shift><Key.shift><Key.shift><Key.shift>VARUN<Key.space>BEVERAGES<Key.space>LIMITED<Key.down><Key.shift_r><Key.enter>
Screenshot: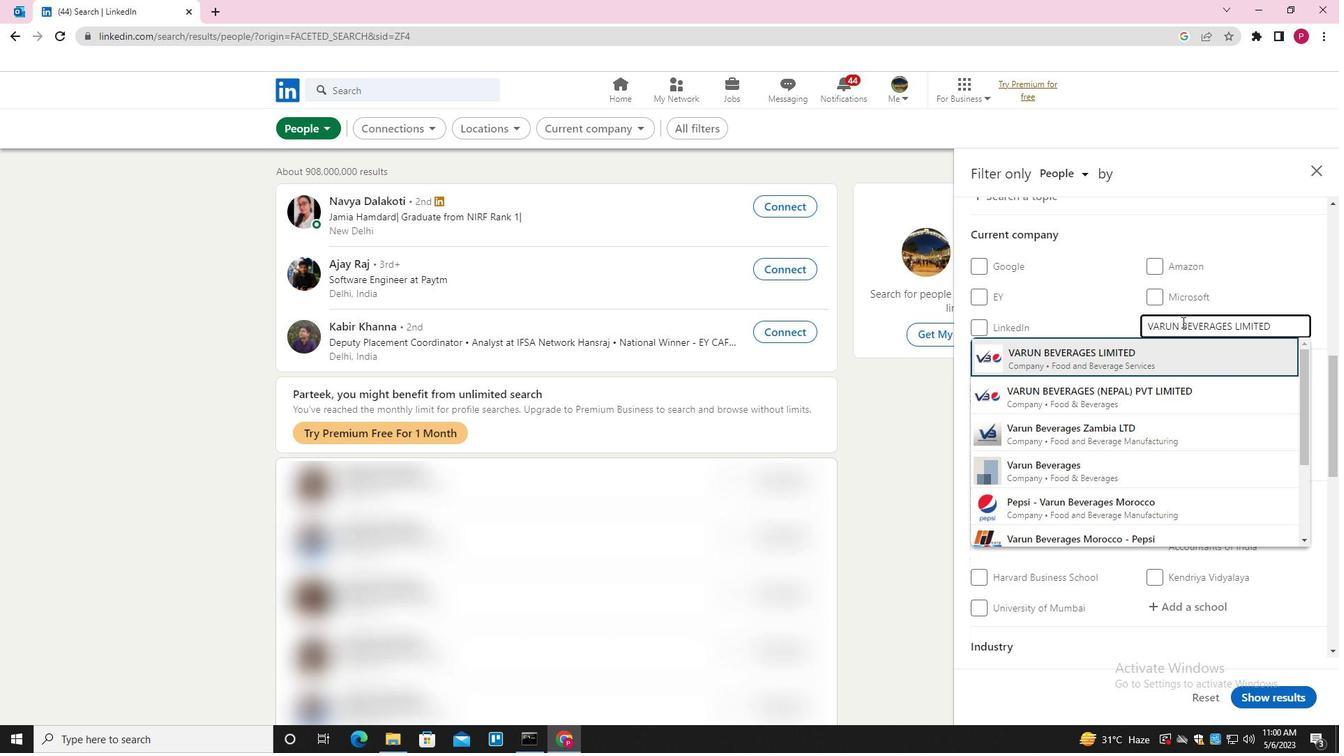 
Action: Mouse moved to (1174, 372)
Screenshot: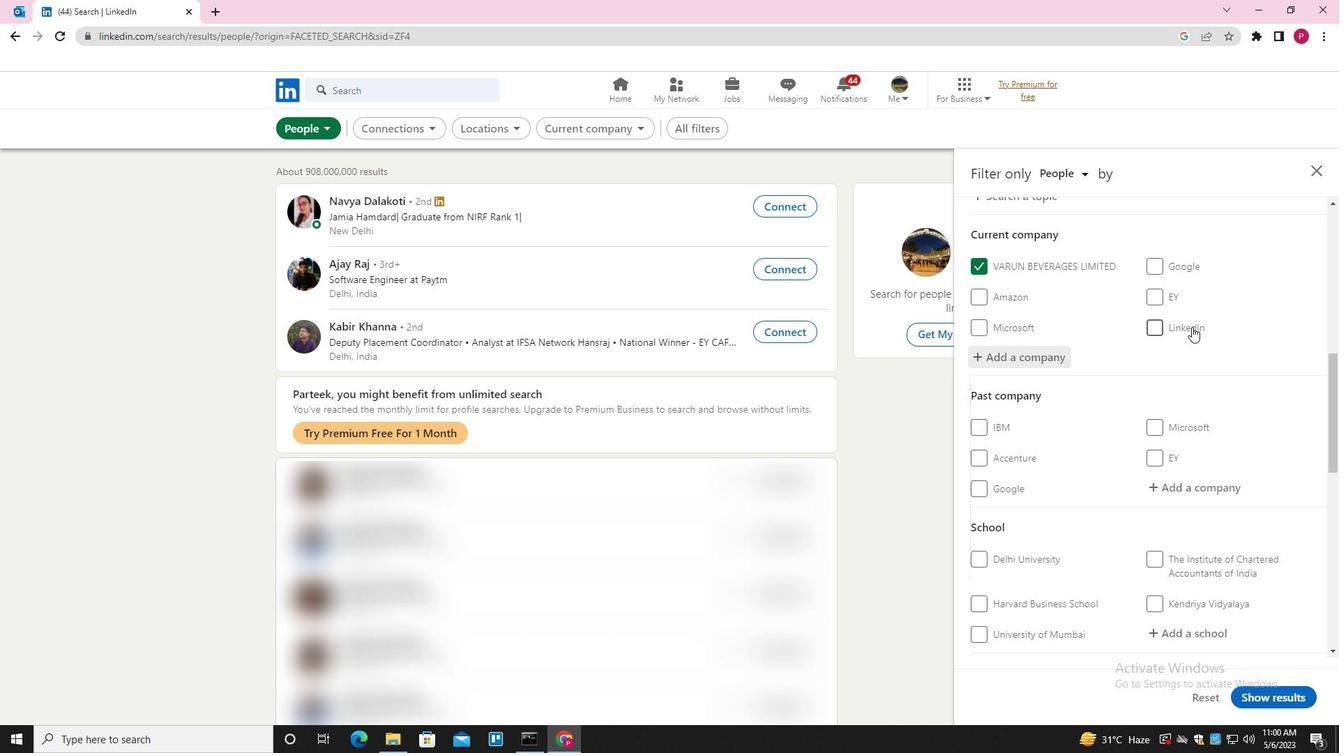 
Action: Mouse scrolled (1174, 371) with delta (0, 0)
Screenshot: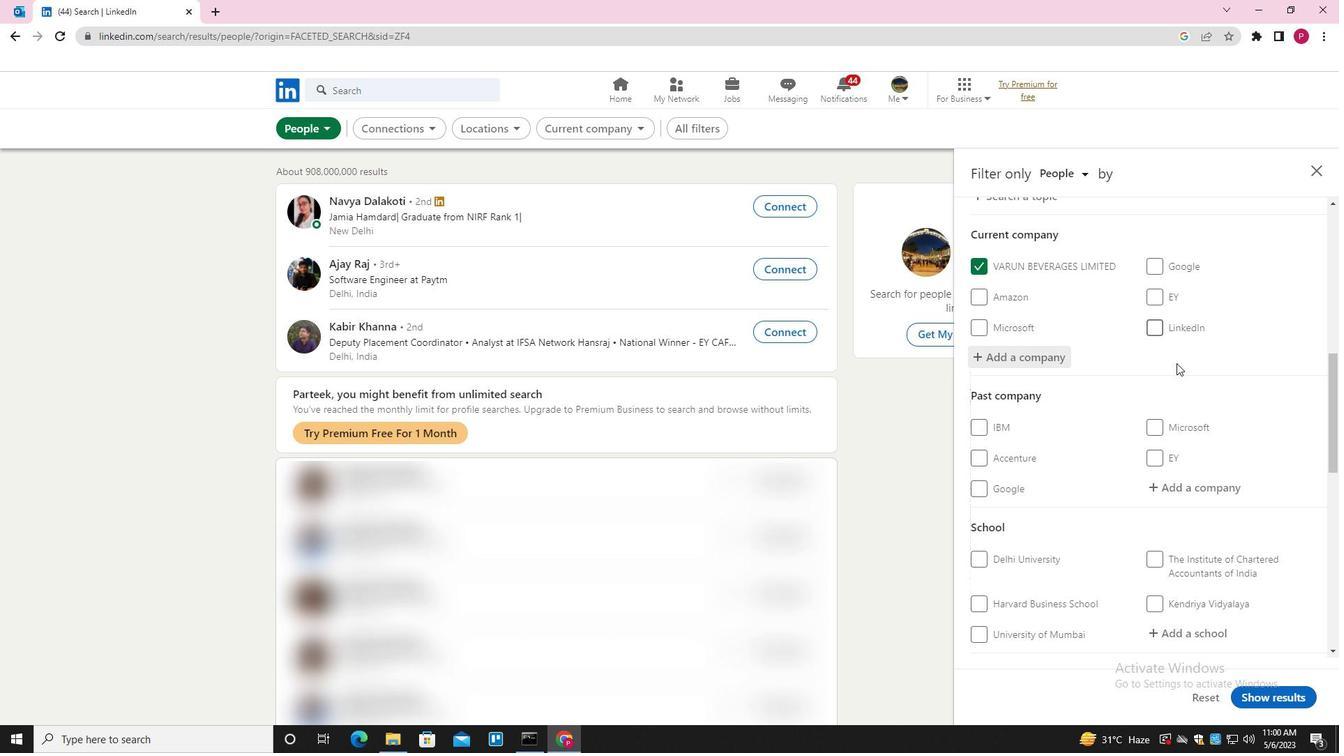 
Action: Mouse moved to (1174, 373)
Screenshot: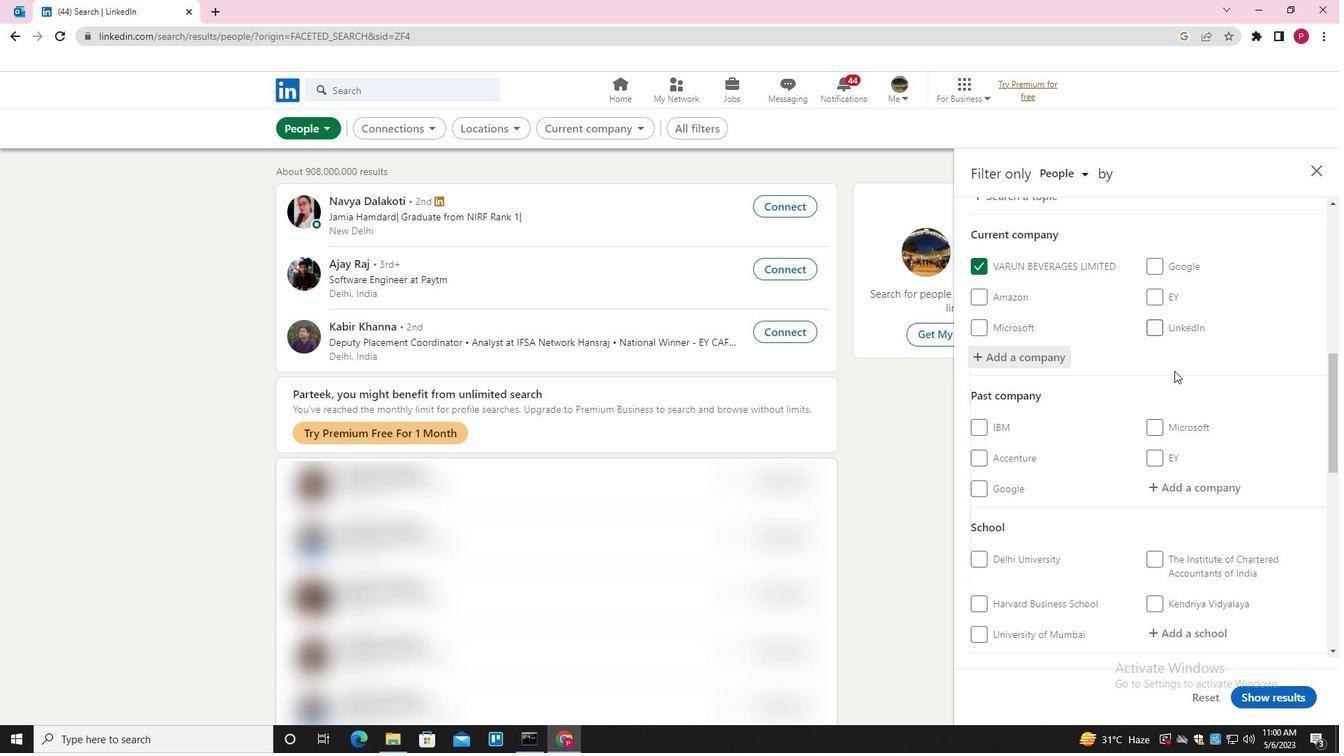 
Action: Mouse scrolled (1174, 372) with delta (0, 0)
Screenshot: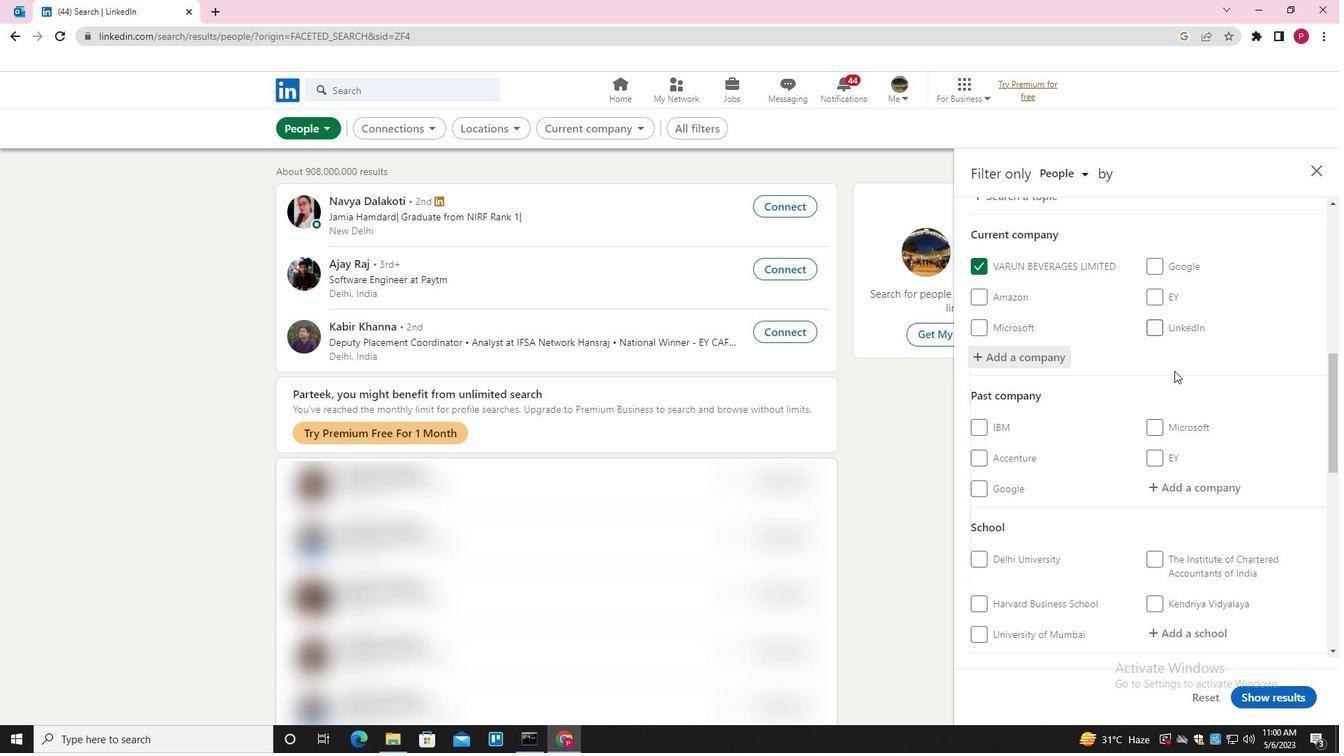 
Action: Mouse moved to (1172, 376)
Screenshot: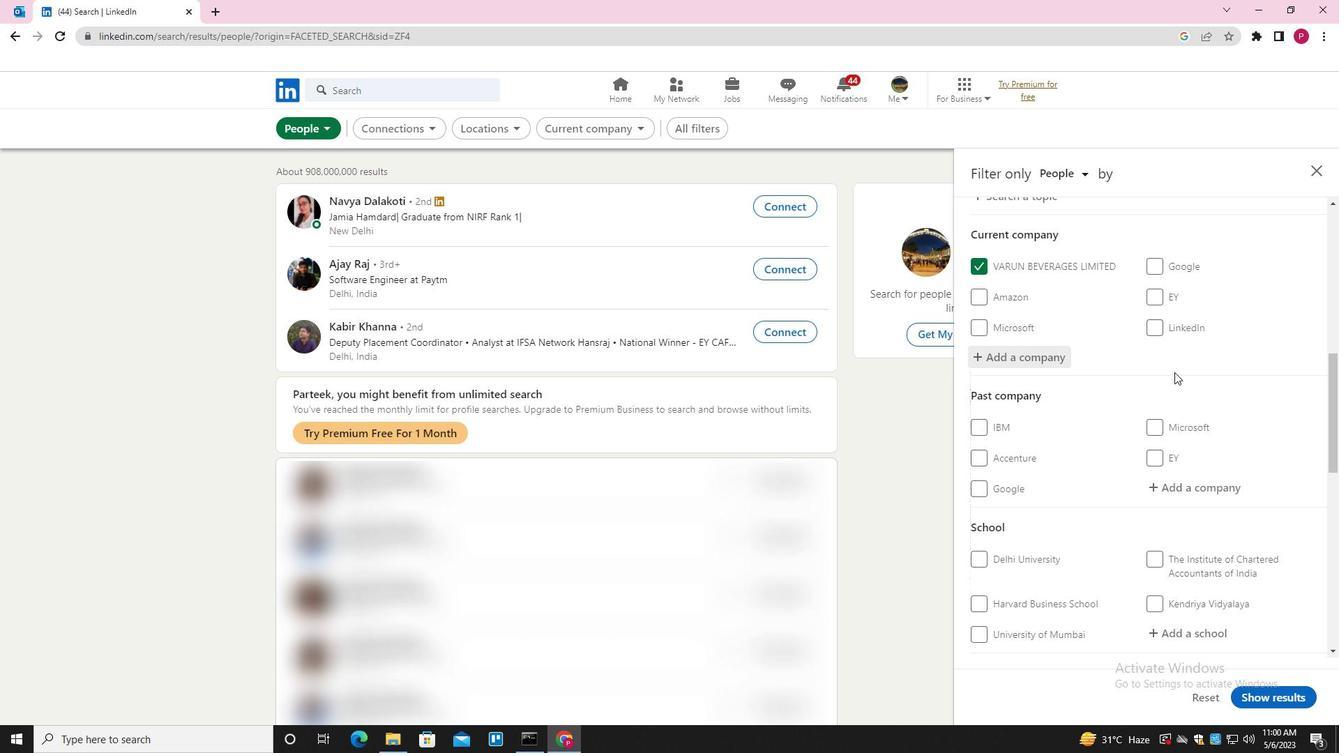 
Action: Mouse scrolled (1172, 375) with delta (0, 0)
Screenshot: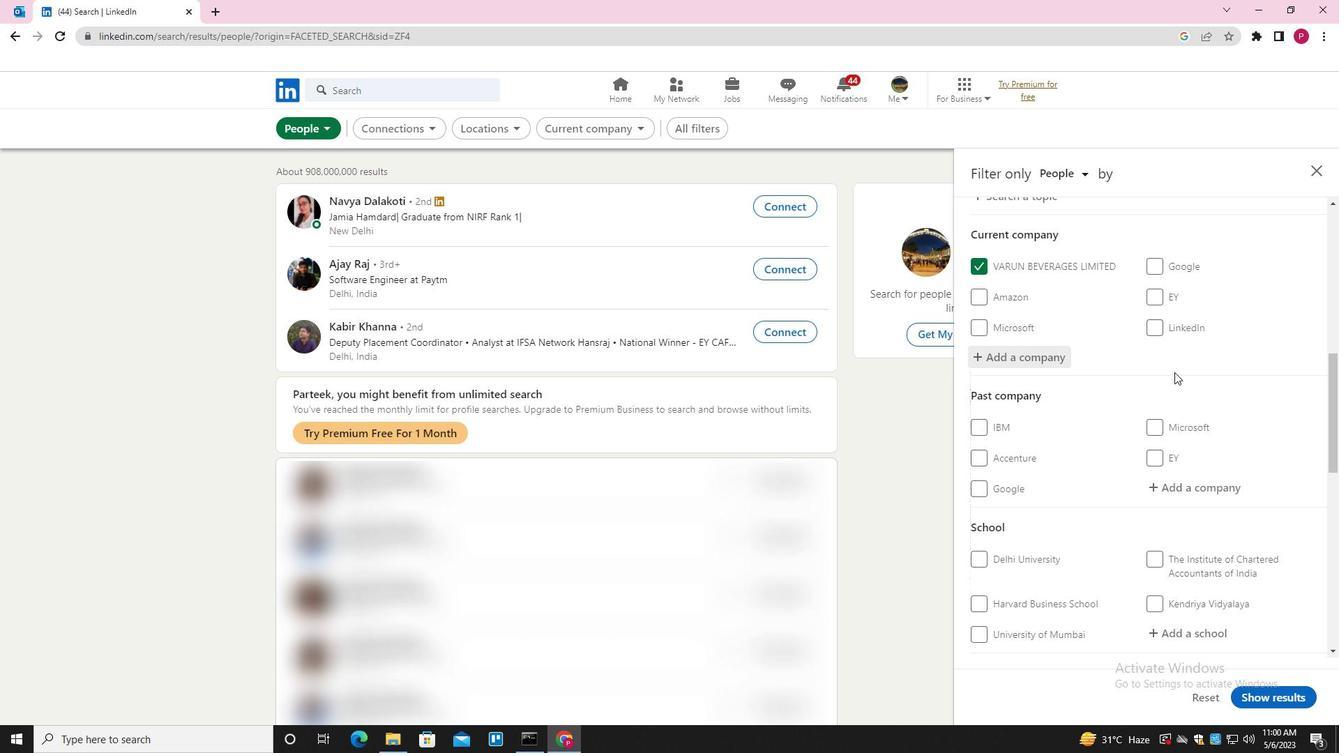 
Action: Mouse moved to (1160, 426)
Screenshot: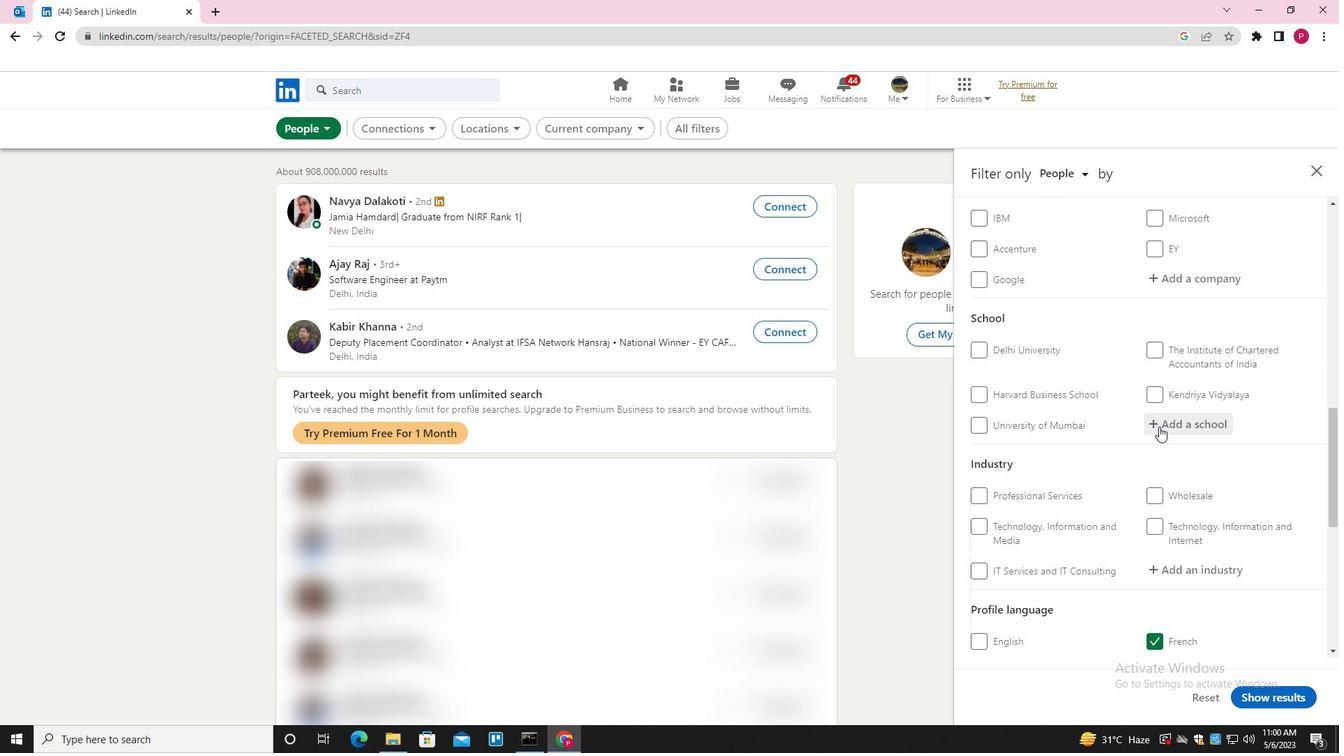 
Action: Mouse pressed left at (1160, 426)
Screenshot: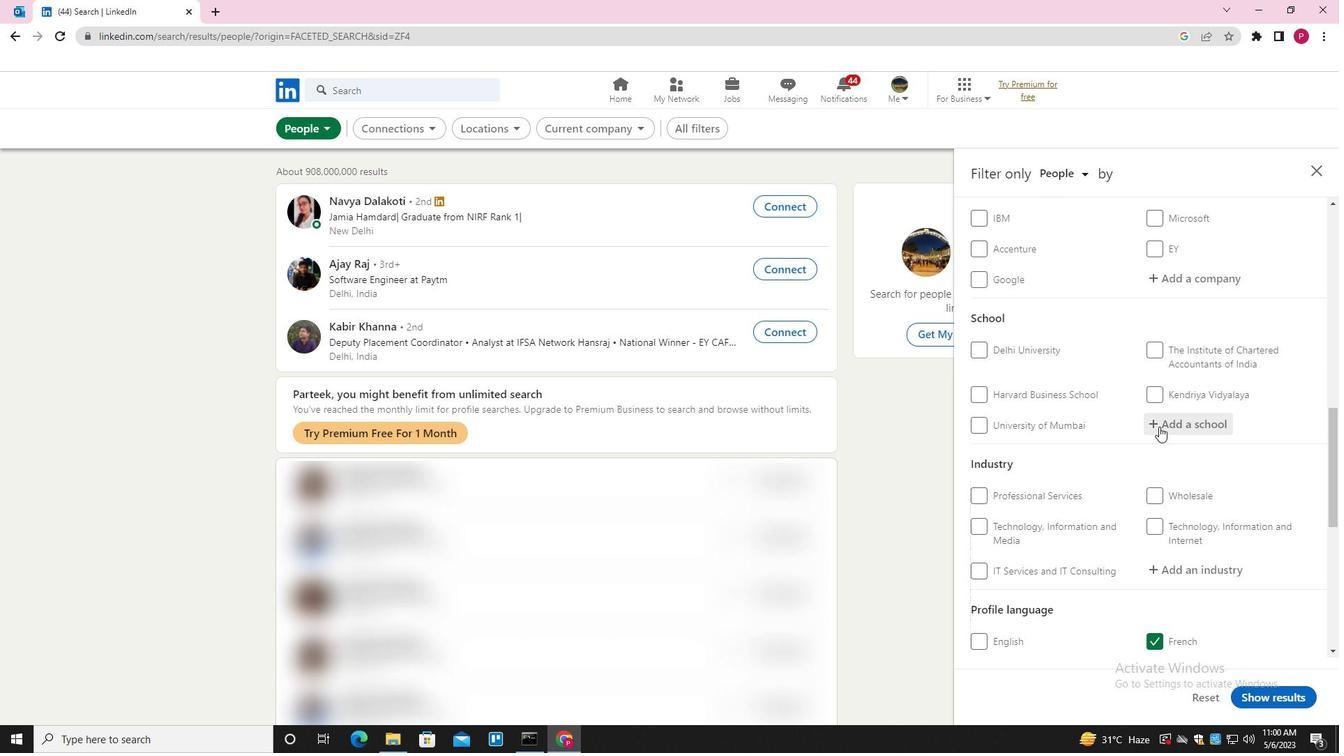 
Action: Key pressed <Key.shift><Key.shift><Key.shift><Key.shift><Key.shift><Key.shift><Key.shift><Key.shift><Key.shift><Key.shift><Key.shift><Key.shift><Key.shift><Key.shift><Key.shift><Key.shift><Key.shift><Key.shift><Key.shift><Key.shift><Key.shift><Key.shift><Key.shift><Key.shift><Key.shift><Key.shift><Key.shift><Key.shift><Key.shift><Key.shift><Key.shift><Key.shift><Key.shift><Key.shift><Key.shift><Key.shift><Key.shift><Key.shift><Key.shift><Key.shift><Key.shift><Key.shift><Key.shift><Key.shift><Key.shift><Key.shift><Key.shift><Key.shift><Key.shift><Key.shift><Key.shift><Key.shift><Key.shift><Key.shift><Key.shift><Key.shift><Key.shift><Key.shift><Key.shift><Key.shift><Key.shift><Key.shift><Key.shift><Key.shift><Key.shift><Key.shift><Key.shift><Key.shift><Key.shift><Key.shift><Key.shift><Key.shift><Key.shift><Key.shift><Key.shift><Key.shift><Key.shift><Key.shift><Key.shift><Key.shift><Key.shift><Key.shift><Key.shift>KARPAGAM<Key.space><Key.shift>INSTITUTE<Key.space>OF<Key.space><Key.shift>TECHNOLOGY<Key.space><Key.down><Key.enter>
Screenshot: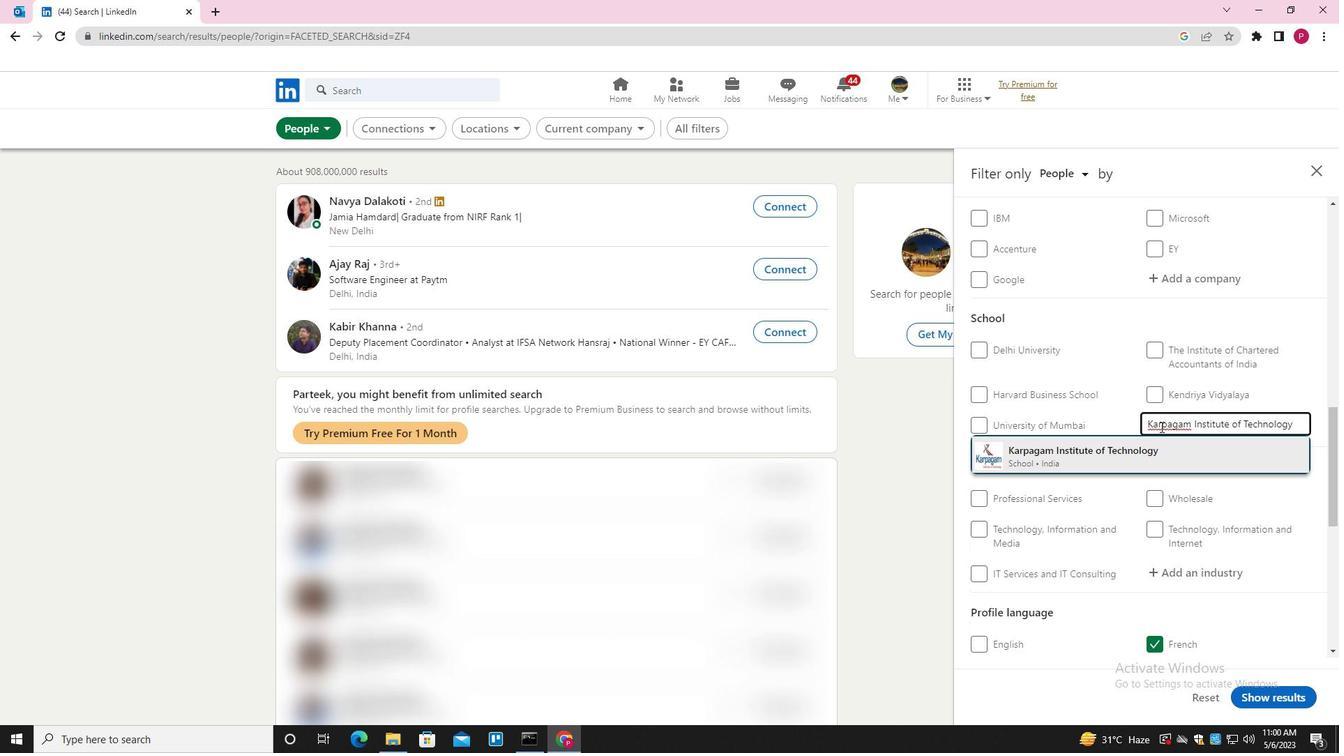 
Action: Mouse moved to (1160, 430)
Screenshot: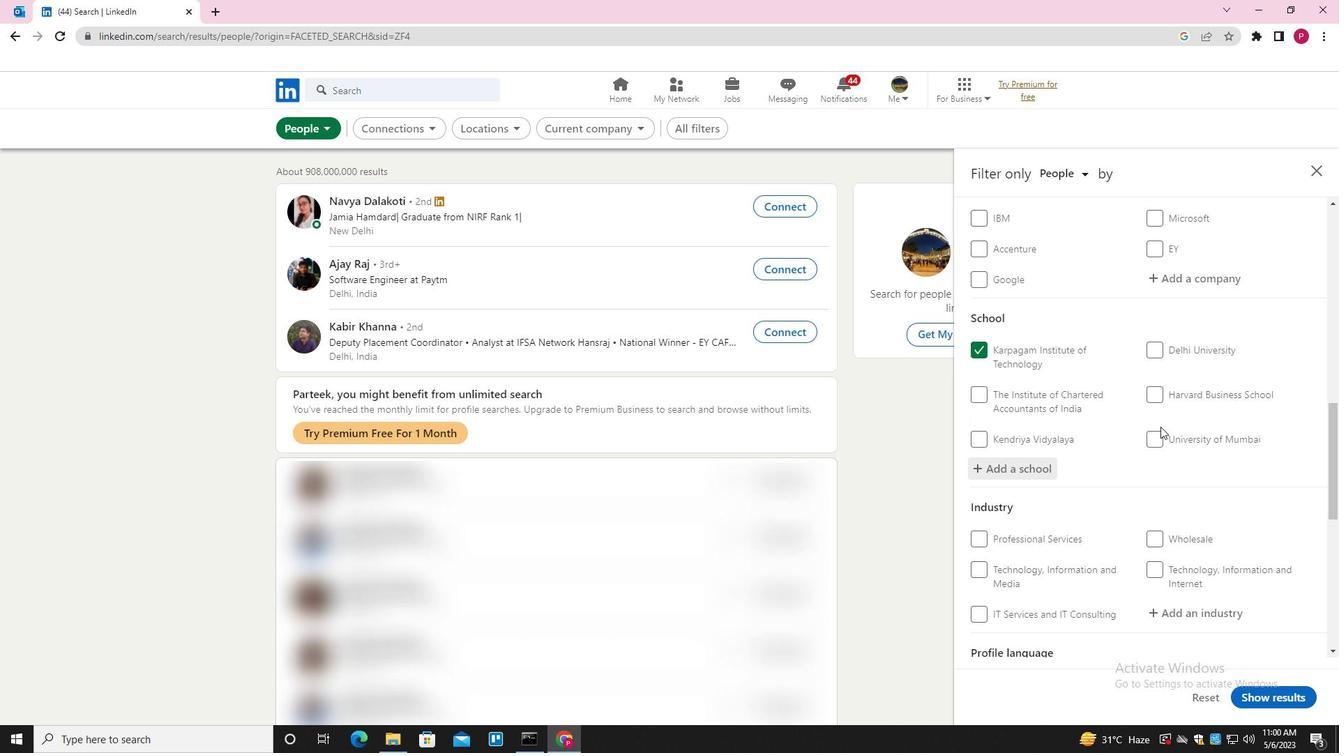 
Action: Mouse scrolled (1160, 429) with delta (0, 0)
Screenshot: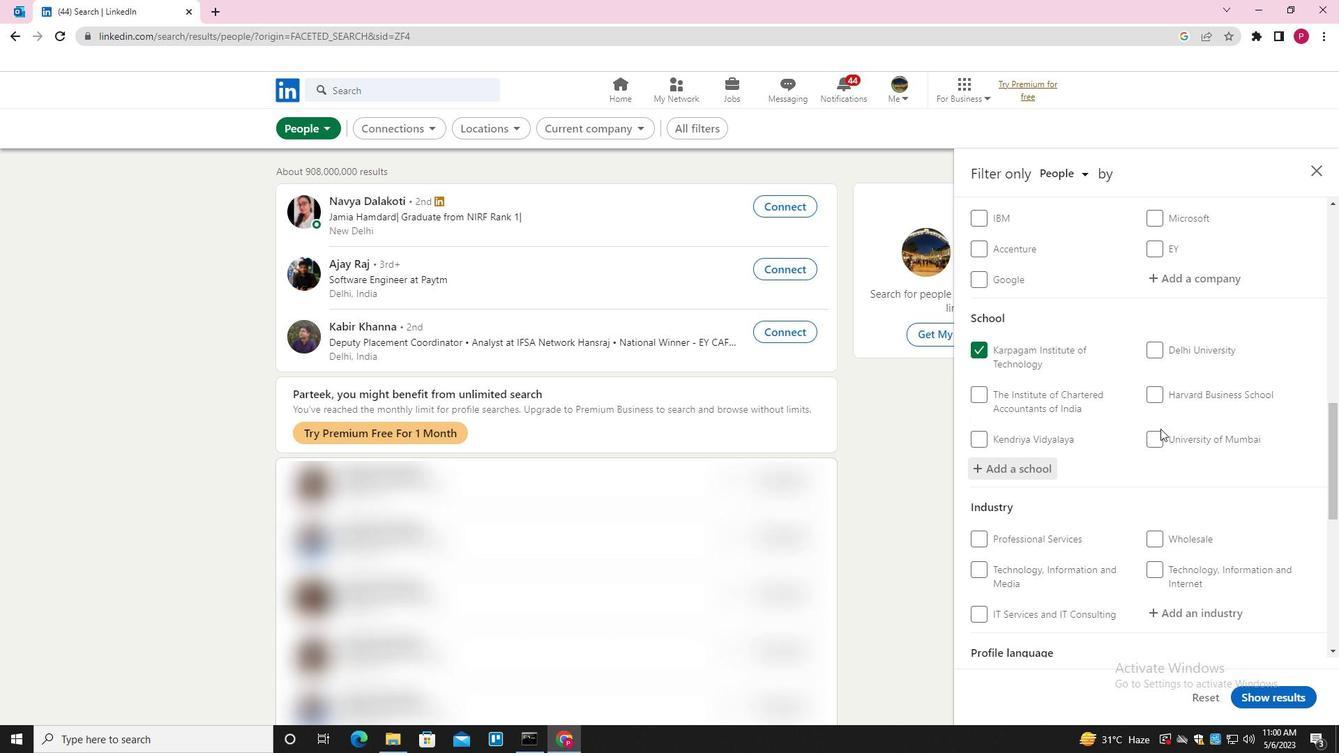 
Action: Mouse moved to (1160, 430)
Screenshot: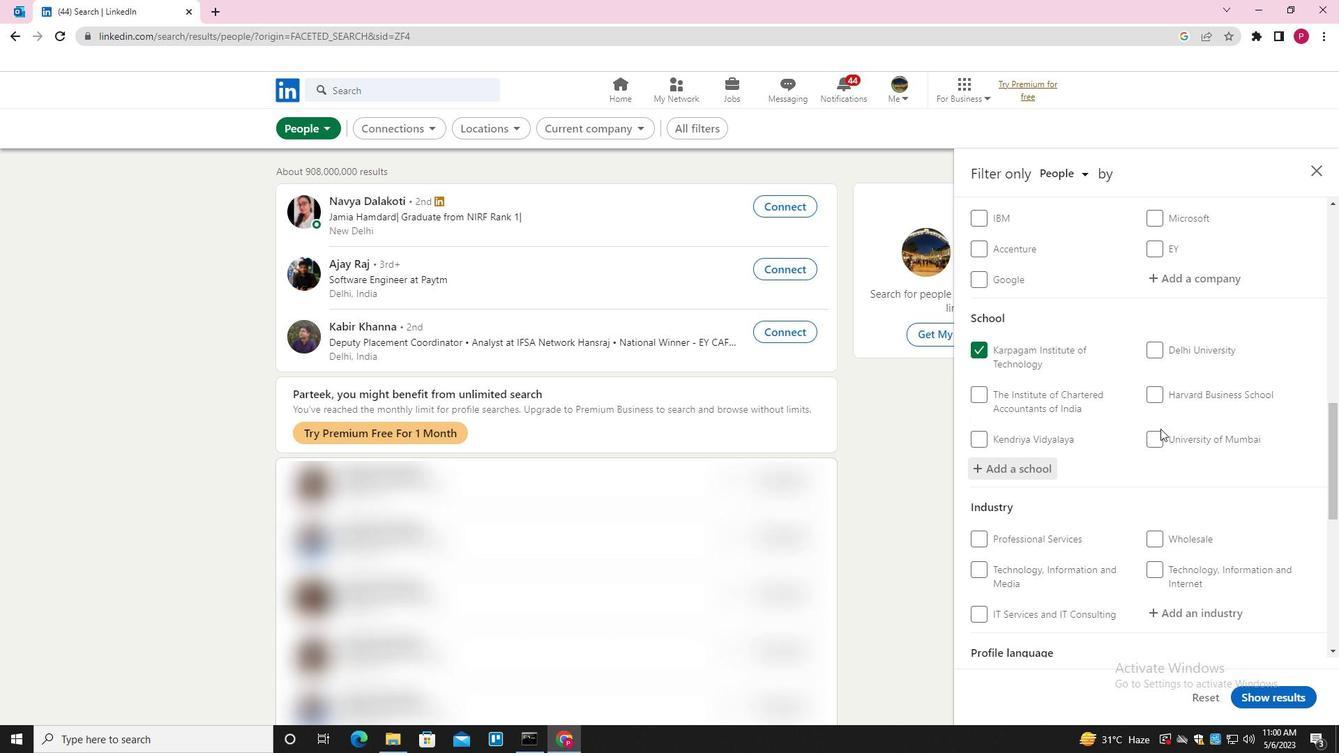 
Action: Mouse scrolled (1160, 429) with delta (0, 0)
Screenshot: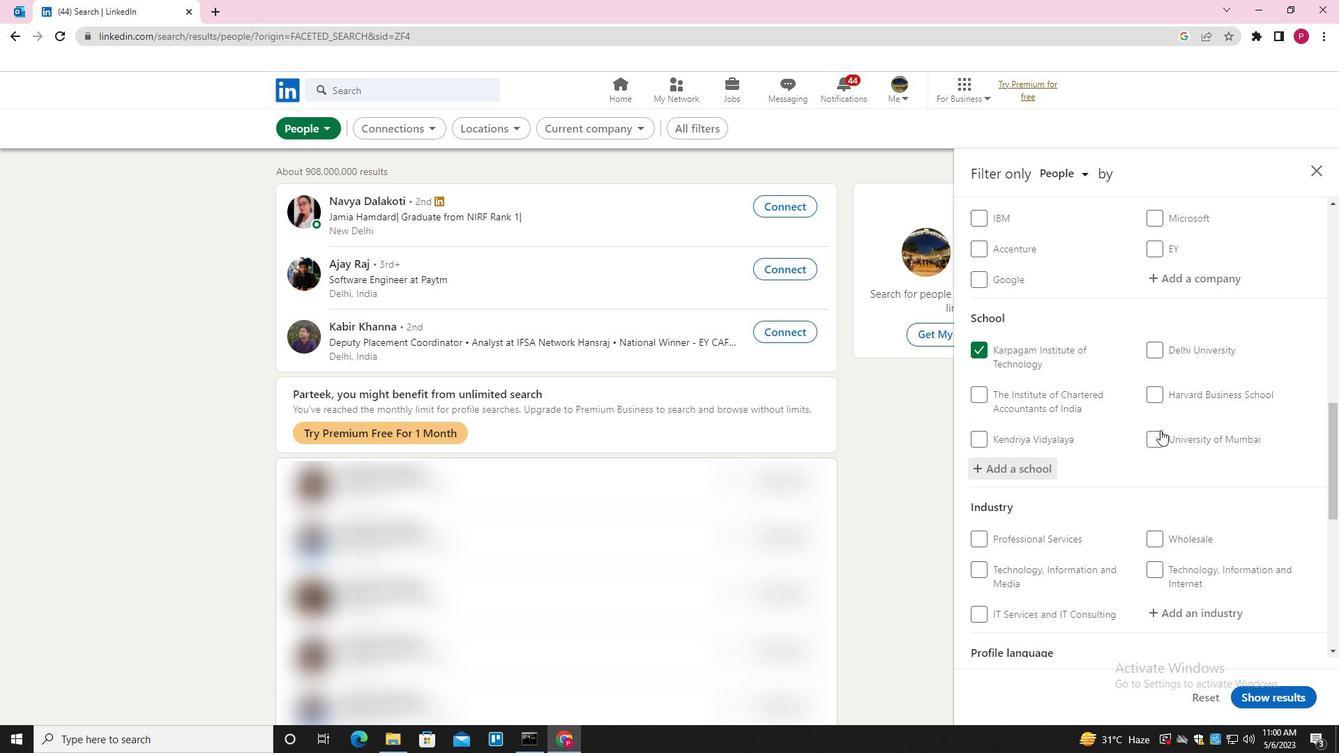 
Action: Mouse scrolled (1160, 429) with delta (0, 0)
Screenshot: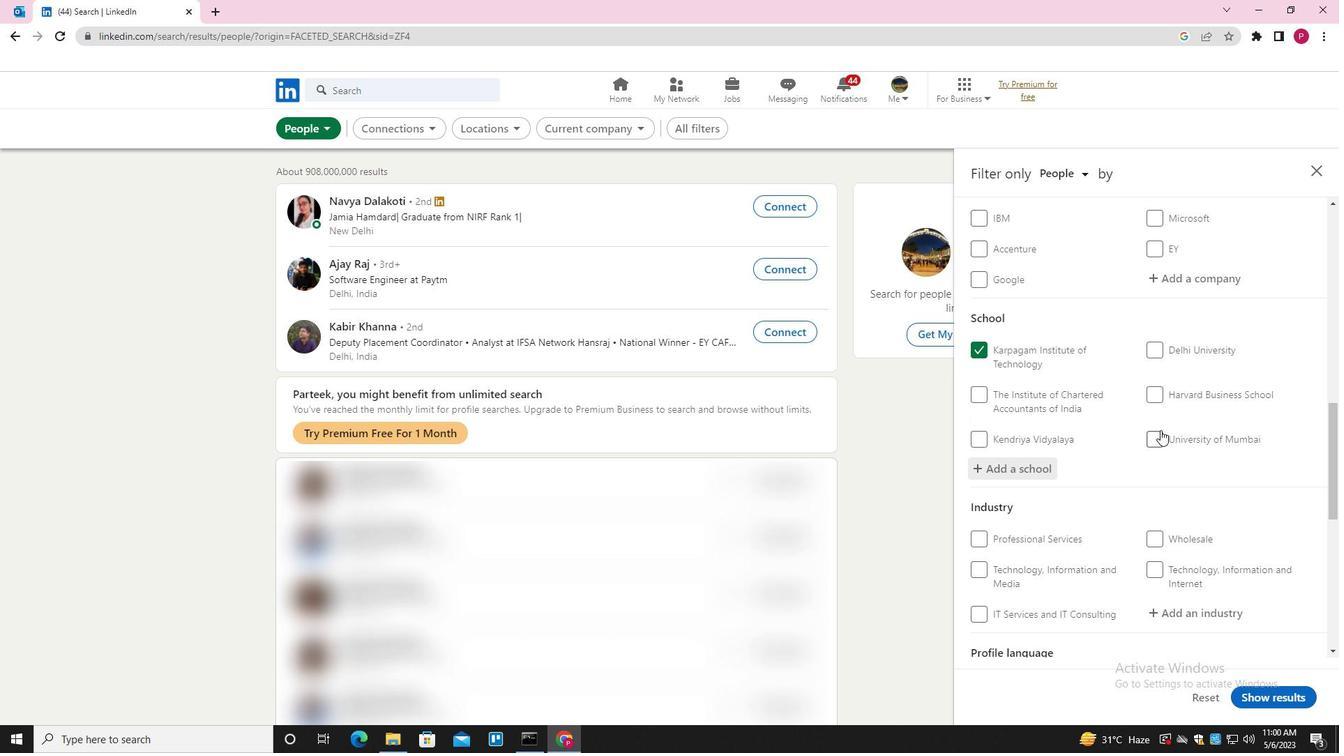 
Action: Mouse moved to (1170, 396)
Screenshot: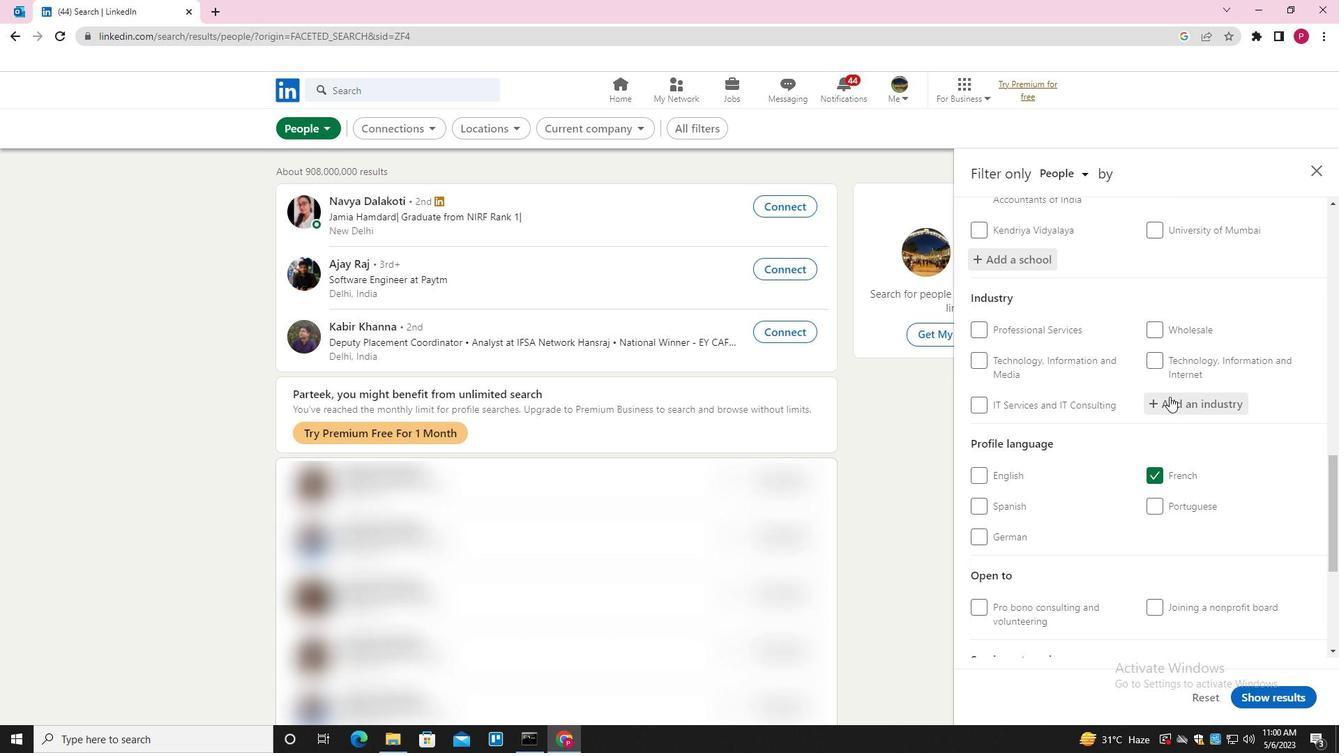 
Action: Mouse pressed left at (1170, 396)
Screenshot: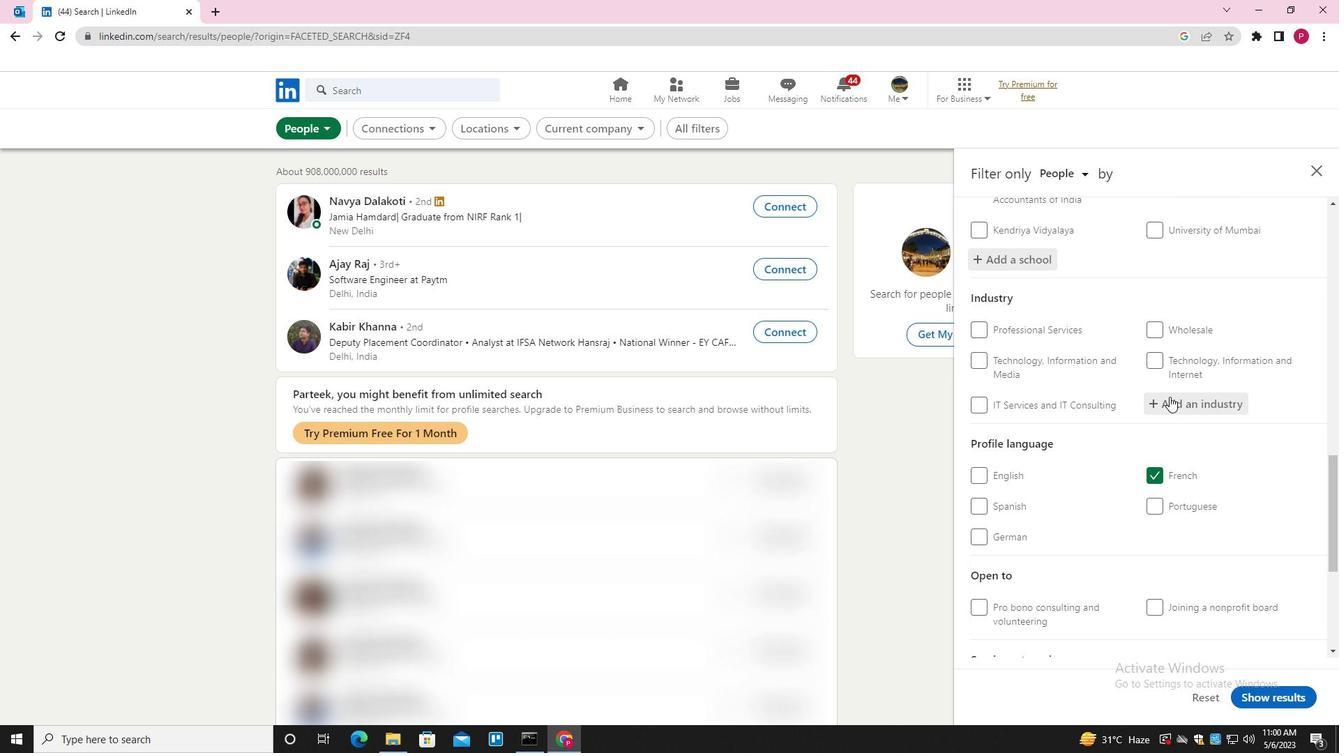 
Action: Key pressed <Key.shift><Key.shift>ARTISY<Key.backspace>TS<Key.down><Key.enter>
Screenshot: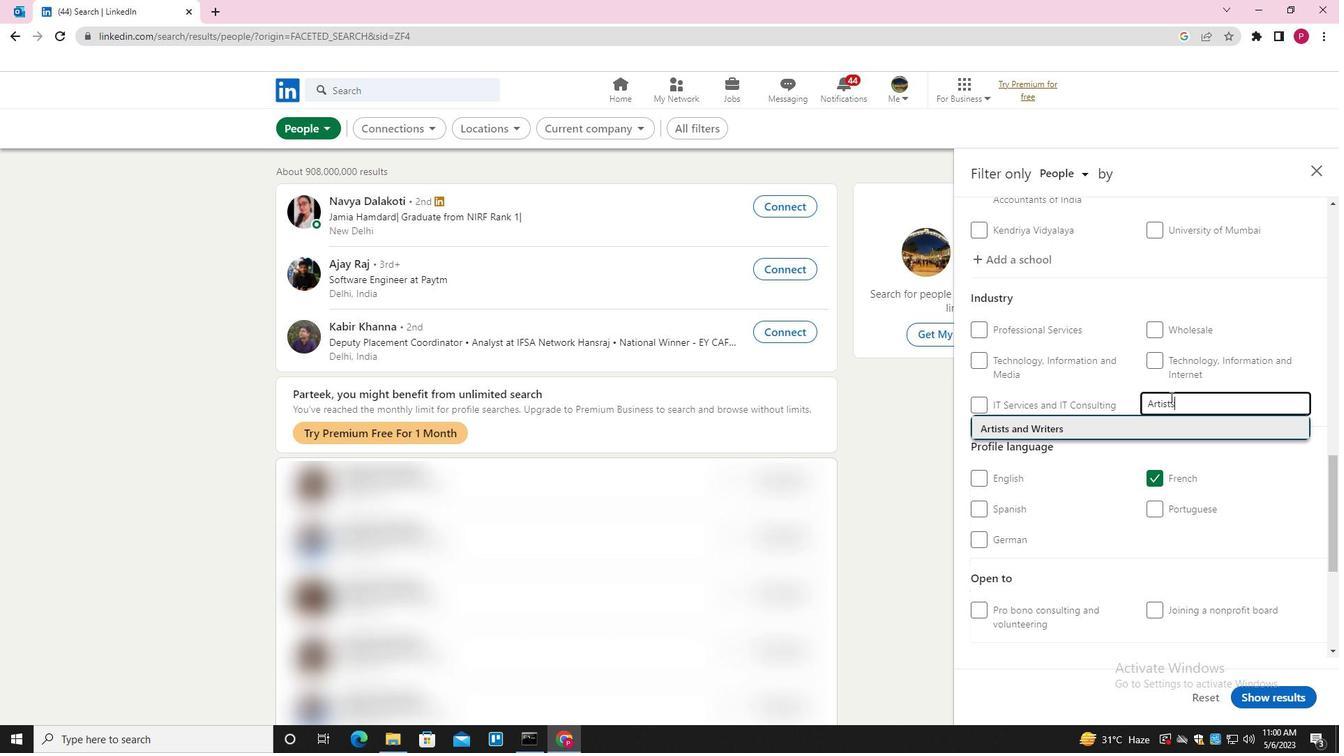 
Action: Mouse moved to (1170, 402)
Screenshot: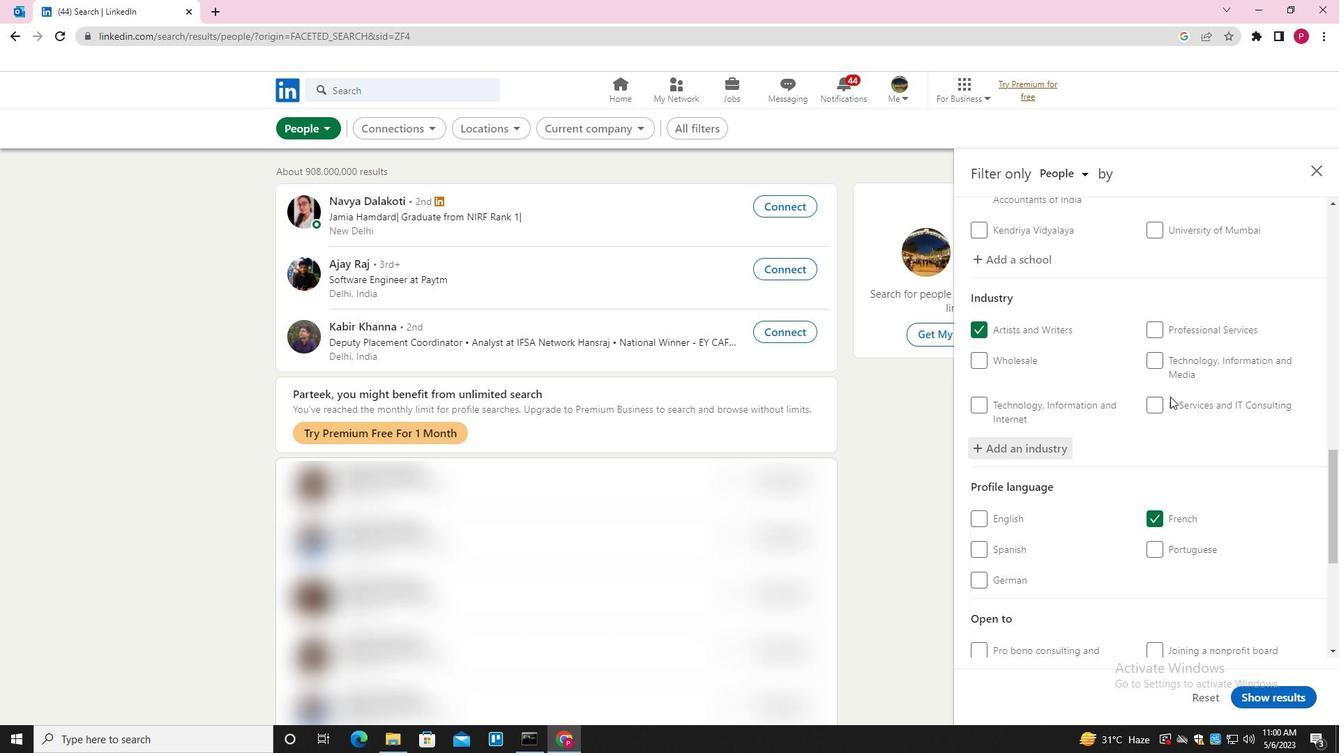 
Action: Mouse scrolled (1170, 401) with delta (0, 0)
Screenshot: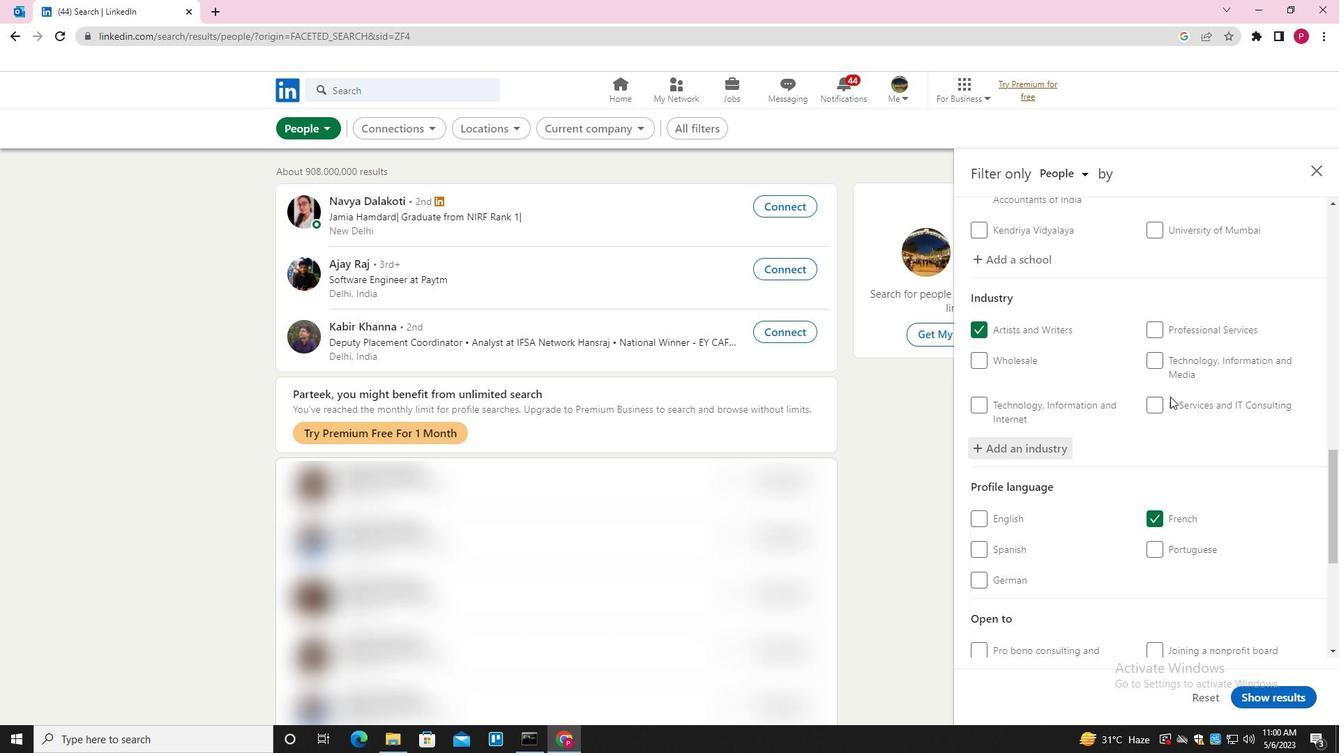 
Action: Mouse moved to (1170, 403)
Screenshot: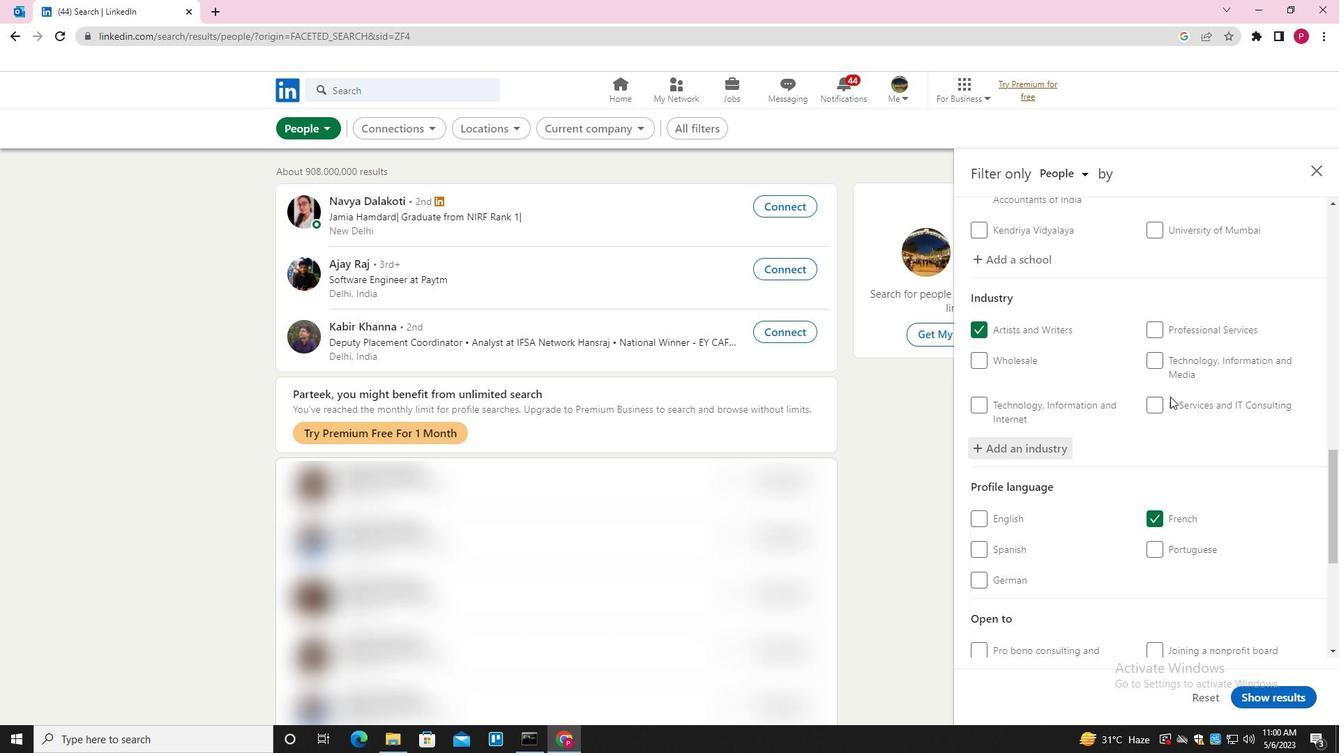 
Action: Mouse scrolled (1170, 403) with delta (0, 0)
Screenshot: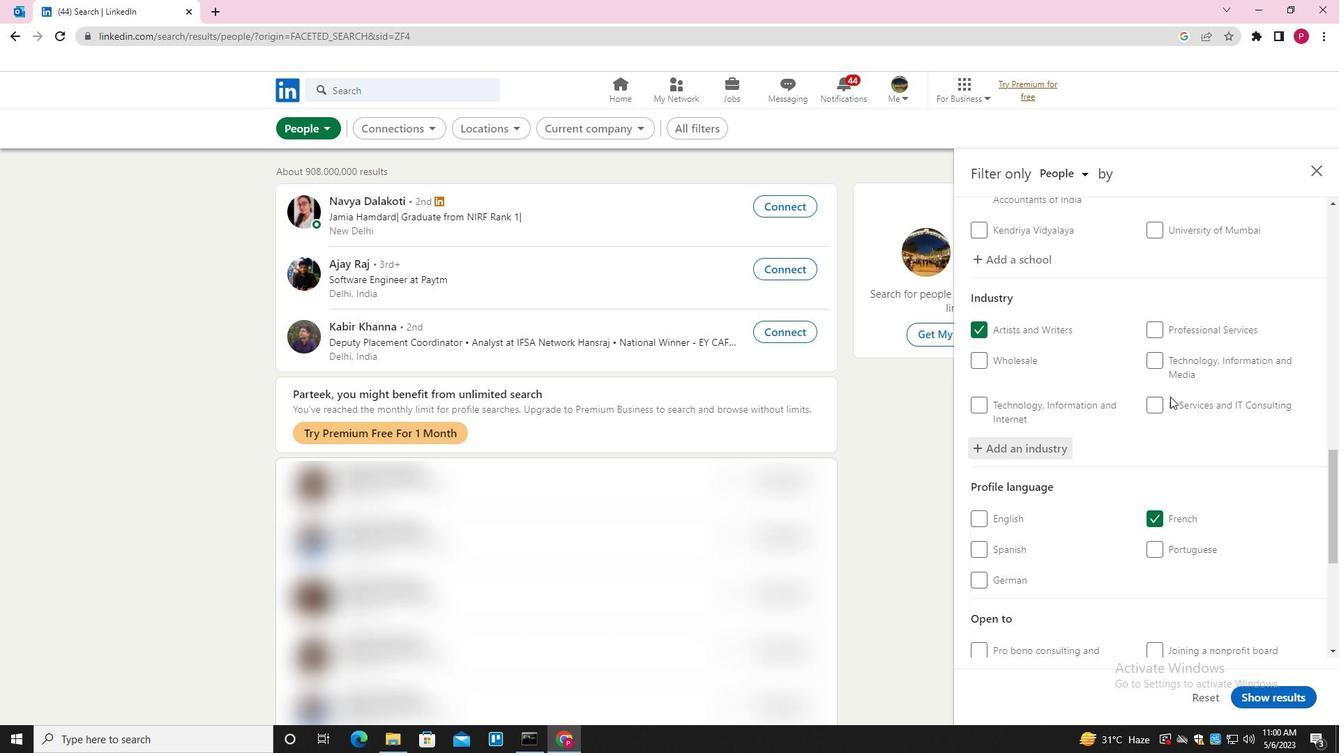 
Action: Mouse moved to (1170, 408)
Screenshot: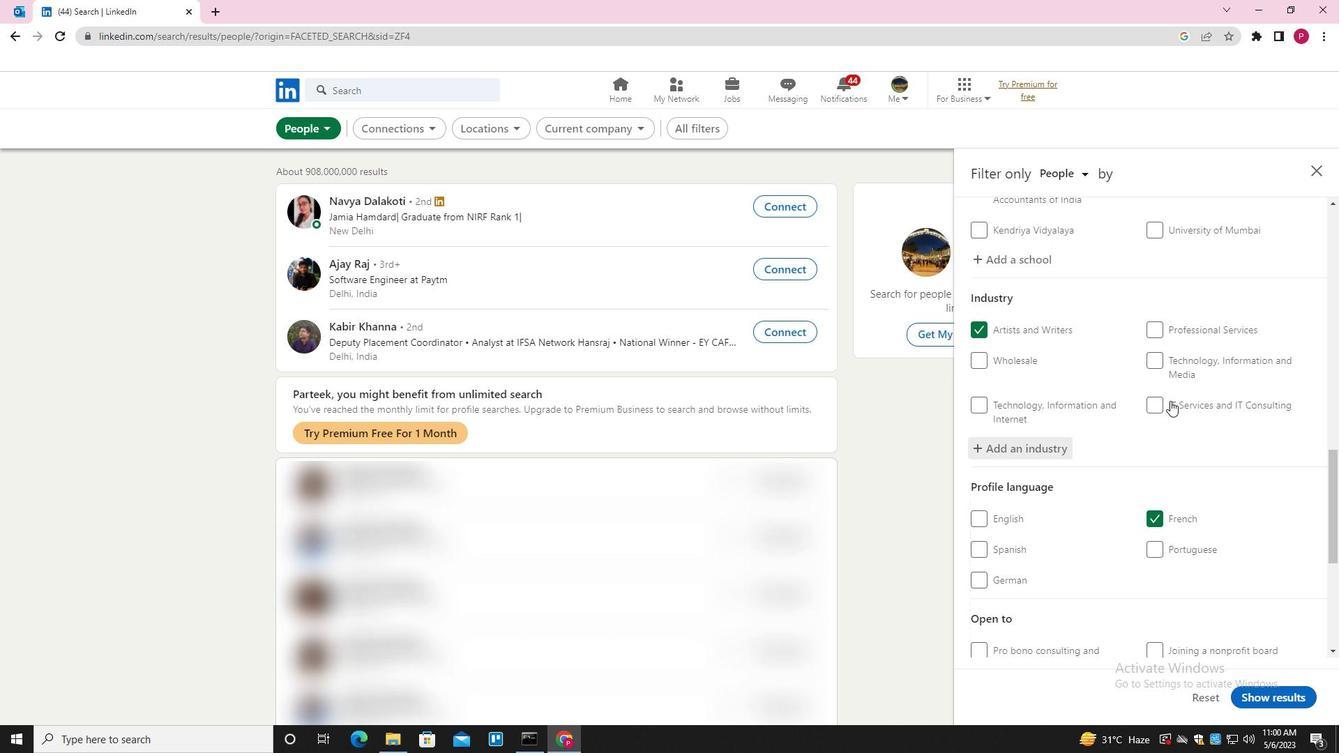 
Action: Mouse scrolled (1170, 408) with delta (0, 0)
Screenshot: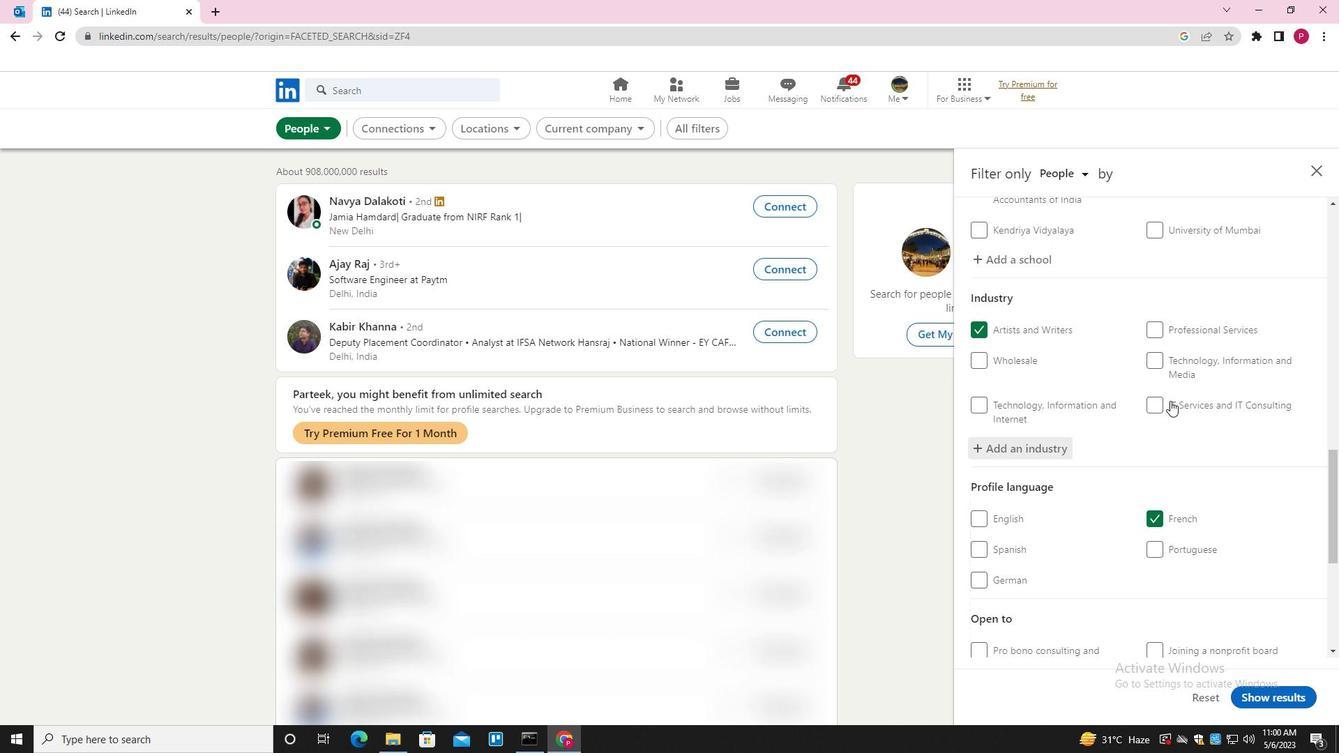 
Action: Mouse moved to (1171, 417)
Screenshot: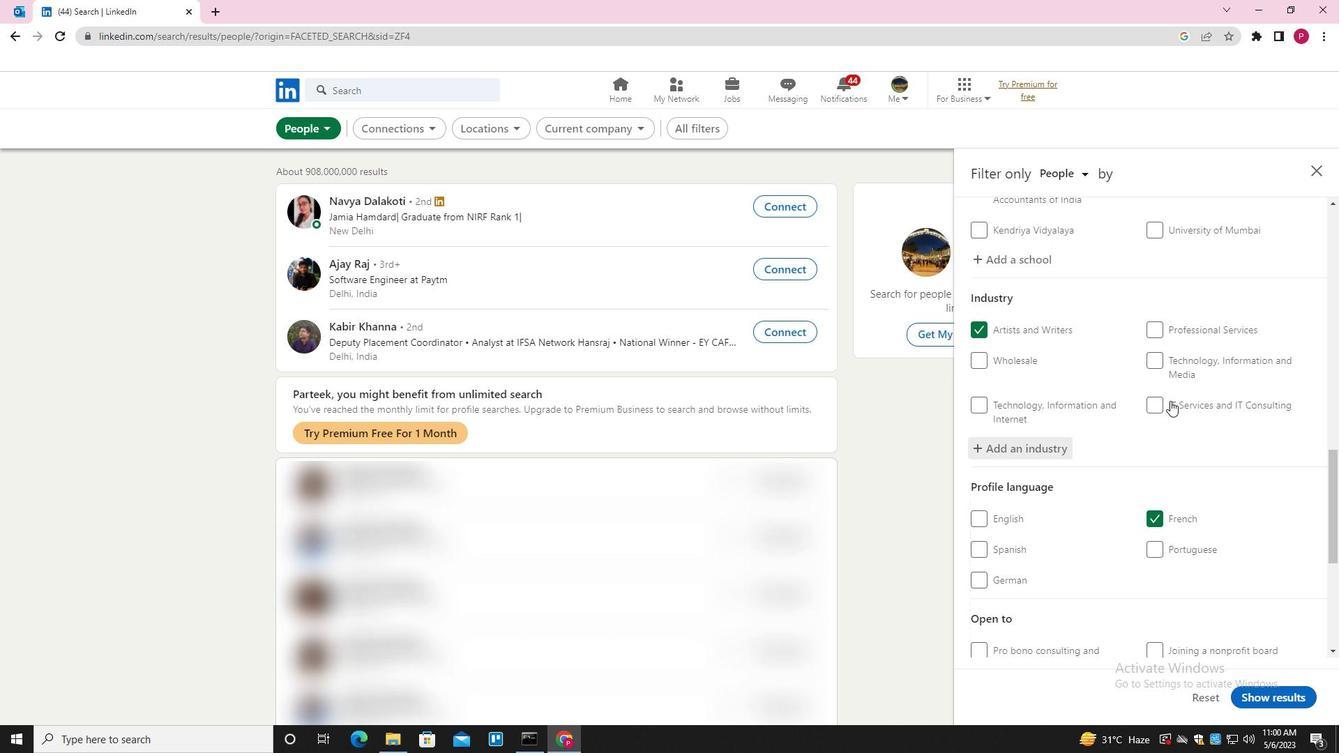 
Action: Mouse scrolled (1171, 417) with delta (0, 0)
Screenshot: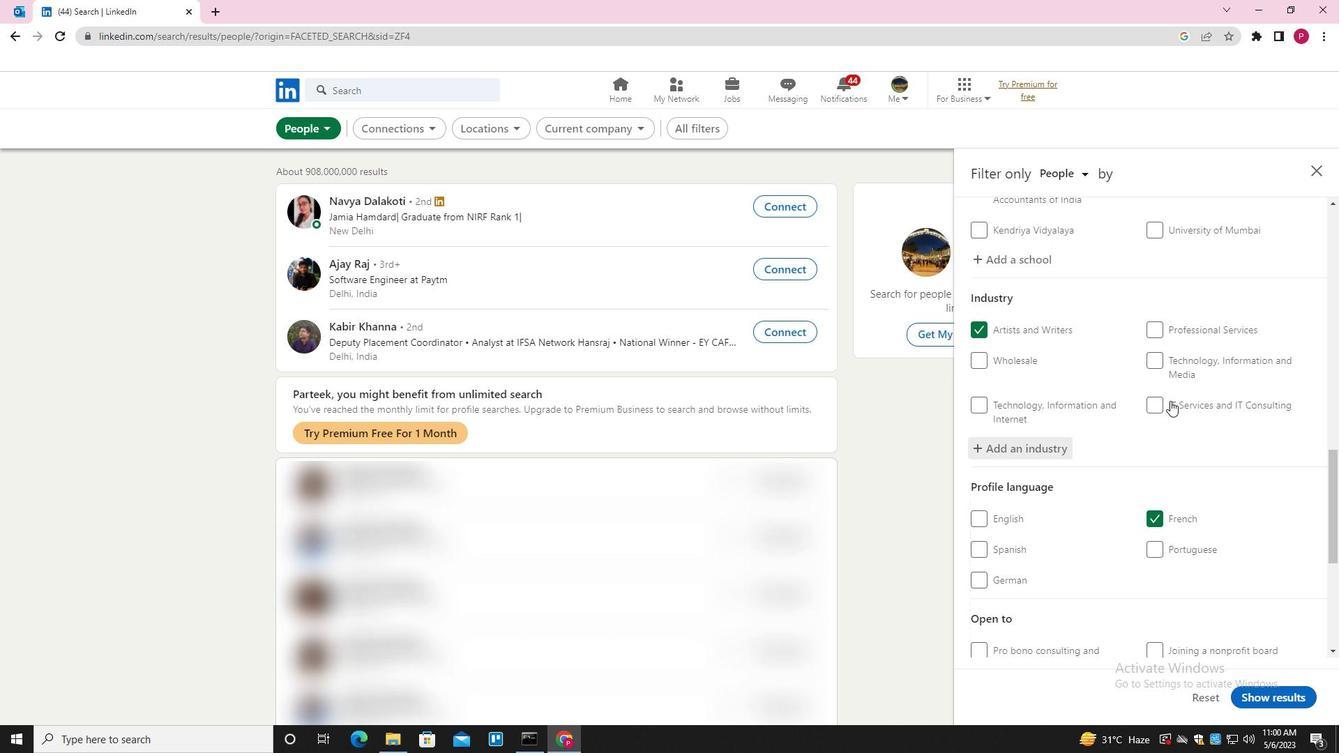 
Action: Mouse moved to (1173, 427)
Screenshot: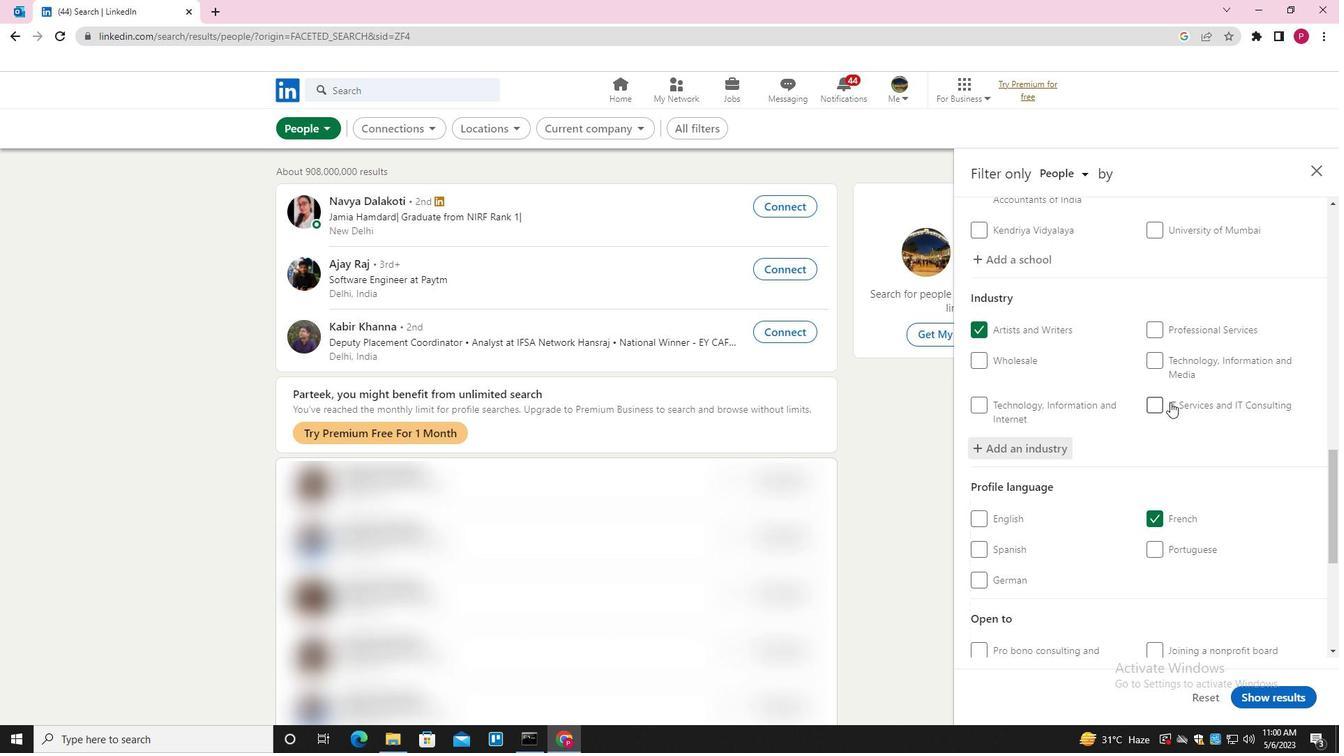 
Action: Mouse scrolled (1173, 426) with delta (0, 0)
Screenshot: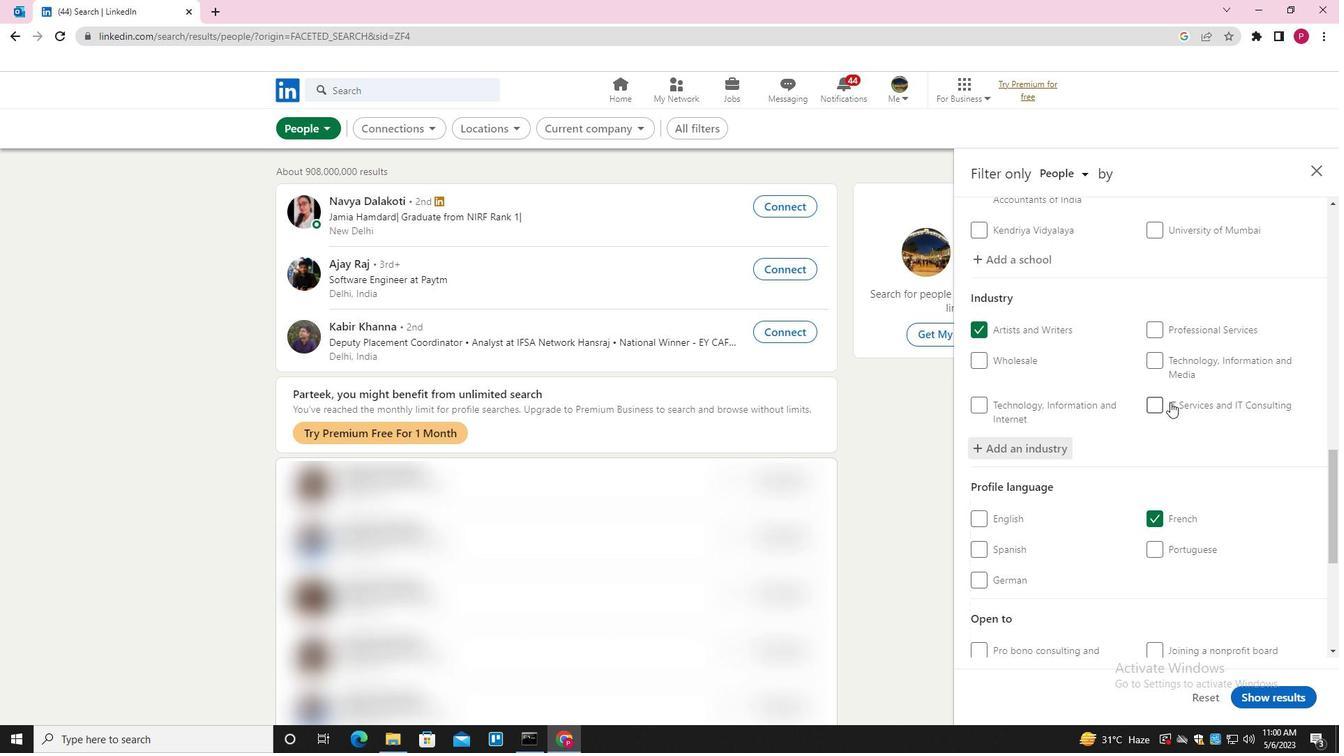 
Action: Mouse moved to (1178, 442)
Screenshot: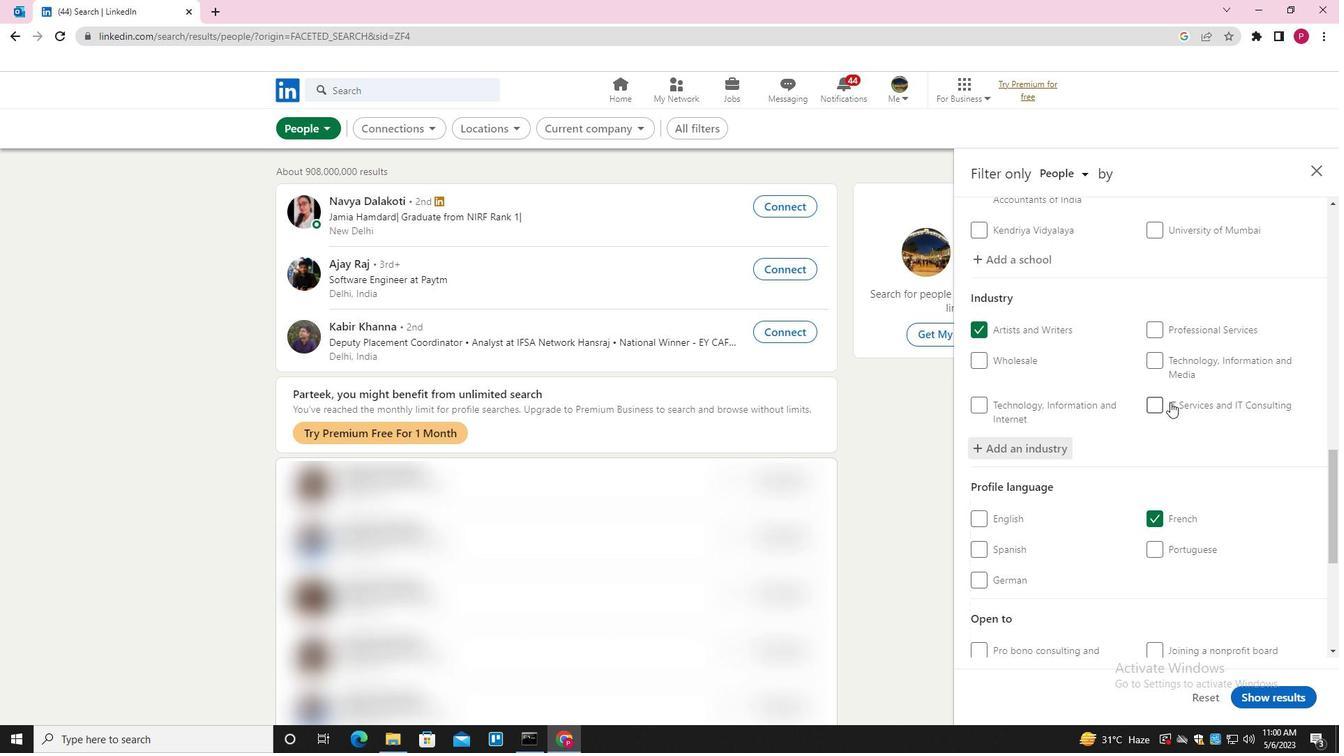 
Action: Mouse scrolled (1178, 441) with delta (0, 0)
Screenshot: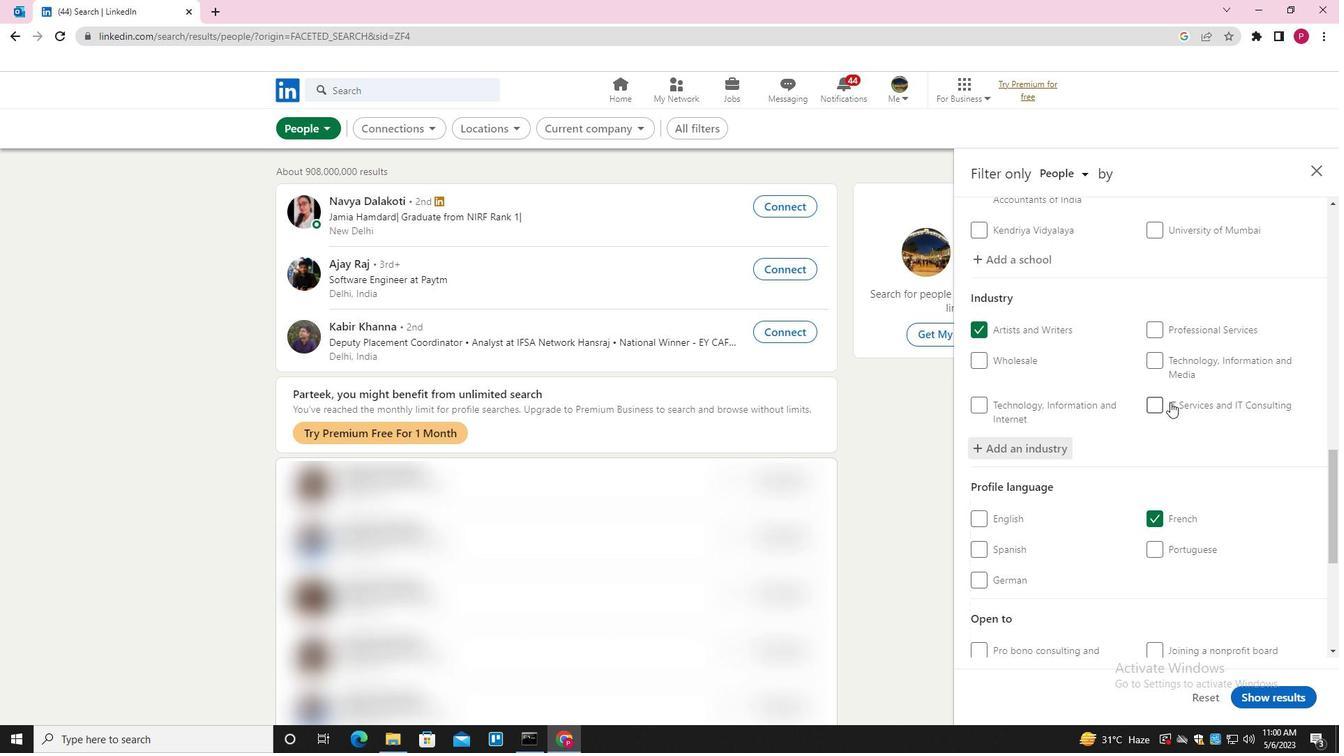 
Action: Mouse moved to (1192, 468)
Screenshot: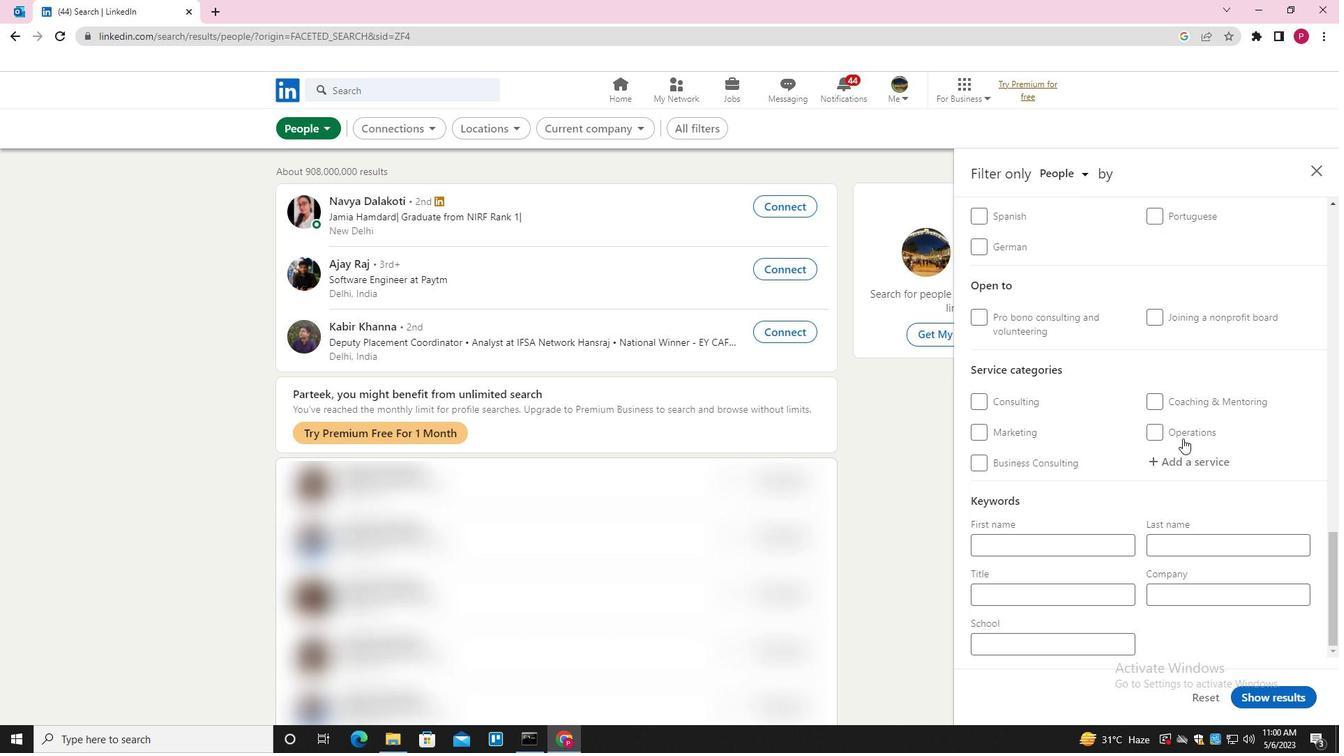 
Action: Mouse pressed left at (1192, 468)
Screenshot: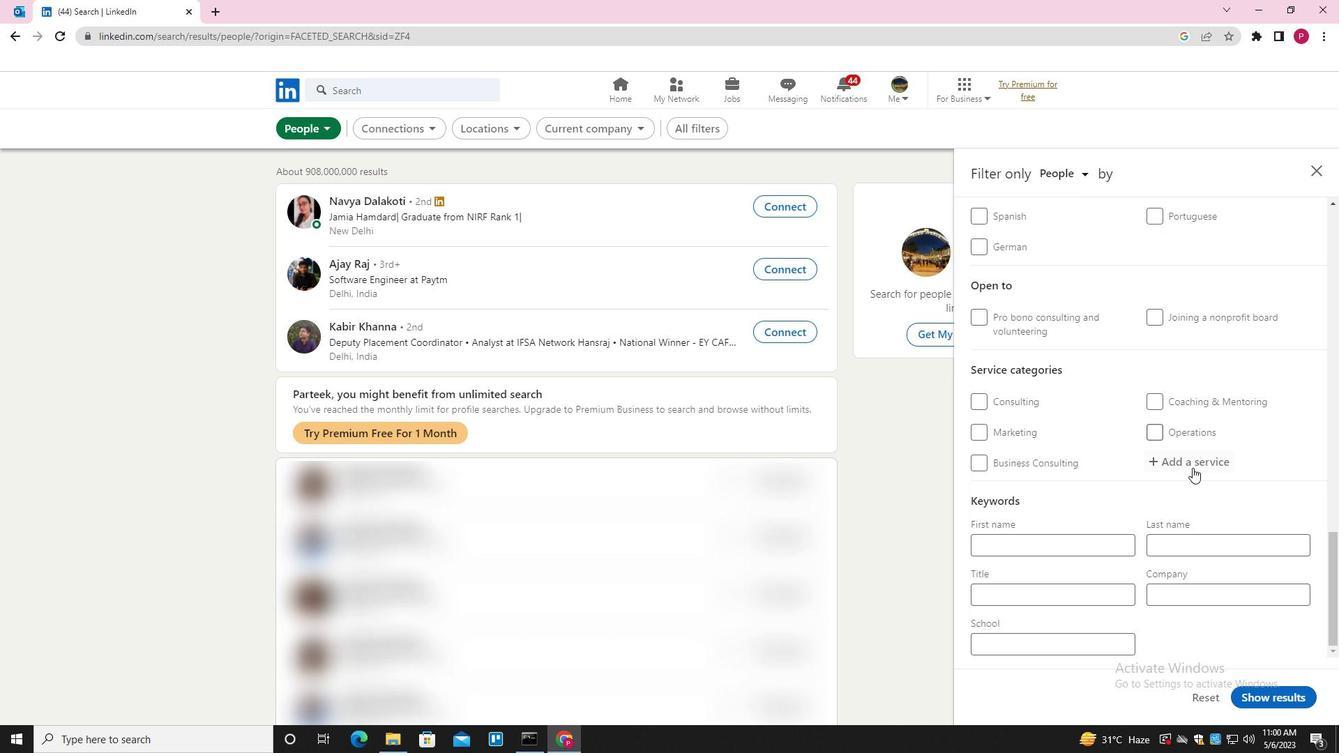 
Action: Key pressed <Key.shift><Key.shift><Key.shift><Key.shift><Key.shift><Key.shift>GRANT<Key.space><Key.shift><Key.shift><Key.shift><Key.shift>WRO<Key.backspace>ITING<Key.down><Key.down><Key.enter>
Screenshot: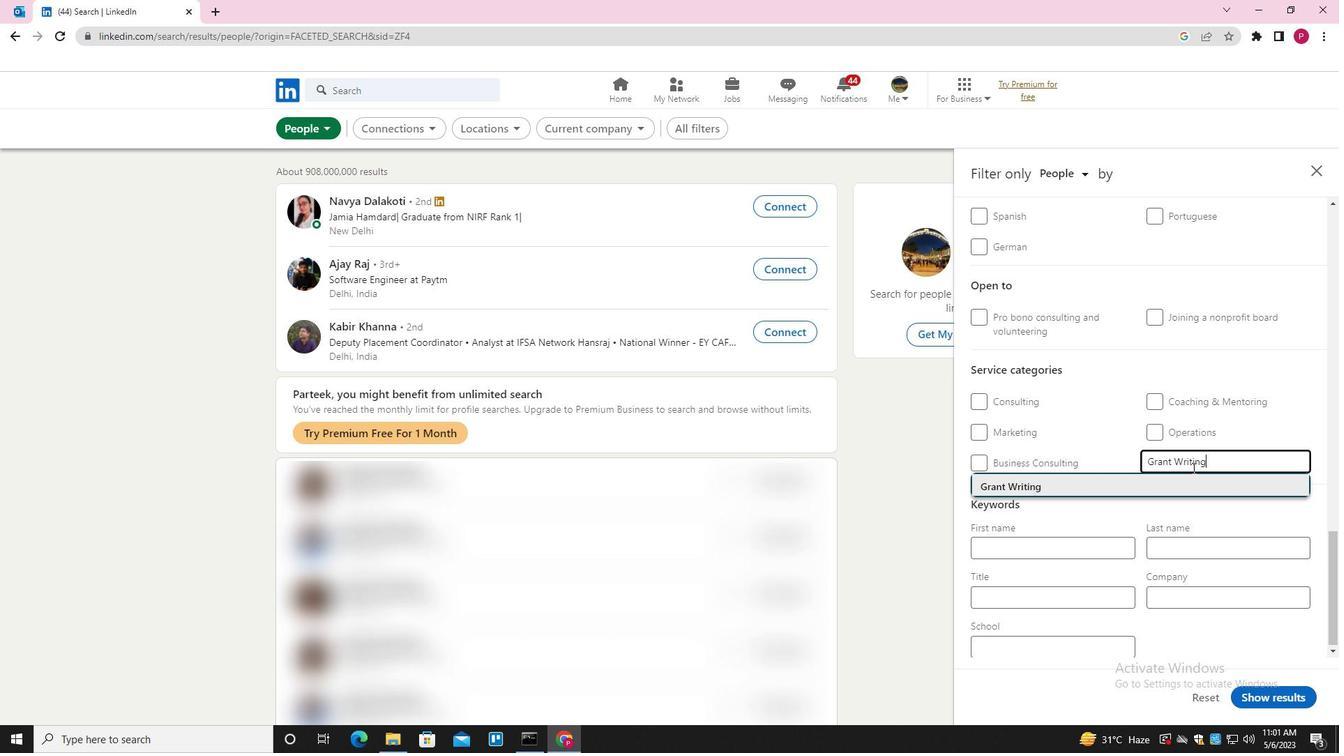 
Action: Mouse moved to (1188, 481)
Screenshot: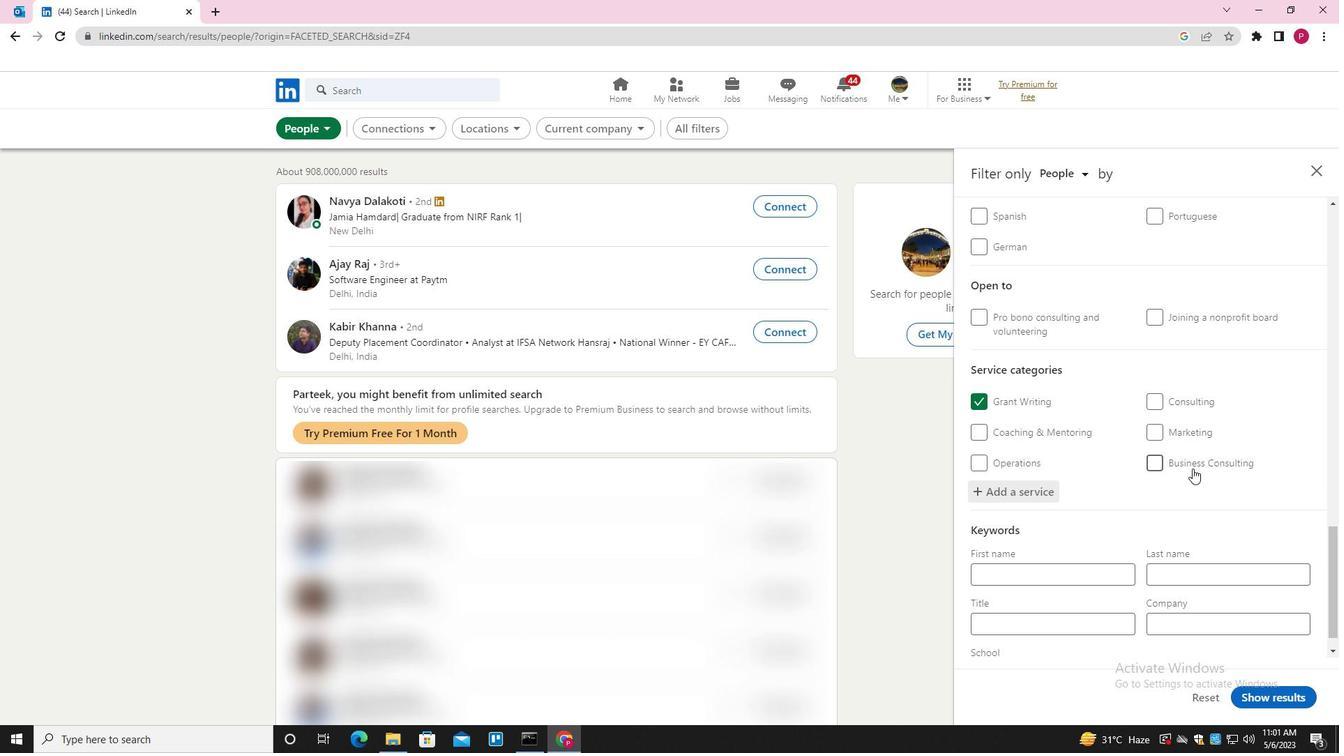 
Action: Mouse scrolled (1188, 480) with delta (0, 0)
Screenshot: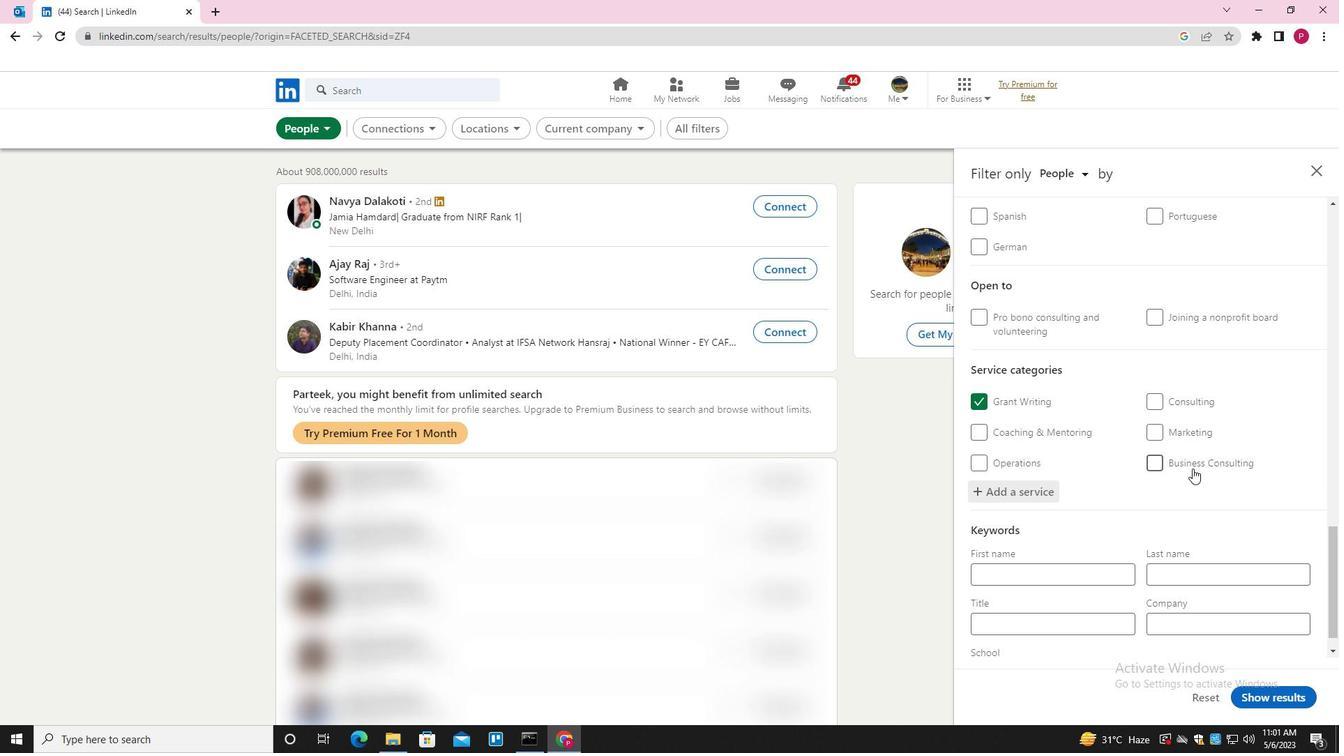
Action: Mouse moved to (1183, 491)
Screenshot: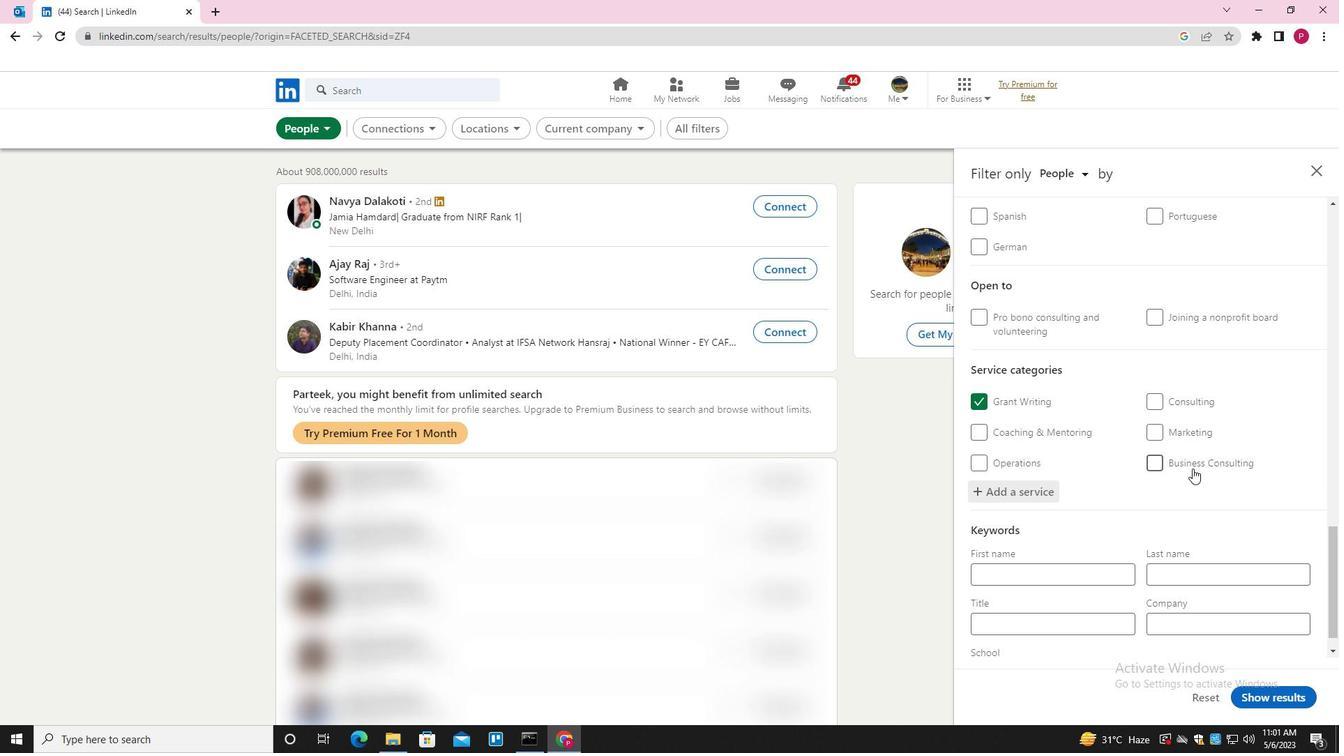 
Action: Mouse scrolled (1183, 490) with delta (0, 0)
Screenshot: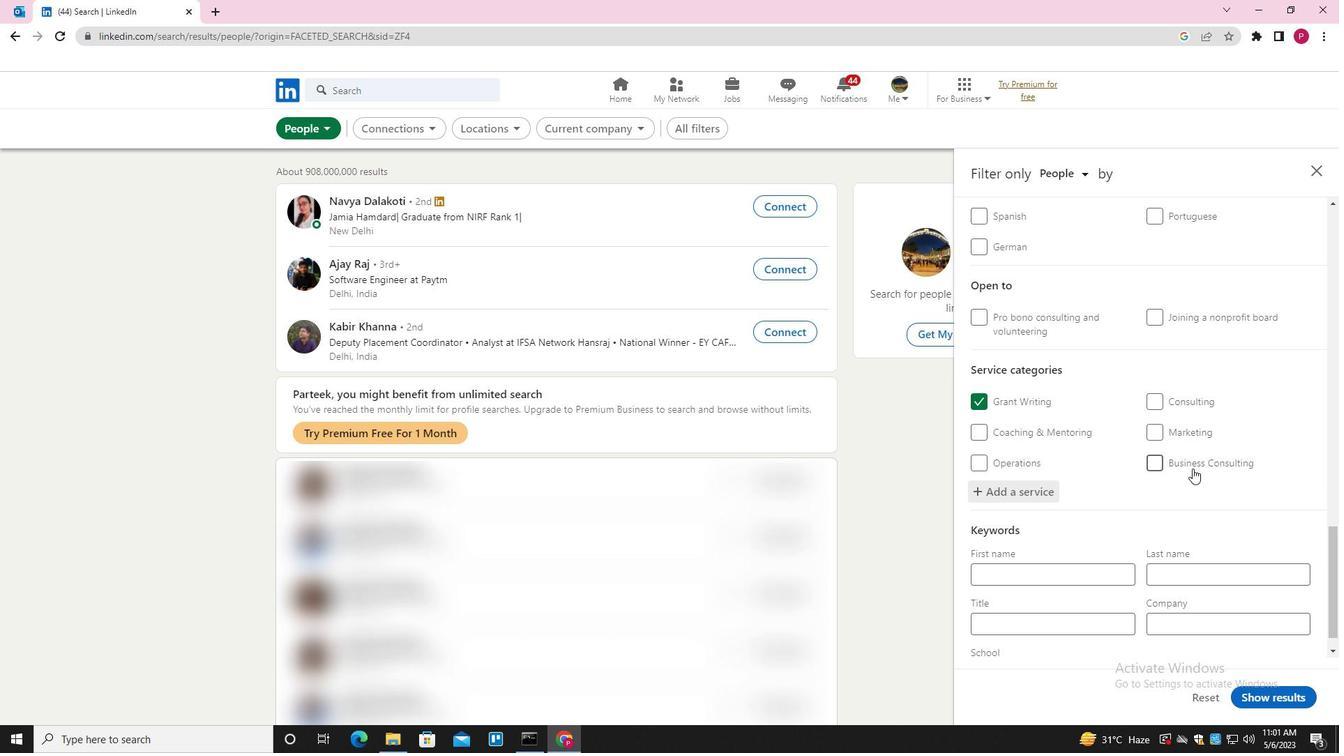 
Action: Mouse moved to (1177, 505)
Screenshot: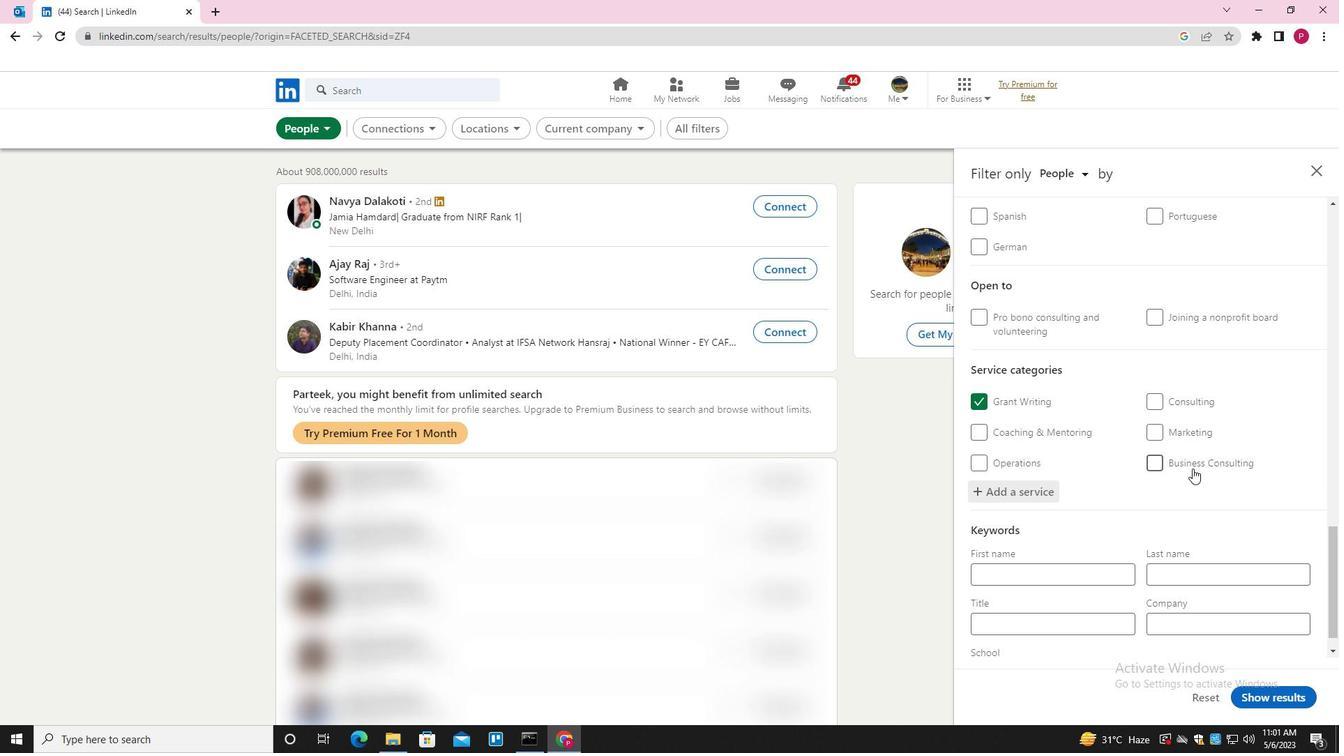 
Action: Mouse scrolled (1177, 505) with delta (0, 0)
Screenshot: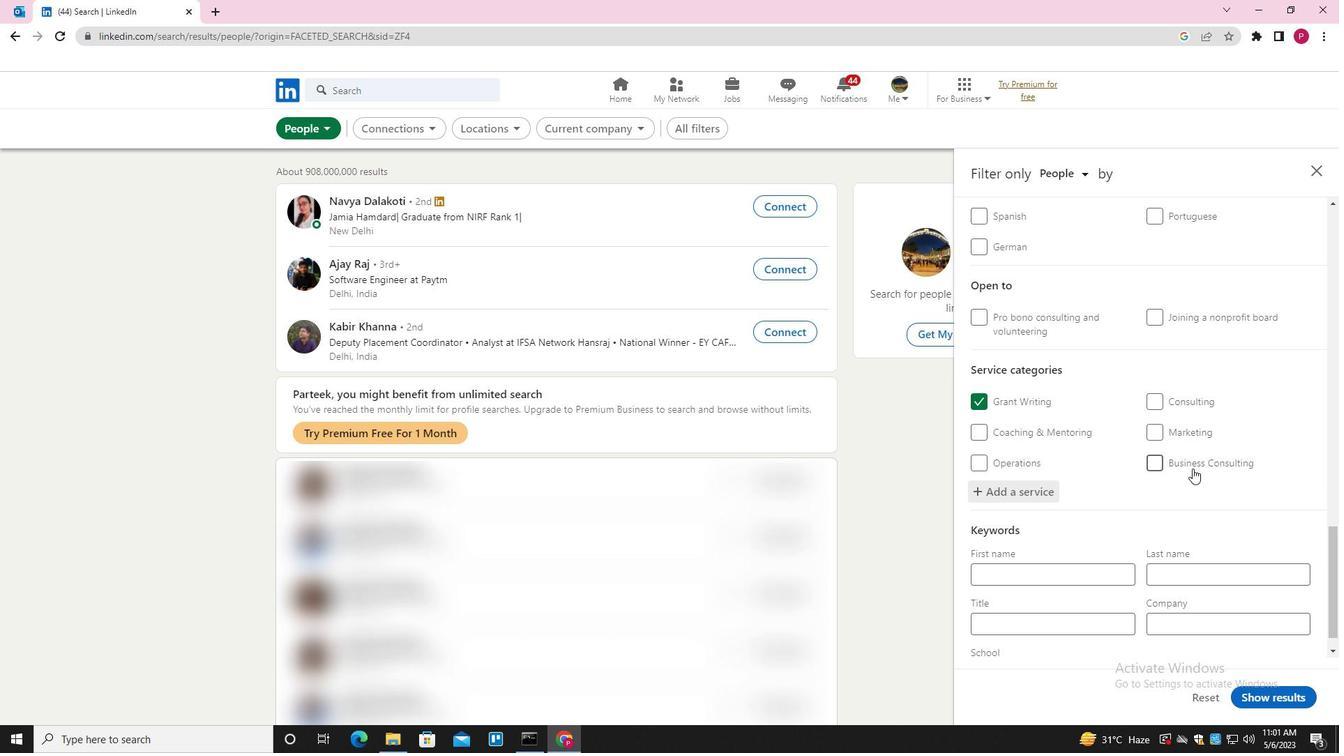 
Action: Mouse moved to (1165, 533)
Screenshot: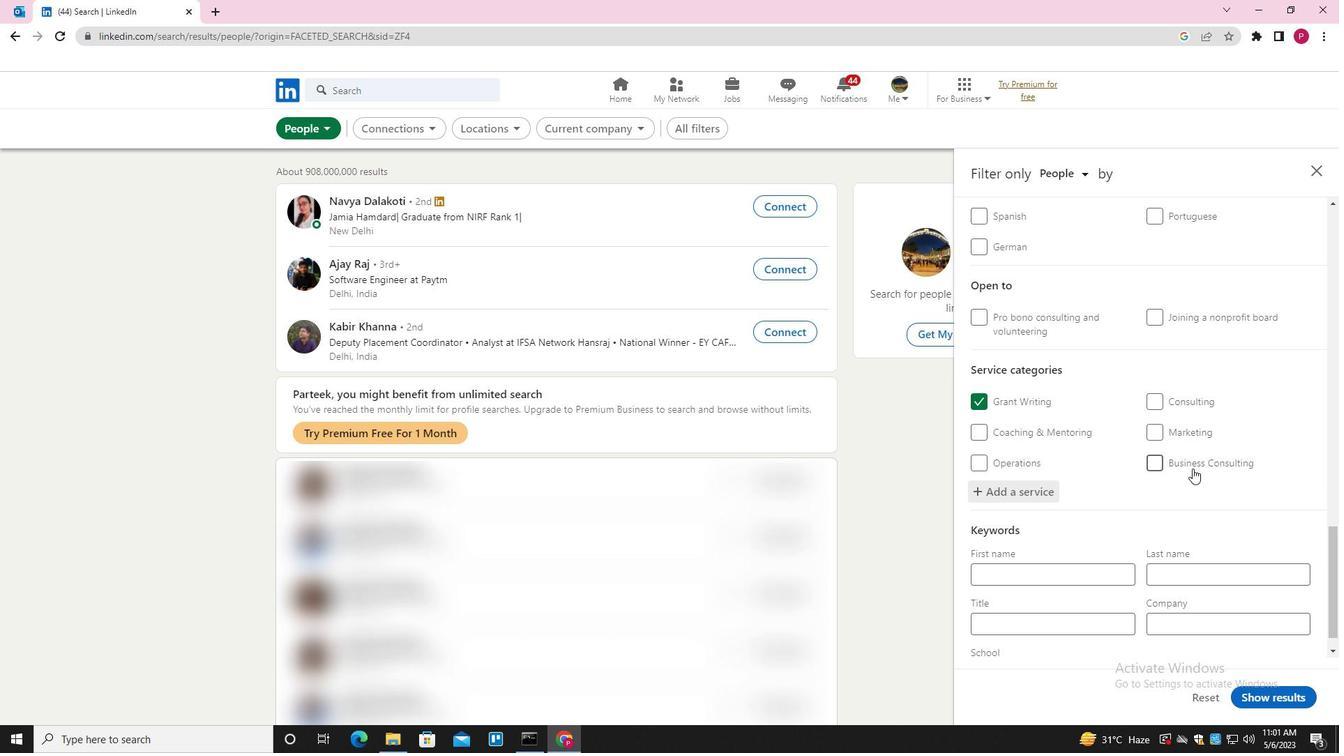 
Action: Mouse scrolled (1165, 532) with delta (0, 0)
Screenshot: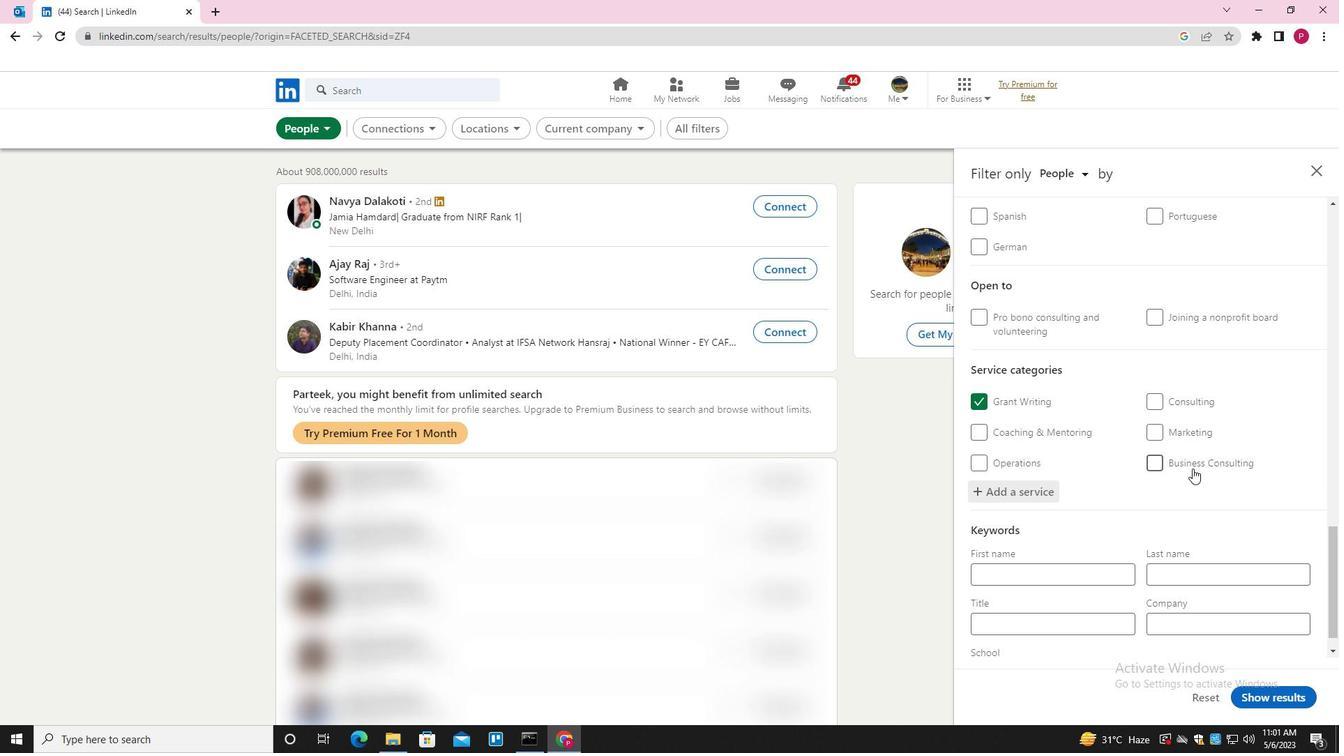 
Action: Mouse moved to (1100, 599)
Screenshot: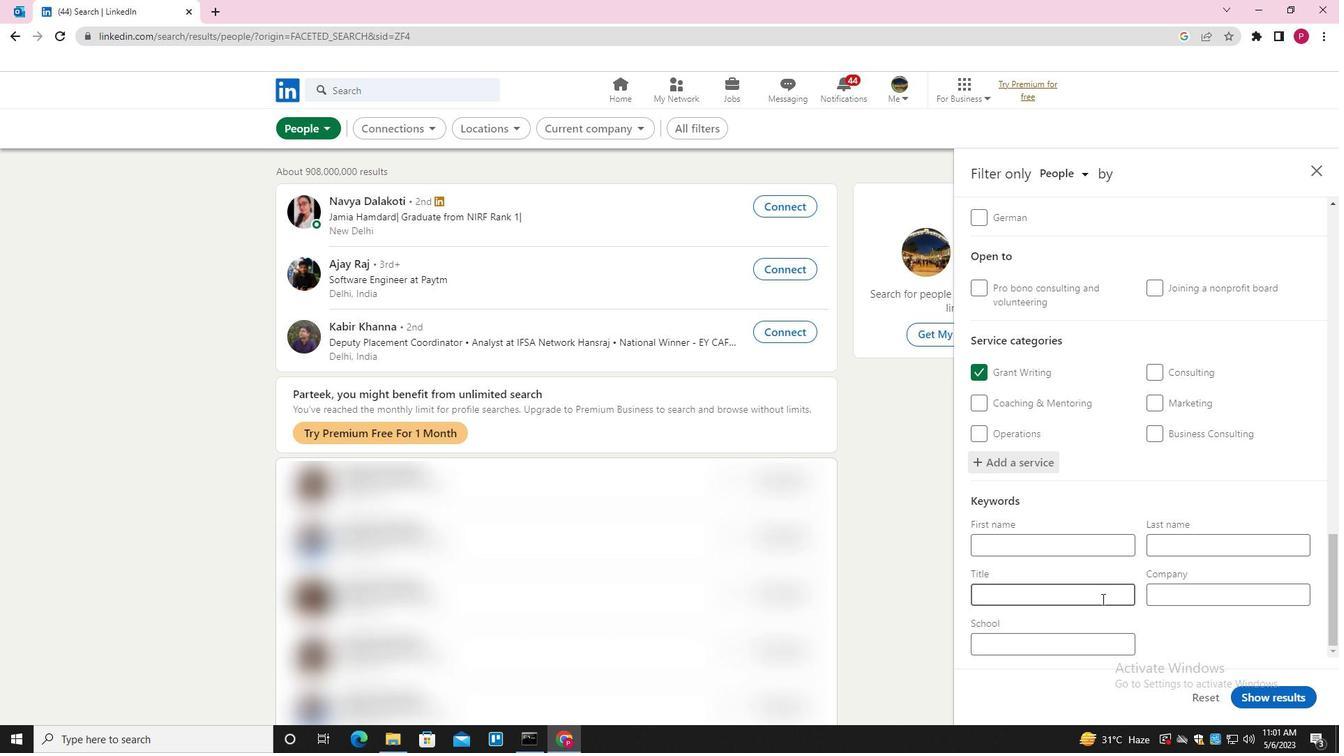 
Action: Mouse pressed left at (1100, 599)
Screenshot: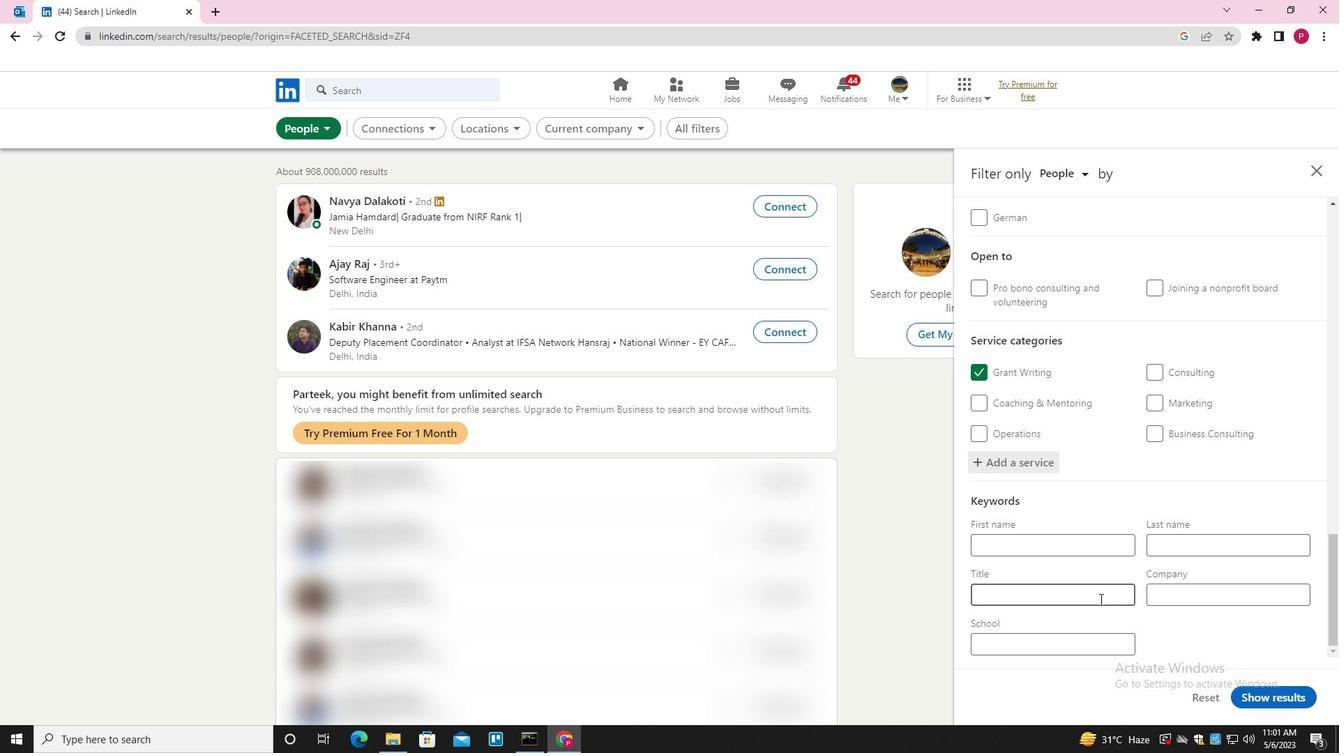 
Action: Key pressed <Key.shift>FUNERAL<Key.space><Key.shift>ATTENDANT<Key.down>
Screenshot: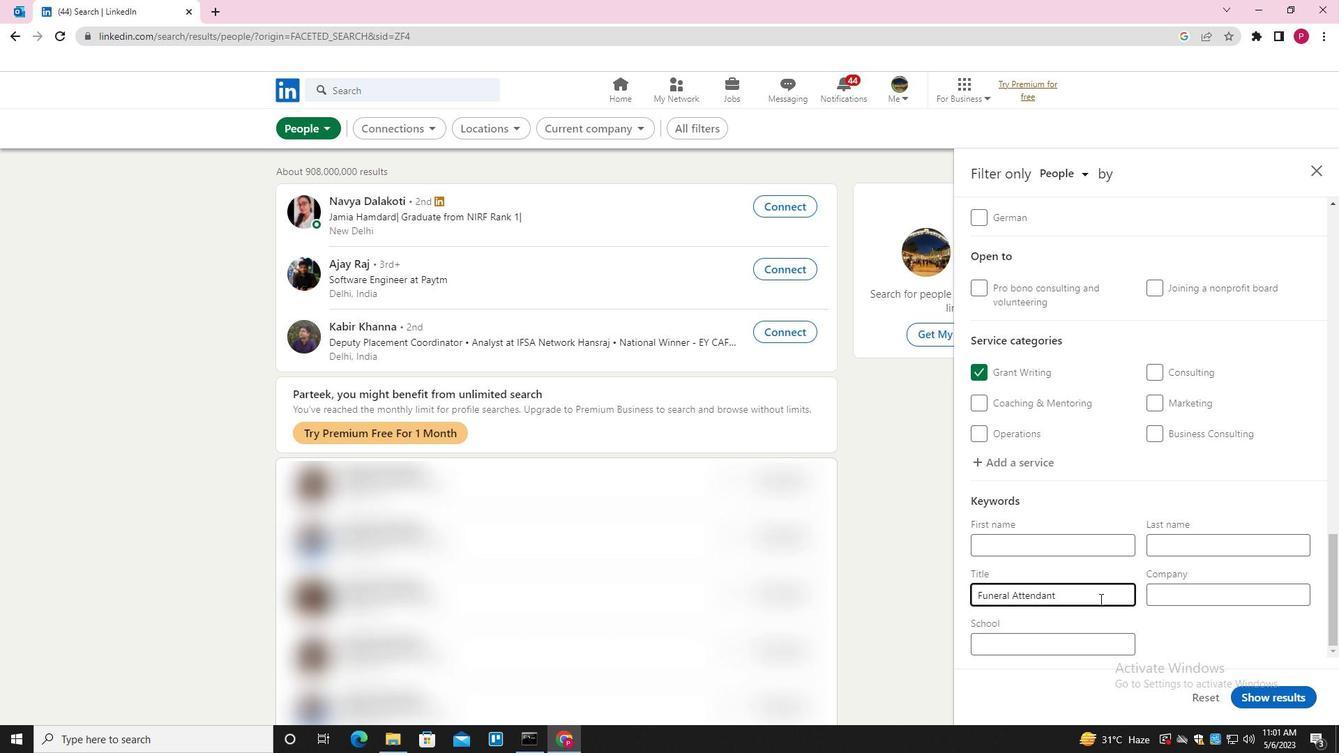 
Action: Mouse moved to (1272, 682)
Screenshot: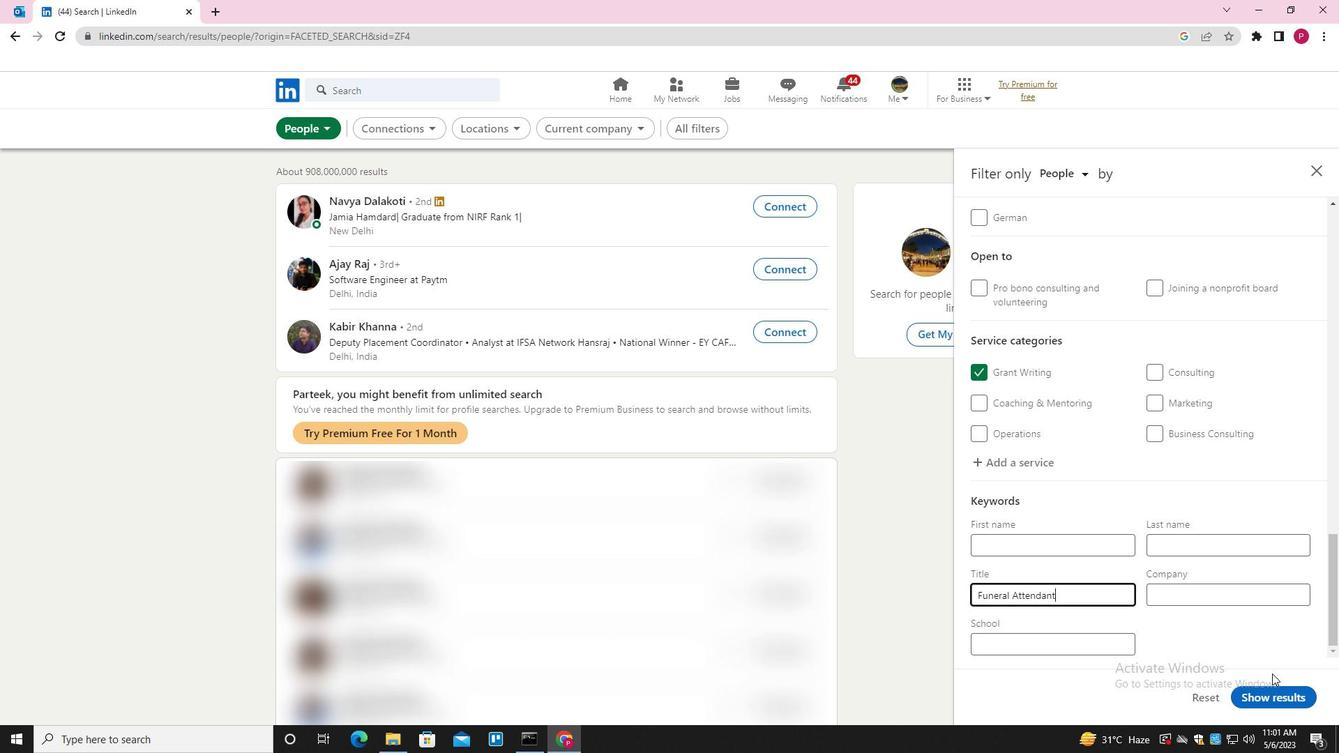 
Action: Mouse pressed left at (1272, 682)
Screenshot: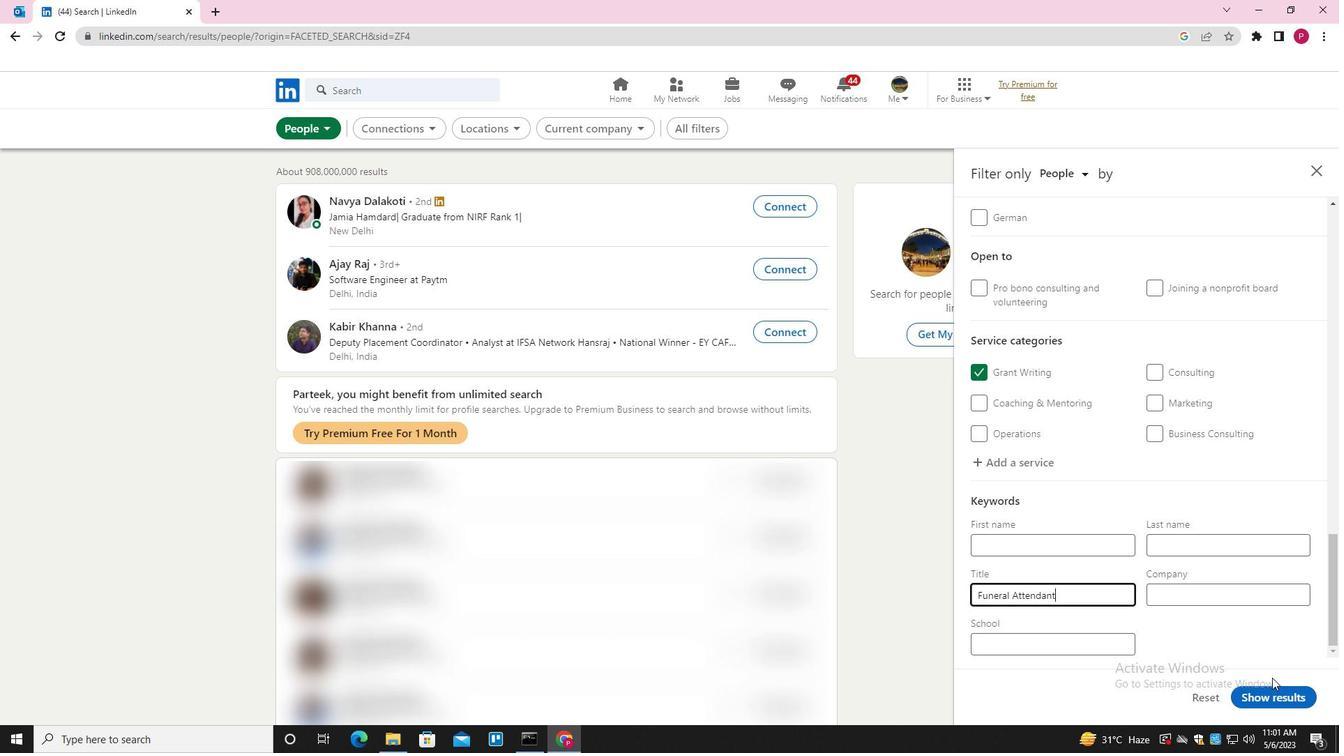 
Action: Mouse moved to (1272, 692)
Screenshot: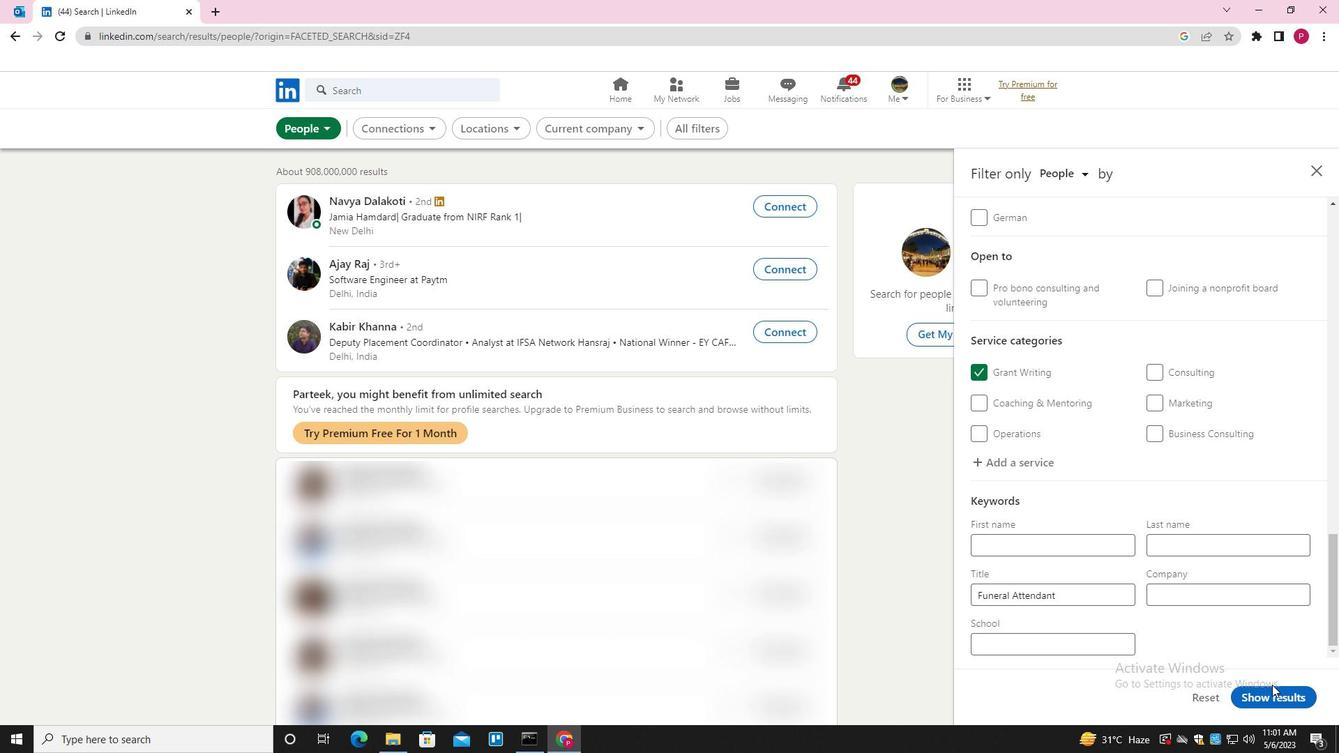 
Action: Mouse pressed left at (1272, 692)
Screenshot: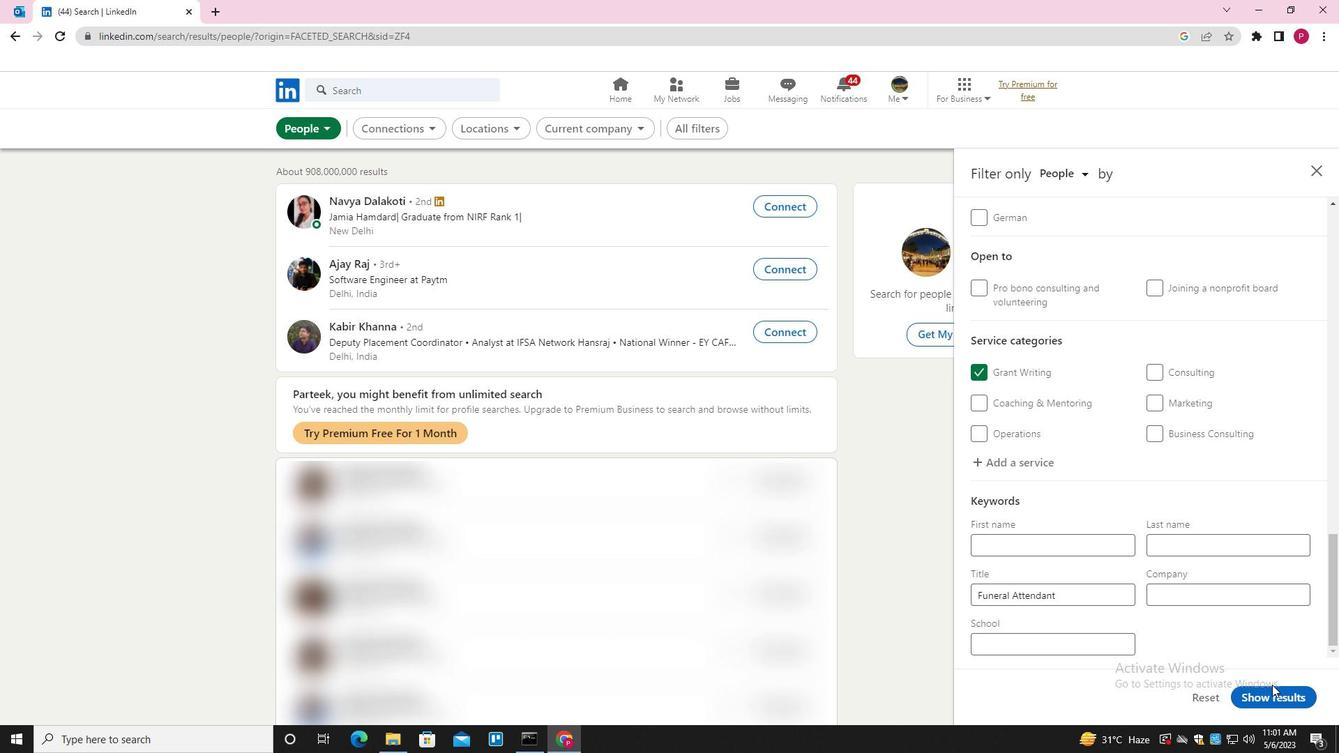 
